 Task: Manage the Jira task by linking a web resource and exporting the task details to a Word document.
Action: Mouse pressed left at (663, 57)
Screenshot: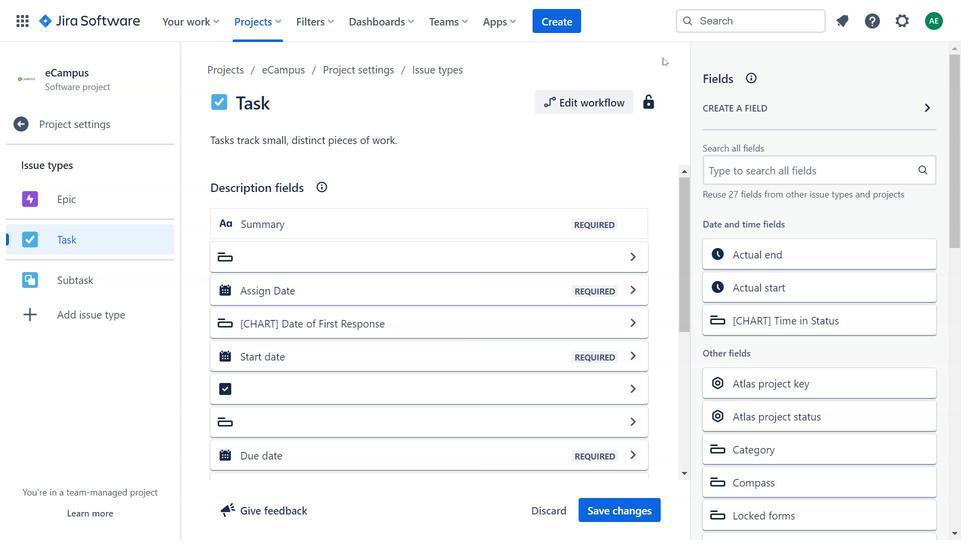 
Action: Mouse moved to (548, 65)
Screenshot: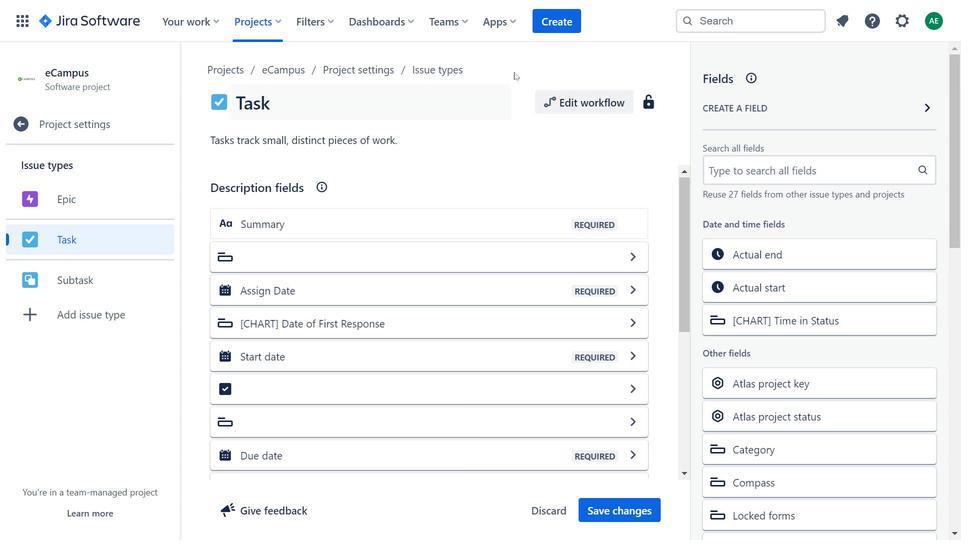 
Action: Mouse pressed left at (548, 65)
Screenshot: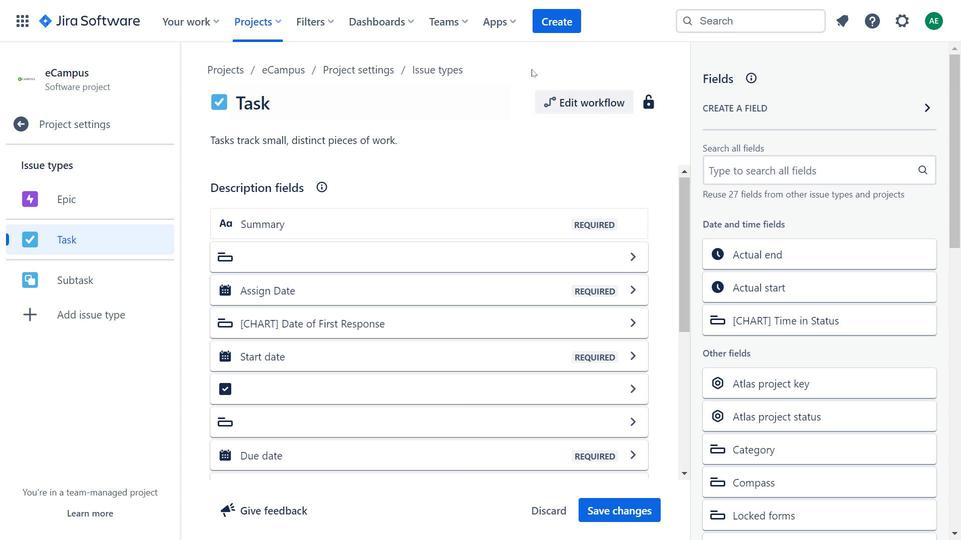 
Action: Mouse moved to (631, 56)
Screenshot: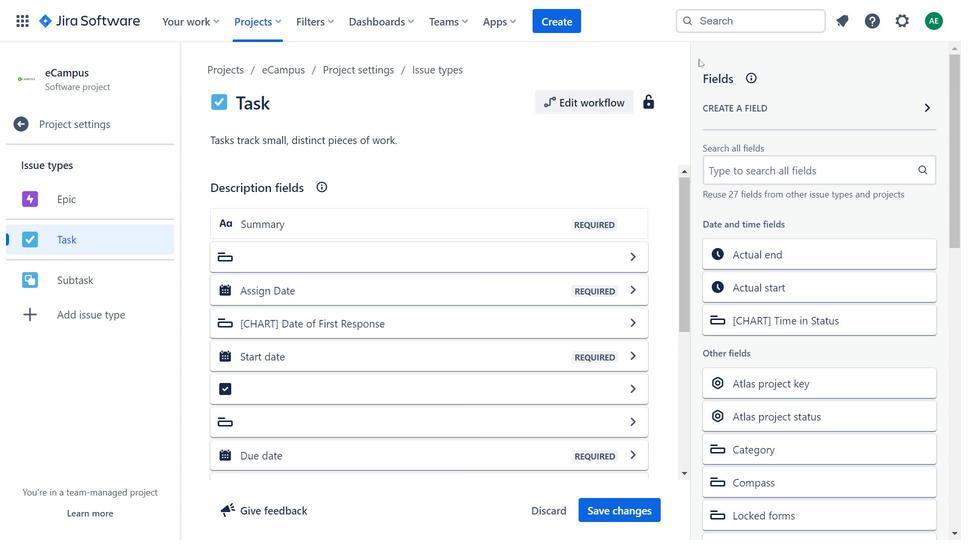 
Action: Mouse pressed left at (631, 56)
Screenshot: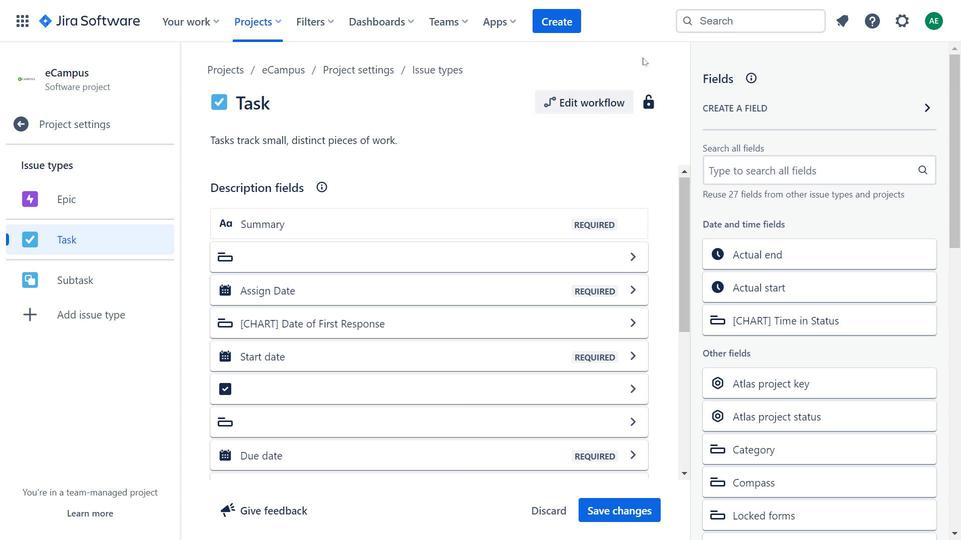 
Action: Mouse moved to (93, 416)
Screenshot: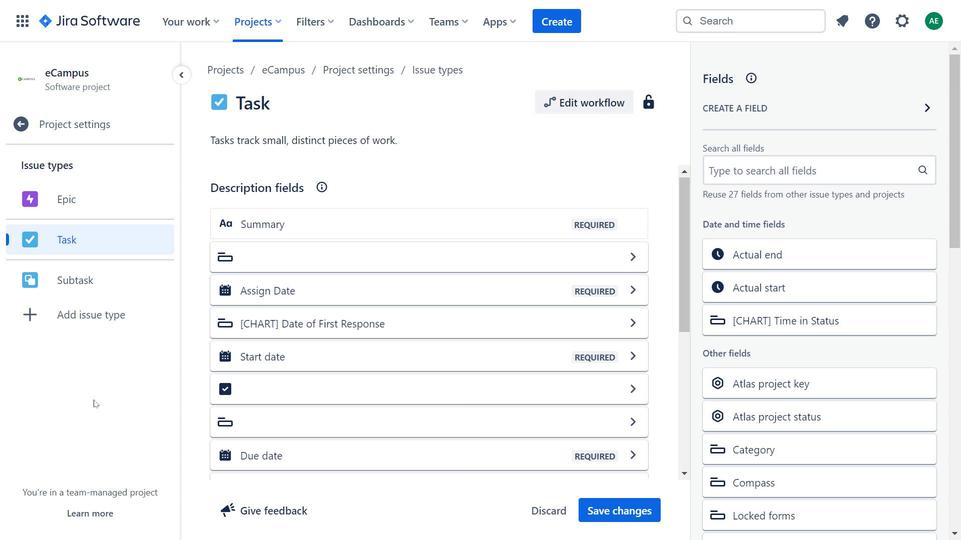 
Action: Mouse pressed left at (93, 416)
Screenshot: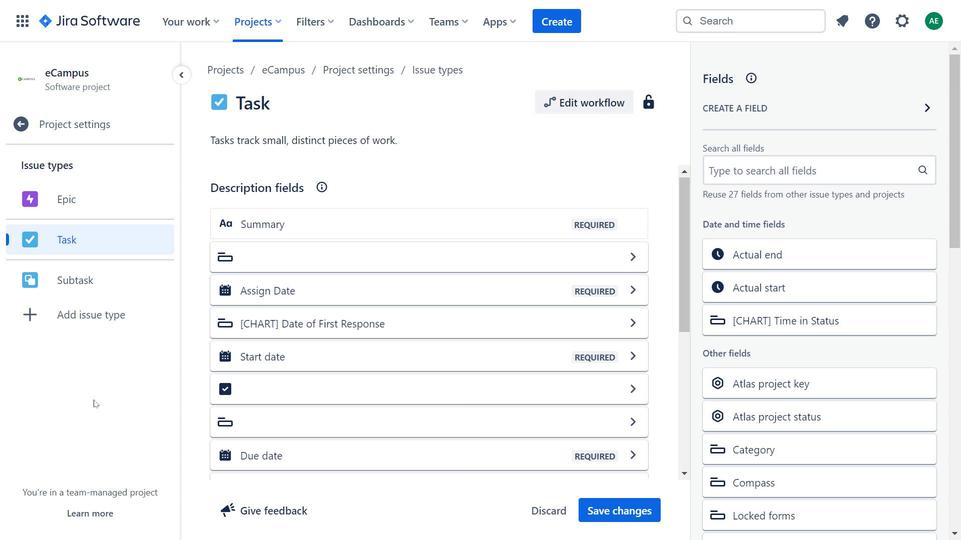 
Action: Mouse moved to (464, 137)
Screenshot: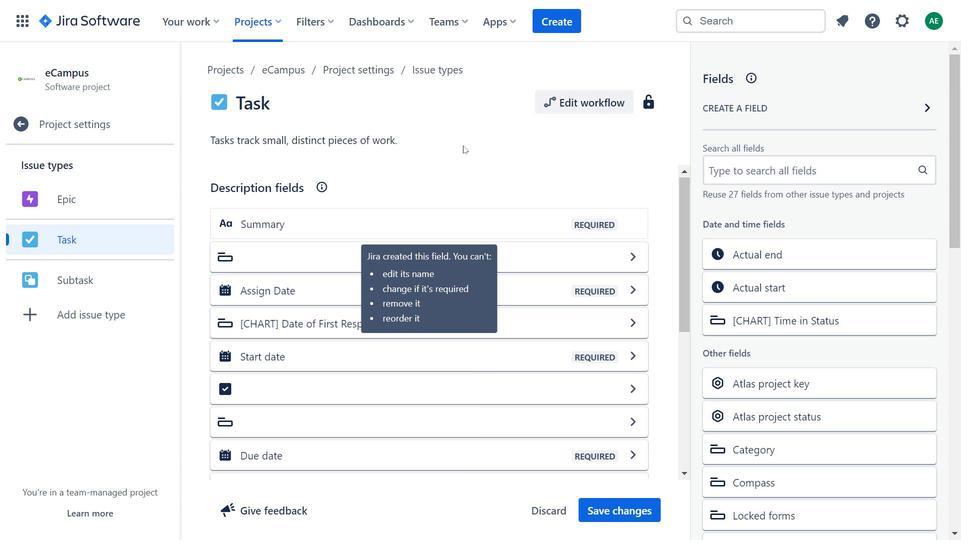 
Action: Mouse pressed left at (464, 137)
Screenshot: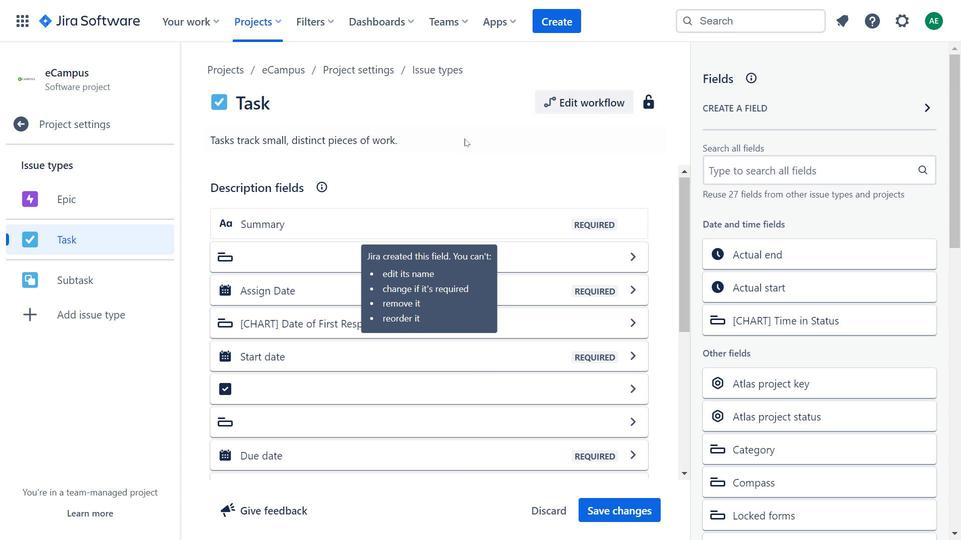 
Action: Mouse moved to (524, 58)
Screenshot: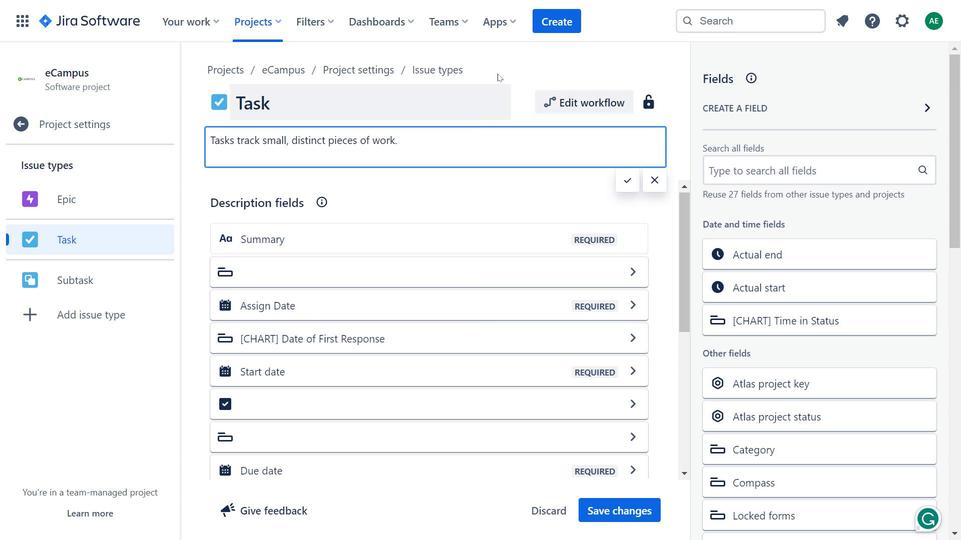 
Action: Mouse pressed left at (524, 58)
Screenshot: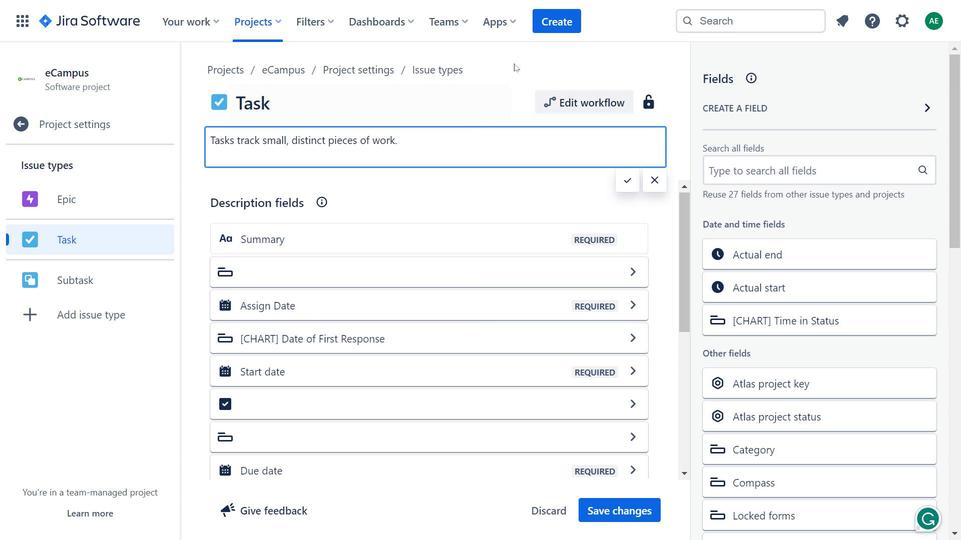 
Action: Mouse moved to (282, 63)
Screenshot: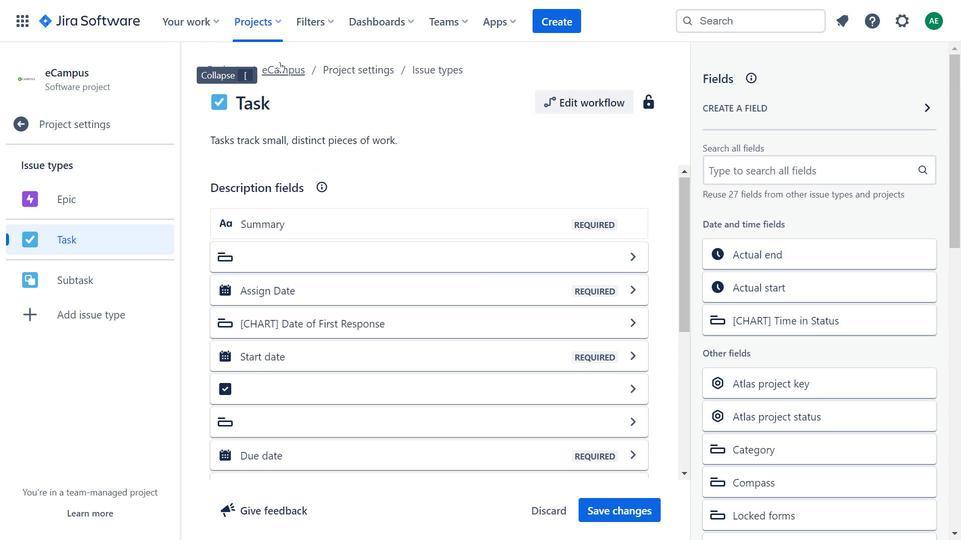 
Action: Mouse pressed left at (282, 63)
Screenshot: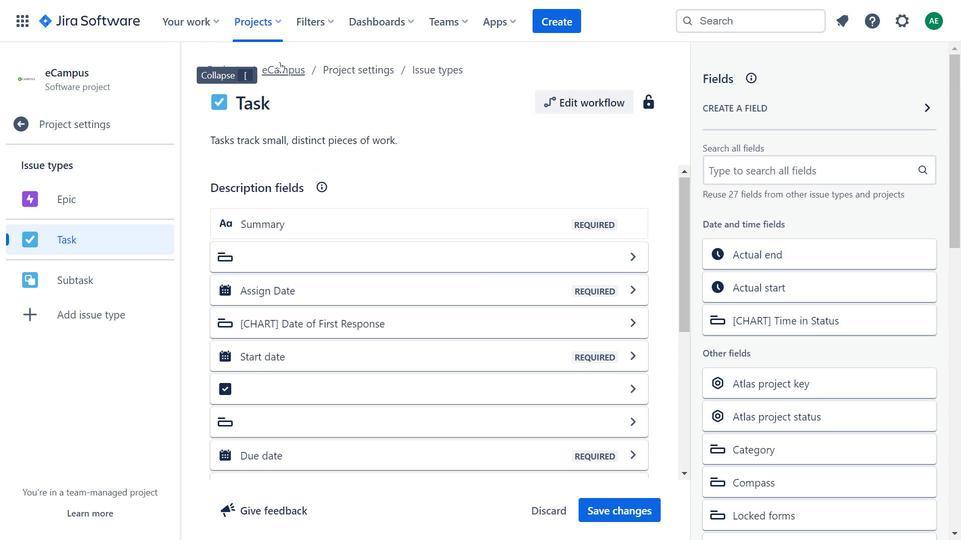
Action: Mouse moved to (684, 154)
Screenshot: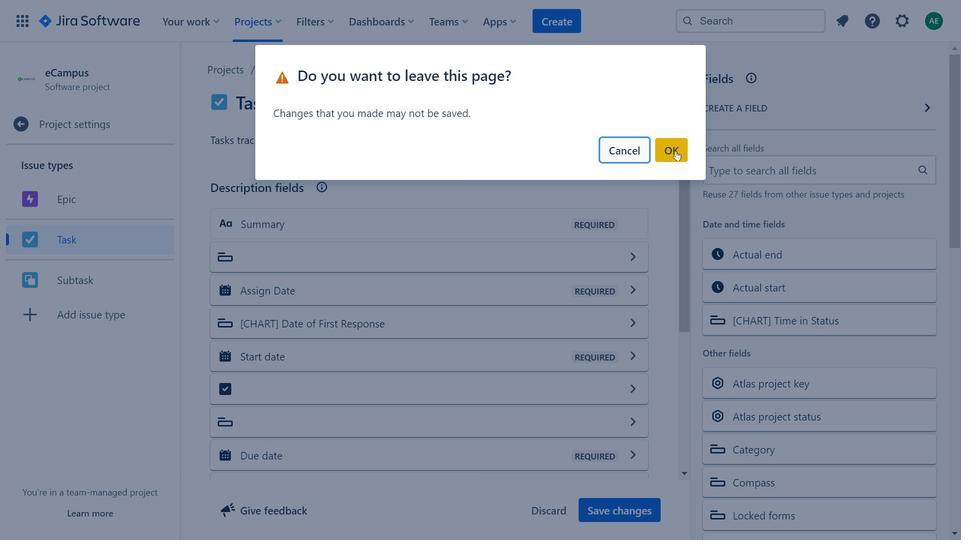 
Action: Mouse pressed left at (684, 154)
Screenshot: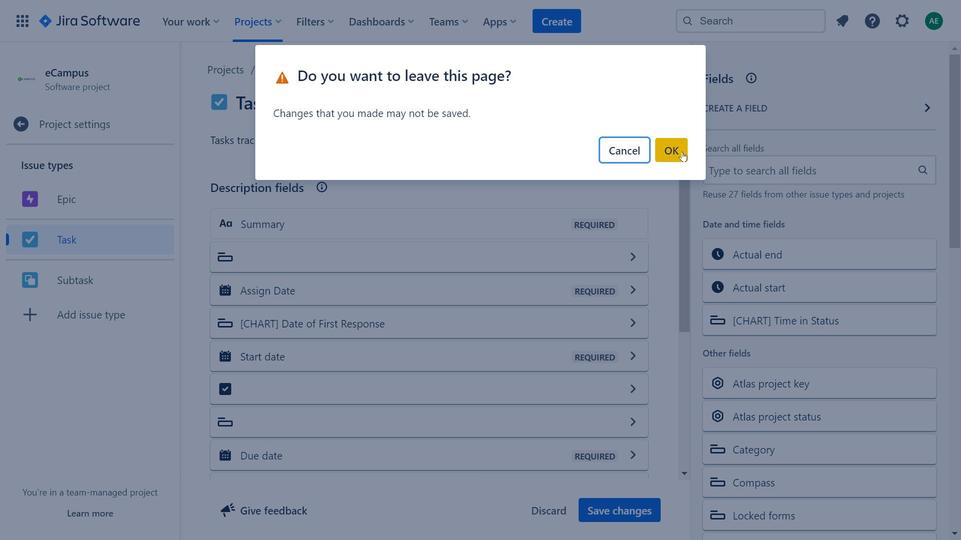 
Action: Mouse moved to (697, 314)
Screenshot: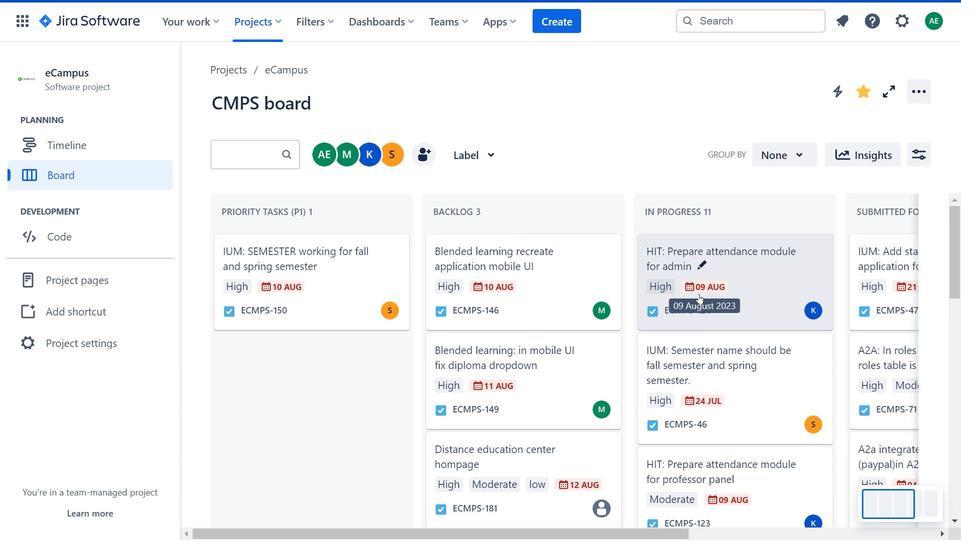 
Action: Mouse scrolled (697, 313) with delta (0, 0)
Screenshot: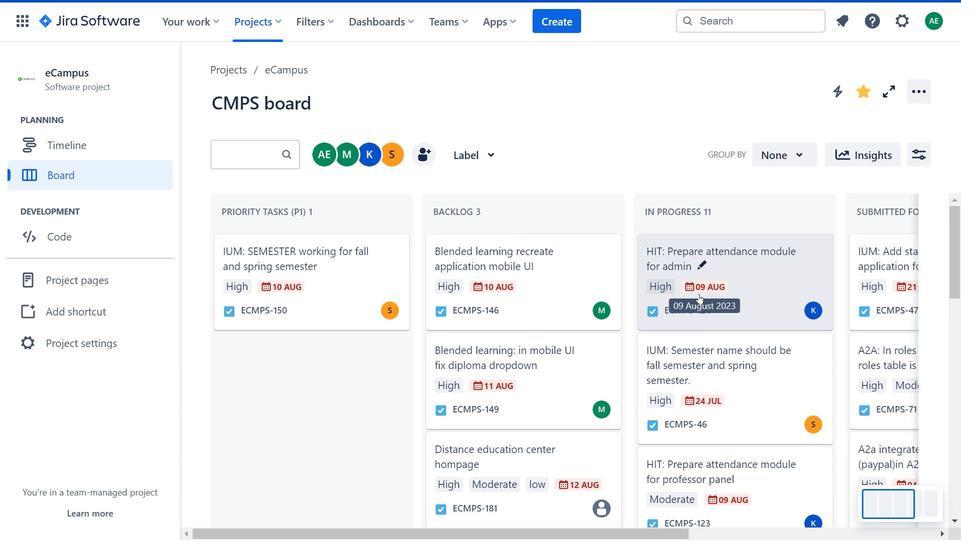 
Action: Mouse scrolled (697, 313) with delta (0, 0)
Screenshot: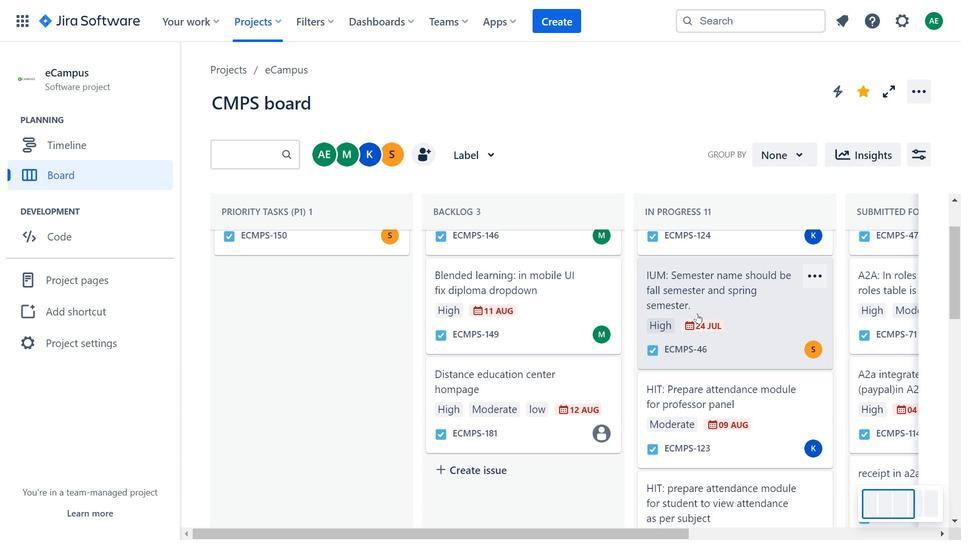 
Action: Mouse scrolled (697, 313) with delta (0, 0)
Screenshot: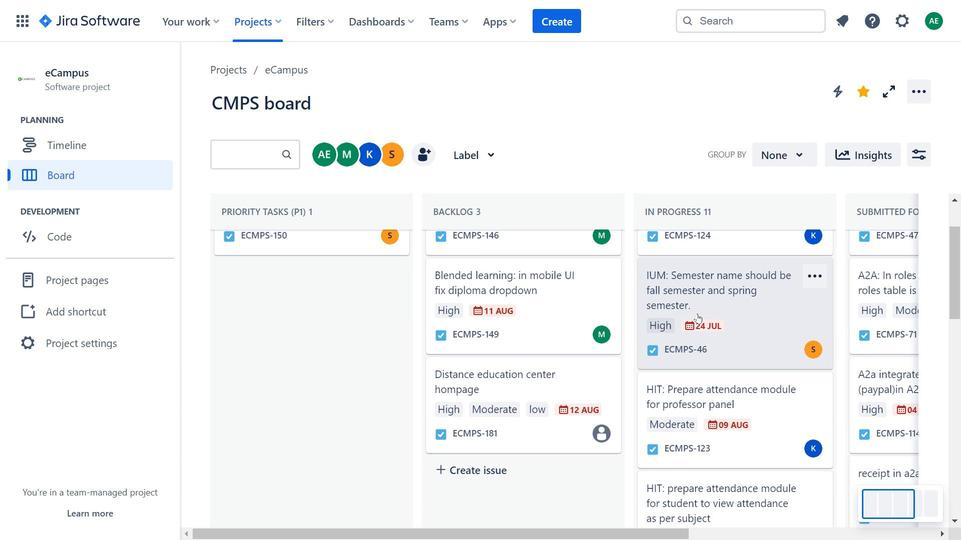 
Action: Mouse scrolled (697, 313) with delta (0, 0)
Screenshot: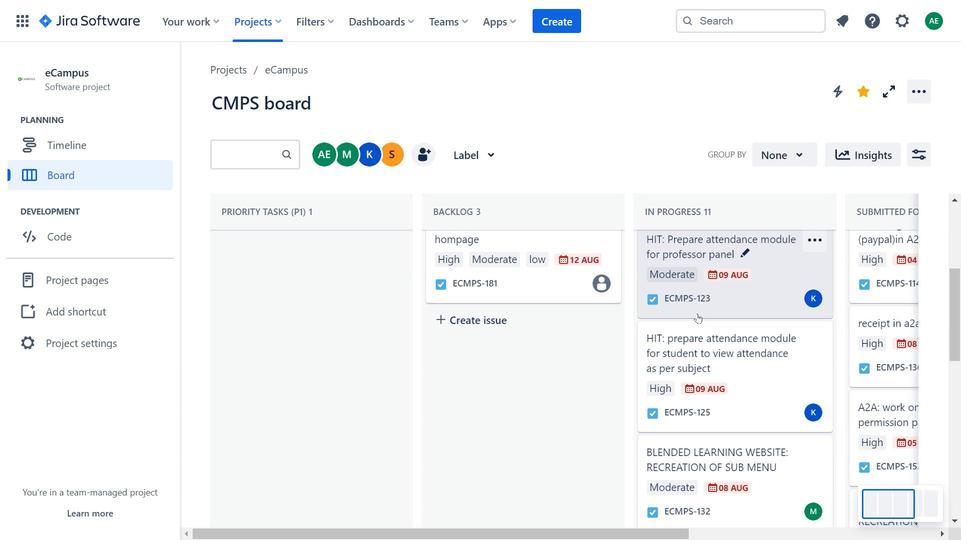 
Action: Mouse scrolled (697, 313) with delta (0, 0)
Screenshot: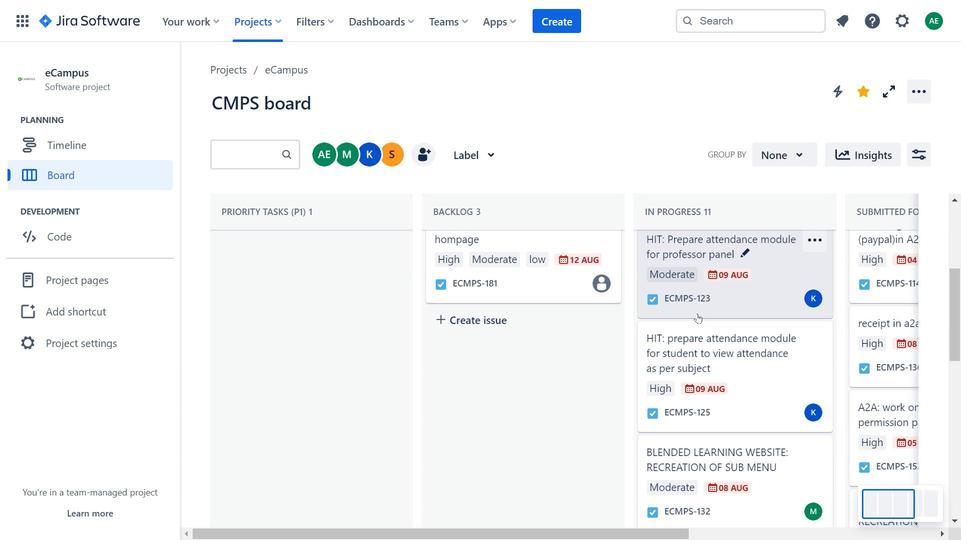 
Action: Mouse moved to (699, 318)
Screenshot: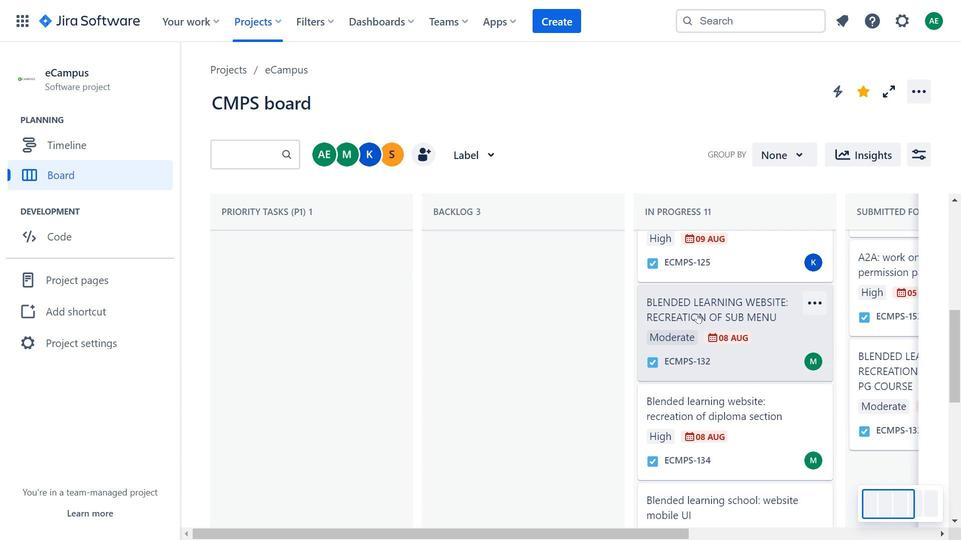 
Action: Mouse scrolled (699, 318) with delta (0, 0)
Screenshot: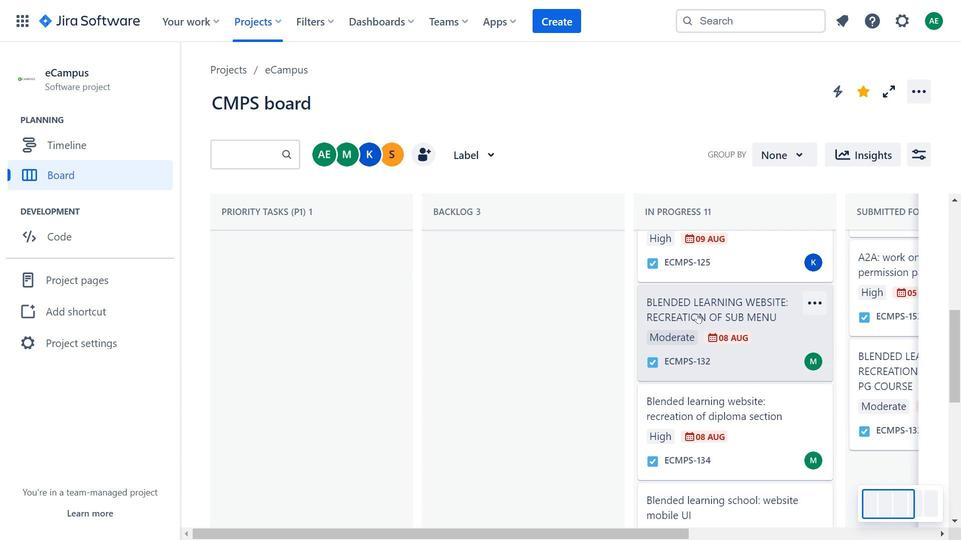 
Action: Mouse moved to (699, 319)
Screenshot: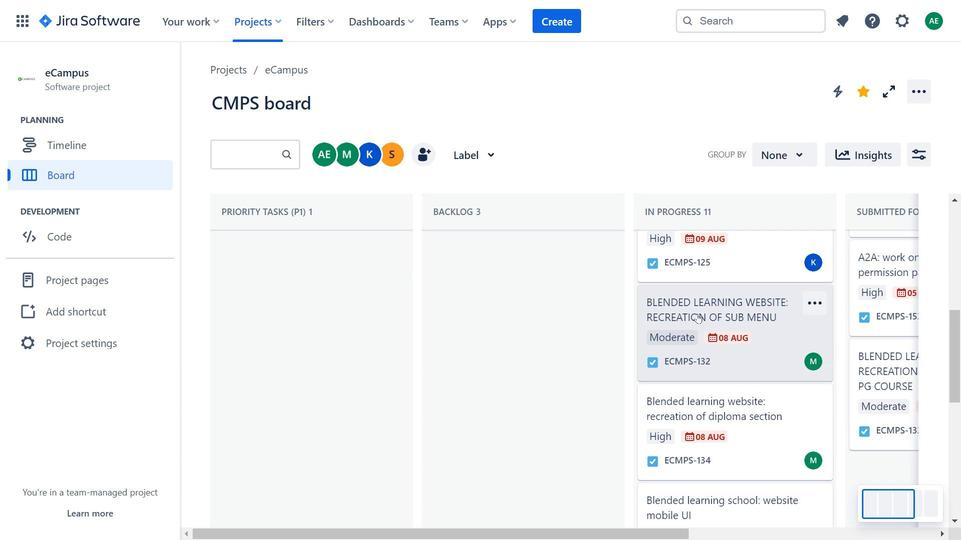 
Action: Mouse scrolled (699, 318) with delta (0, 0)
Screenshot: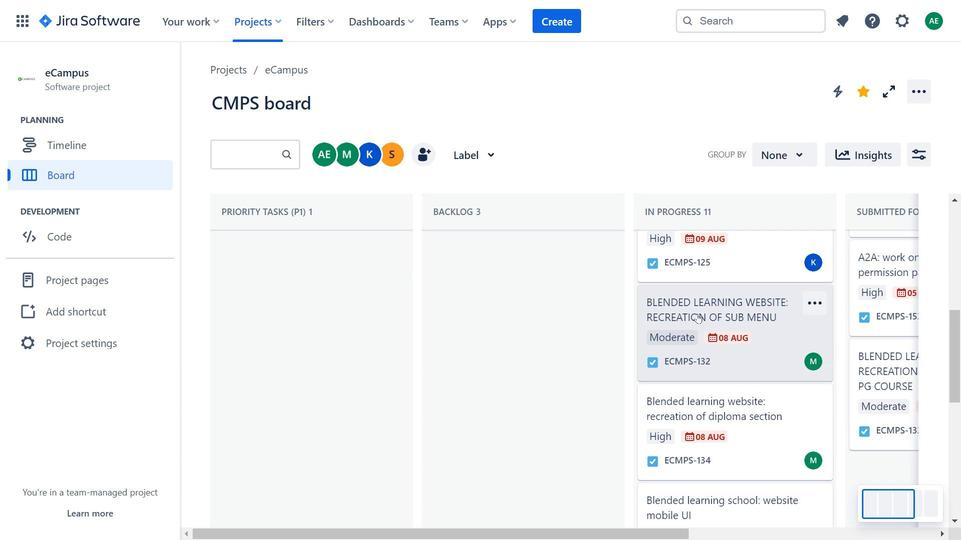 
Action: Mouse moved to (700, 320)
Screenshot: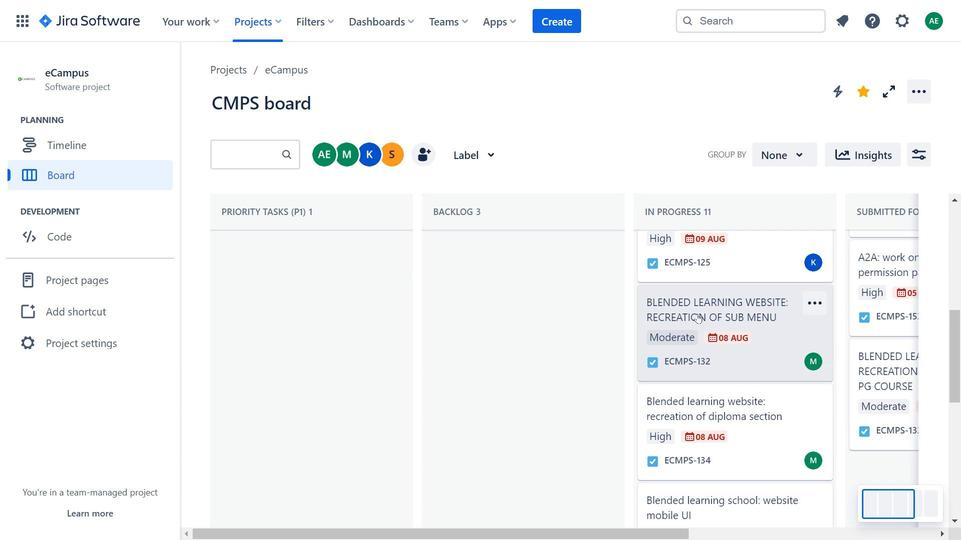 
Action: Mouse scrolled (700, 319) with delta (0, 0)
Screenshot: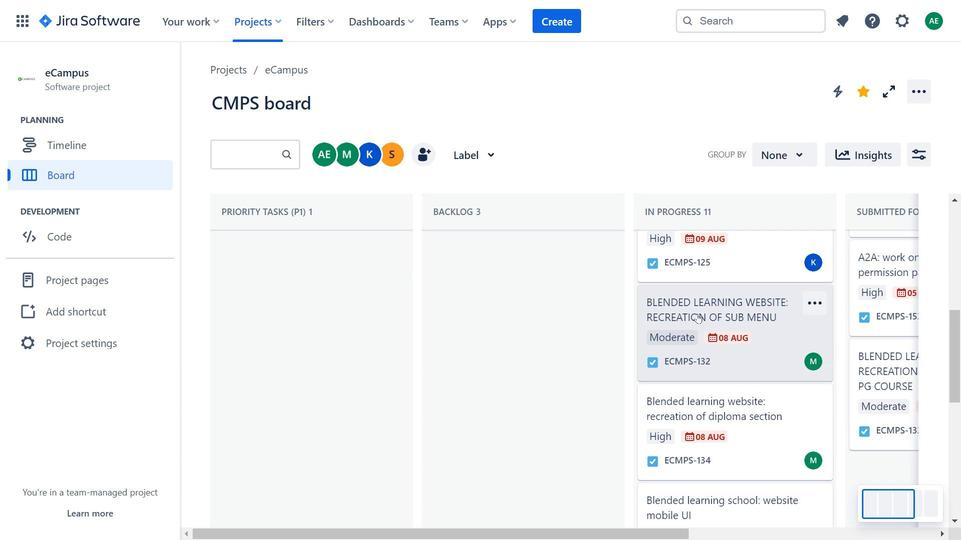 
Action: Mouse moved to (701, 321)
Screenshot: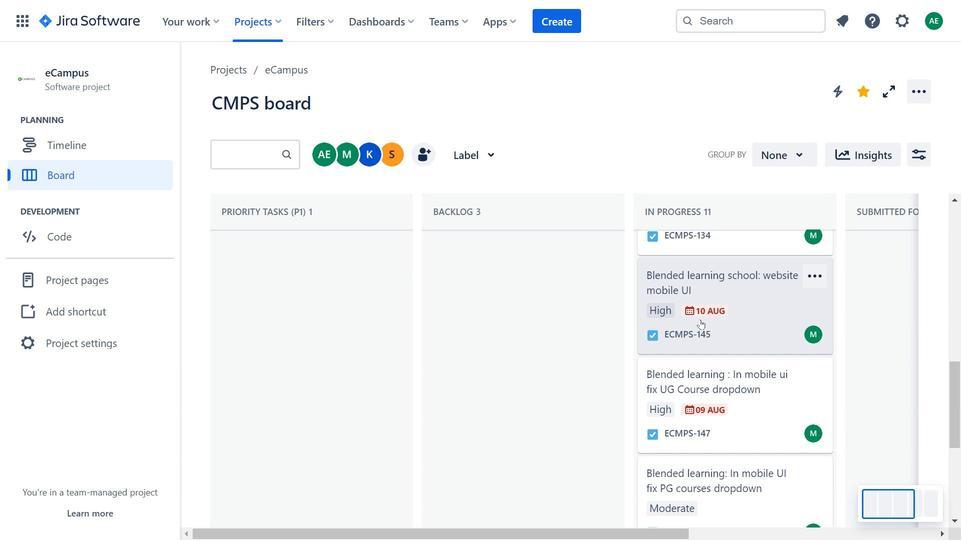 
Action: Mouse scrolled (701, 320) with delta (0, 0)
Screenshot: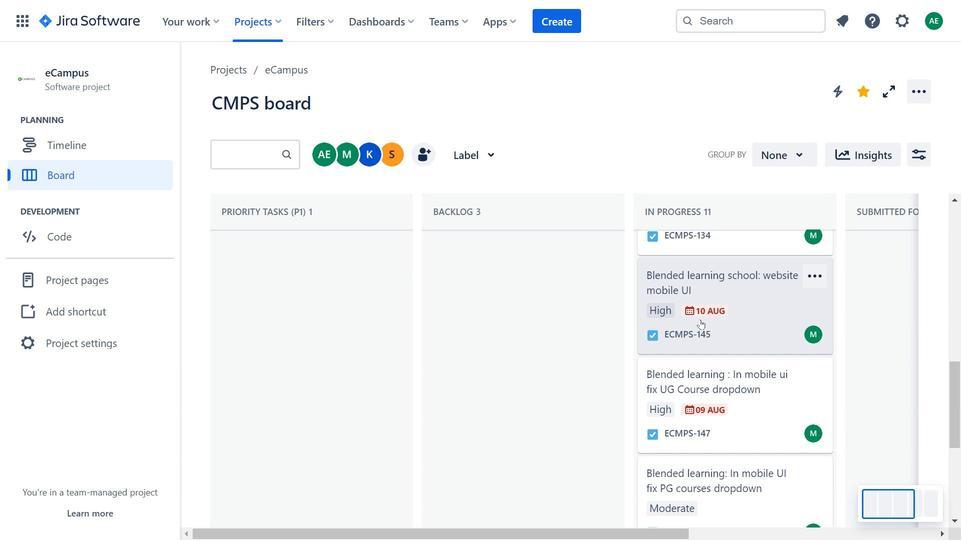 
Action: Mouse scrolled (701, 320) with delta (0, 0)
Screenshot: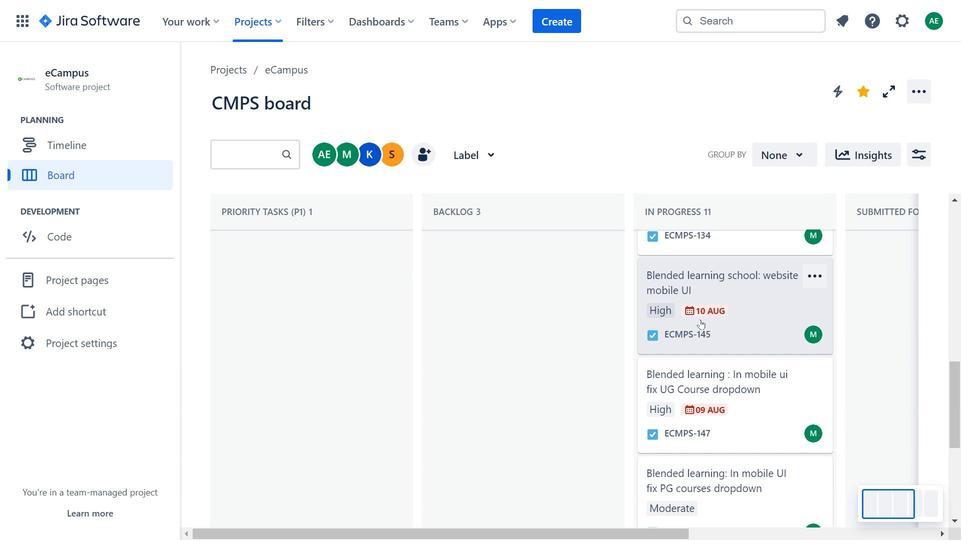 
Action: Mouse moved to (708, 329)
Screenshot: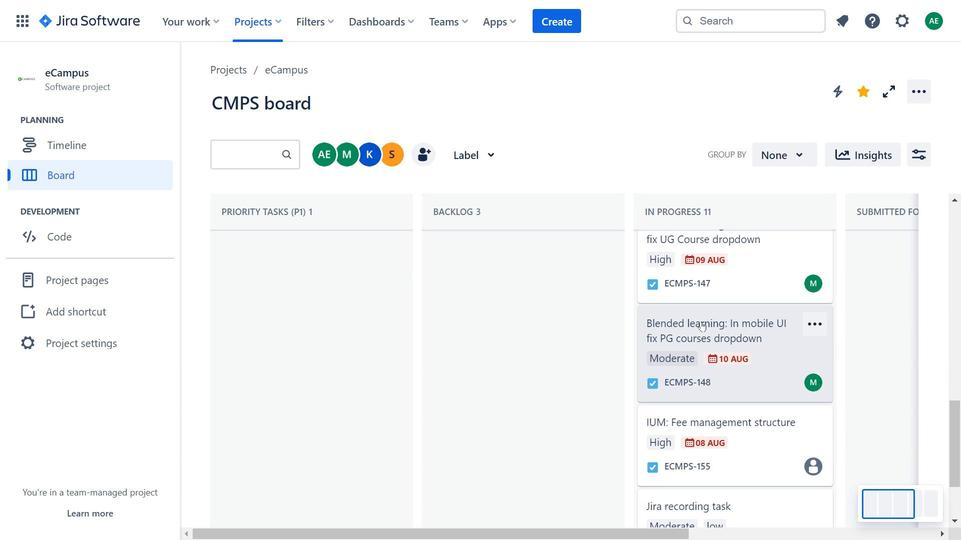 
Action: Mouse scrolled (708, 328) with delta (0, 0)
Screenshot: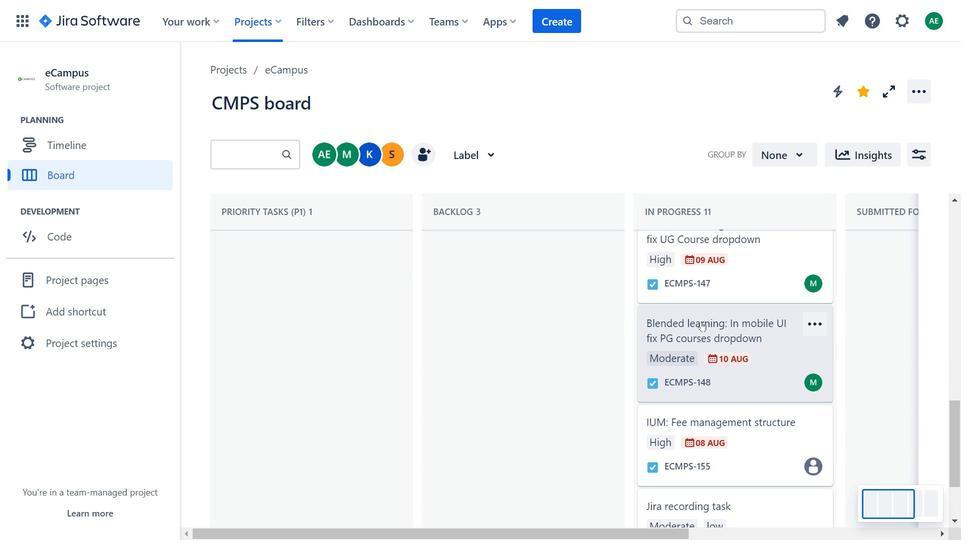 
Action: Mouse moved to (709, 330)
Screenshot: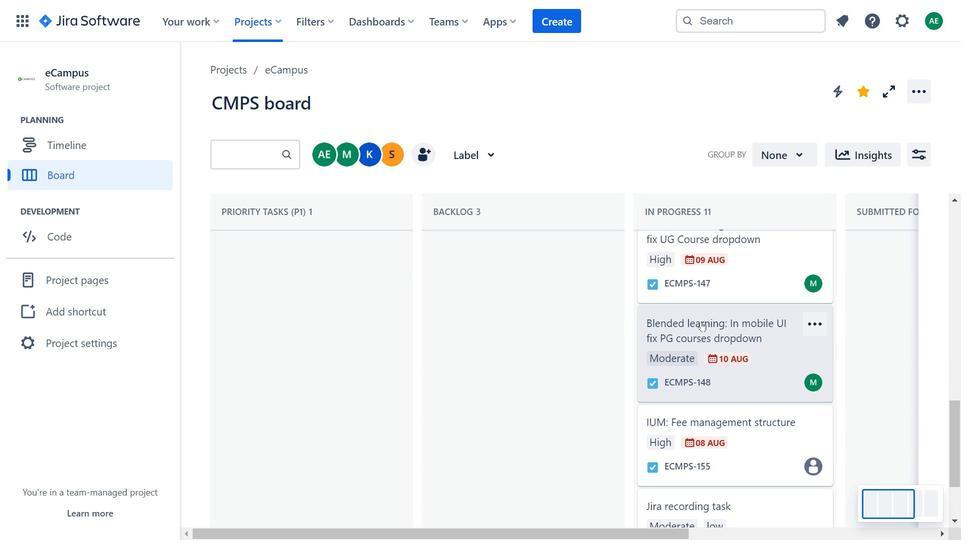 
Action: Mouse scrolled (709, 330) with delta (0, 0)
Screenshot: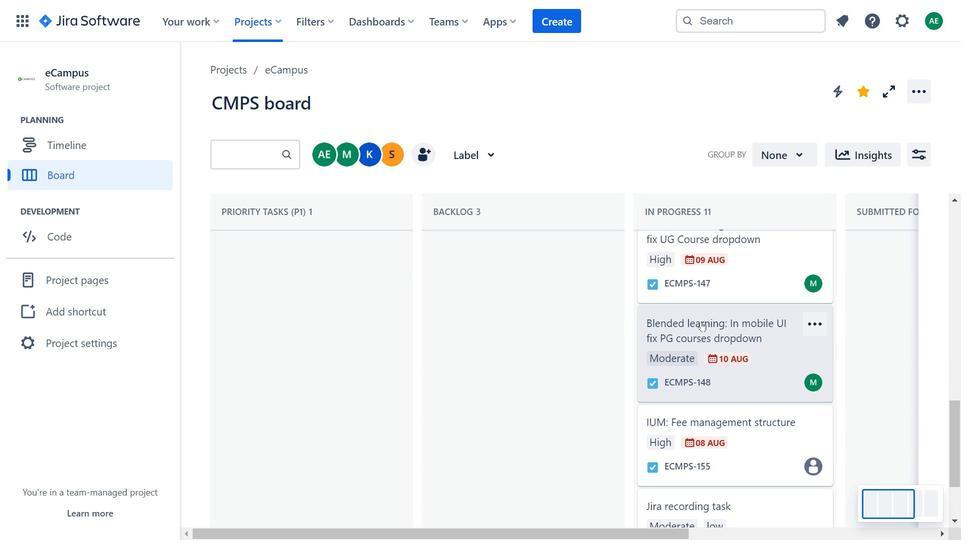 
Action: Mouse moved to (760, 429)
Screenshot: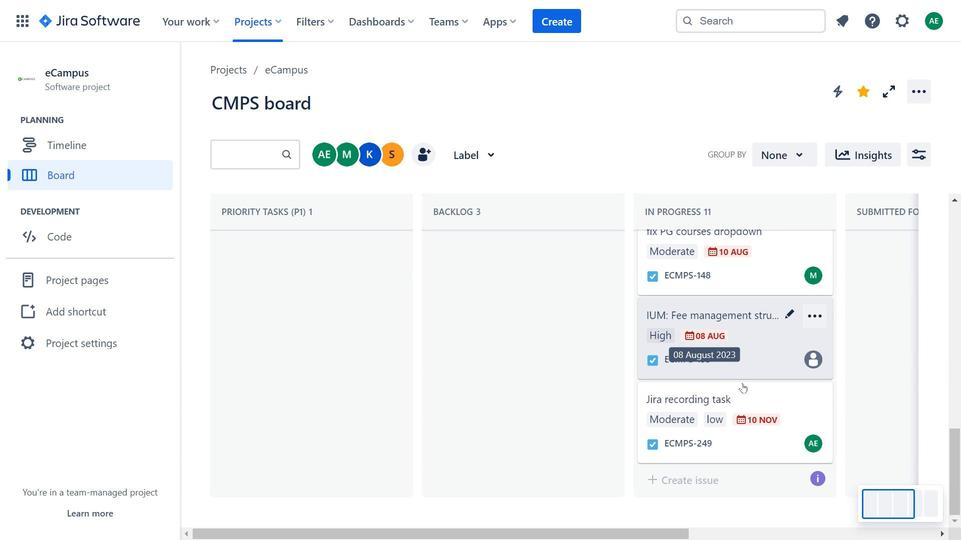
Action: Mouse pressed left at (760, 429)
Screenshot: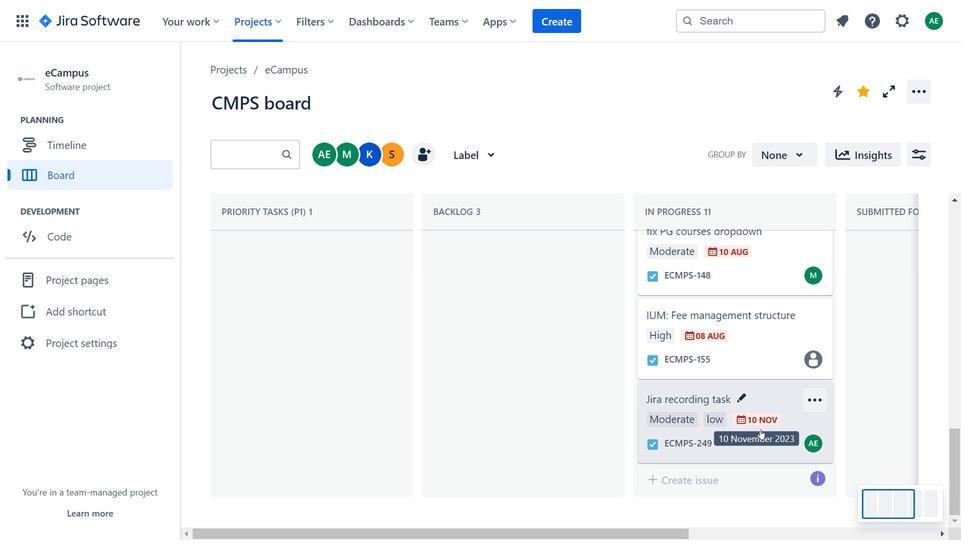 
Action: Mouse moved to (634, 118)
Screenshot: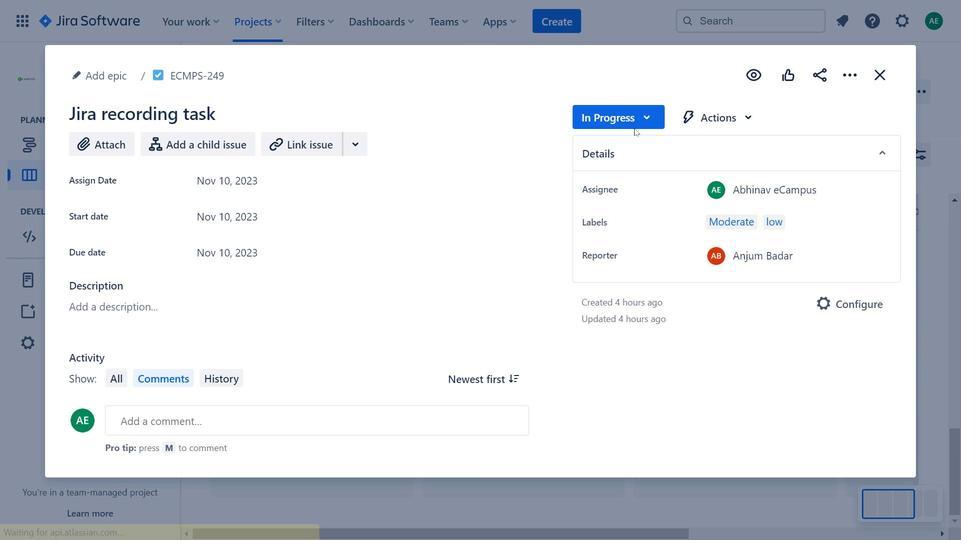 
Action: Mouse pressed left at (634, 118)
Screenshot: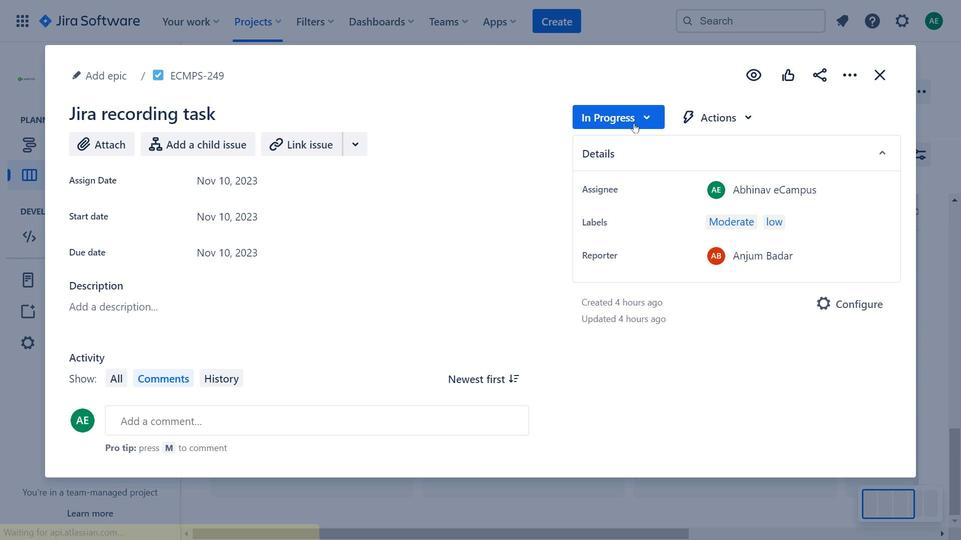 
Action: Mouse moved to (300, 223)
Screenshot: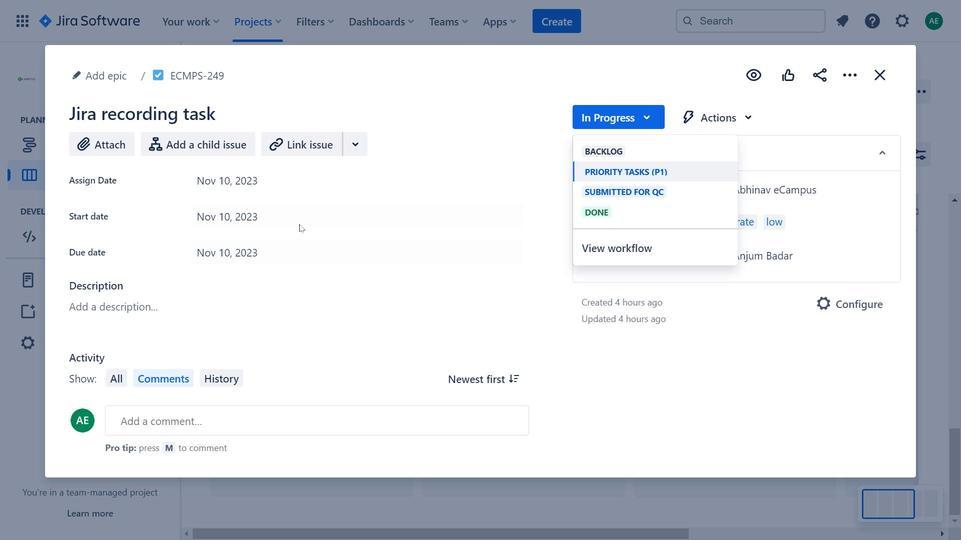 
Action: Mouse pressed left at (300, 223)
Screenshot: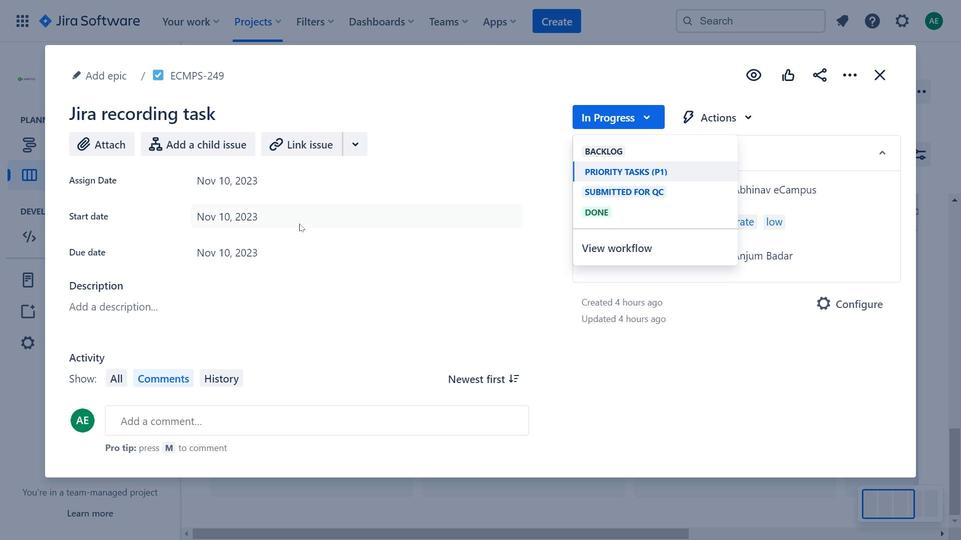 
Action: Mouse moved to (653, 122)
Screenshot: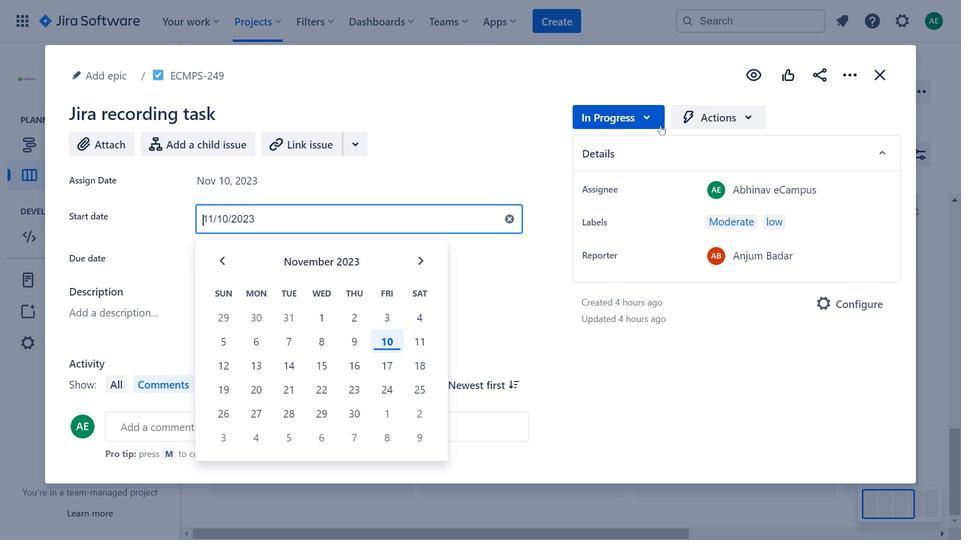 
Action: Mouse pressed left at (653, 122)
Screenshot: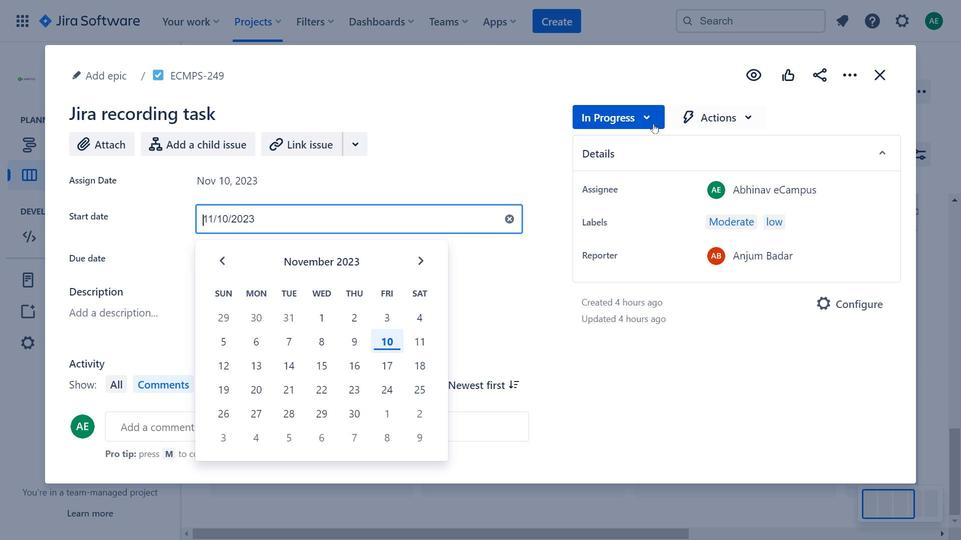 
Action: Mouse moved to (318, 248)
Screenshot: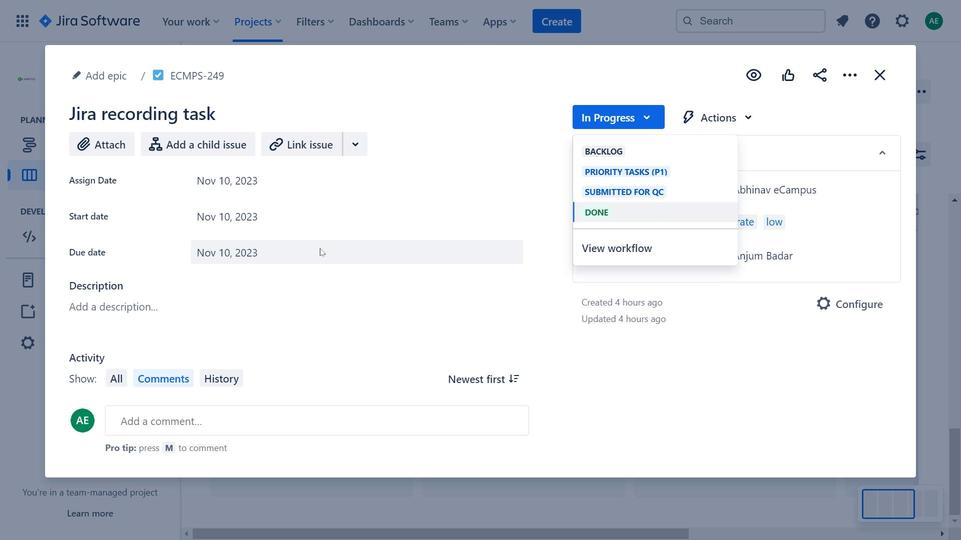 
Action: Mouse pressed left at (318, 248)
Screenshot: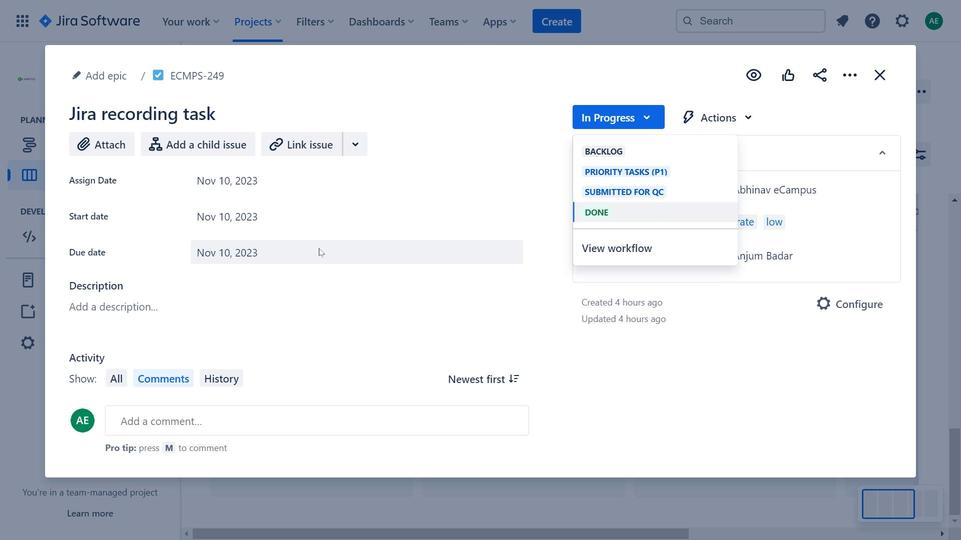 
Action: Mouse moved to (731, 123)
Screenshot: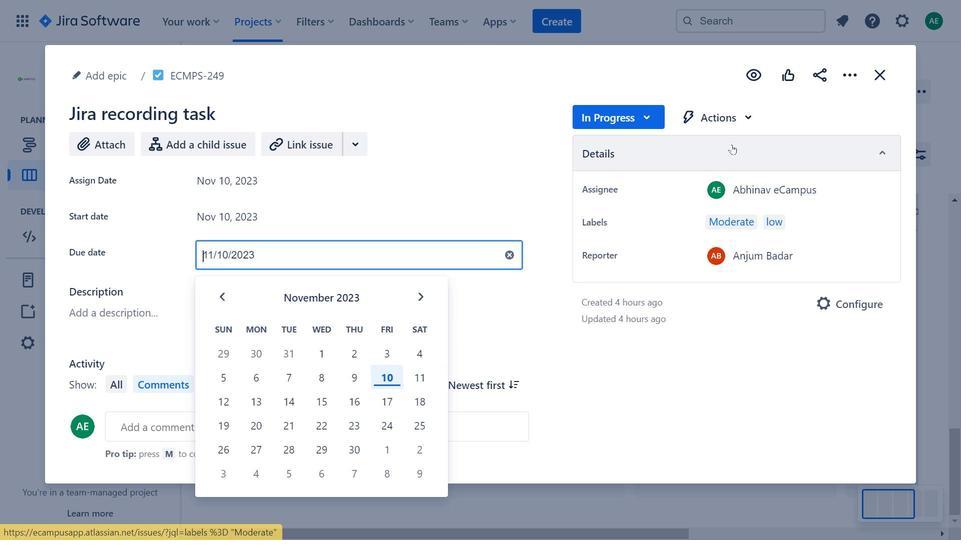 
Action: Mouse pressed left at (731, 123)
Screenshot: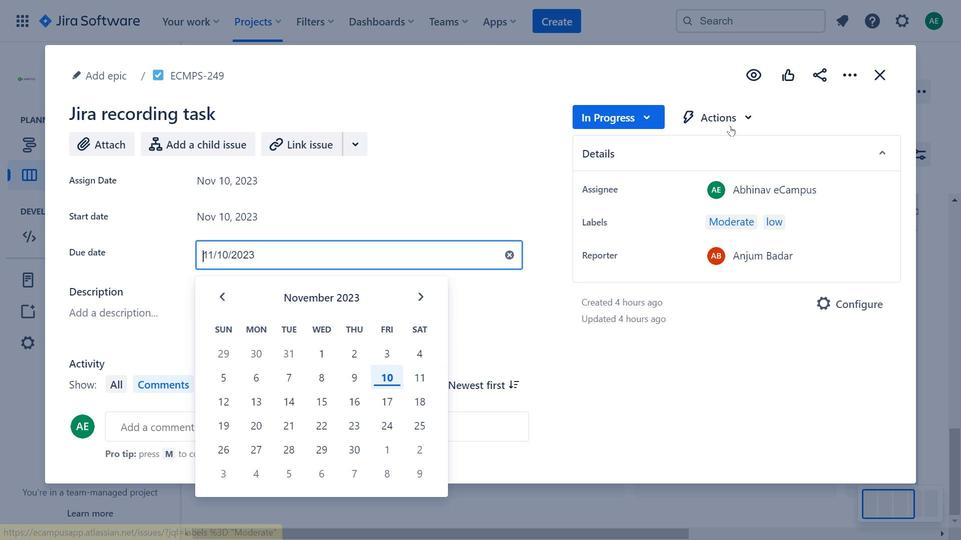 
Action: Mouse moved to (292, 218)
Screenshot: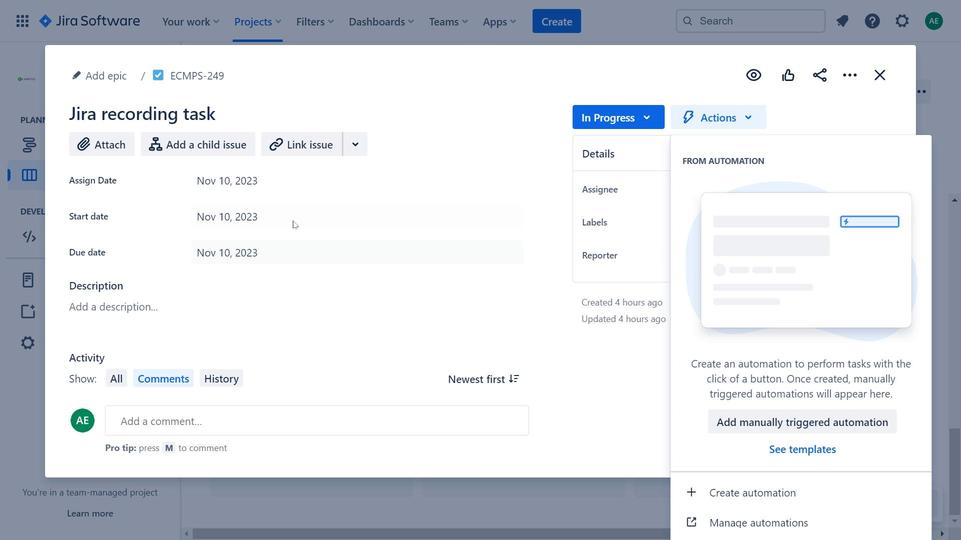 
Action: Mouse pressed left at (292, 218)
Screenshot: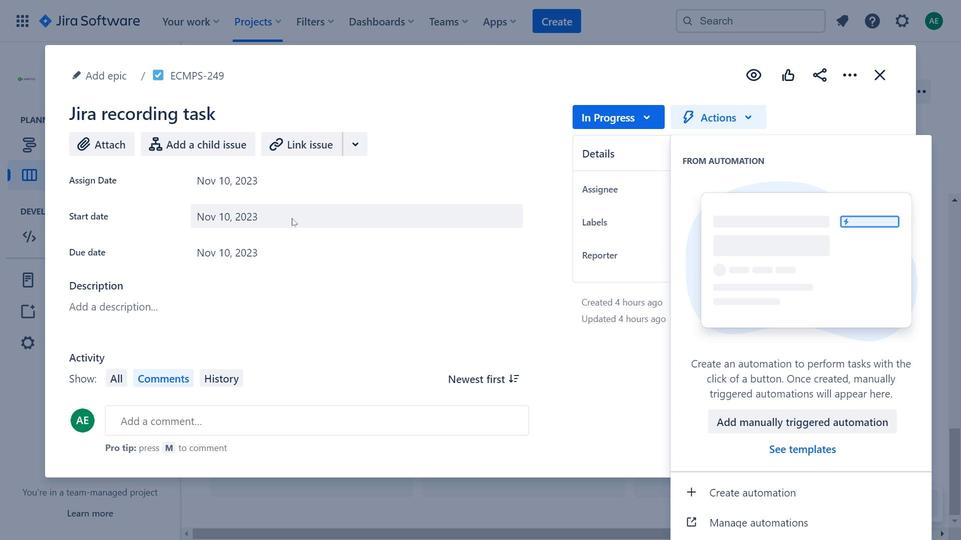 
Action: Mouse moved to (720, 124)
Screenshot: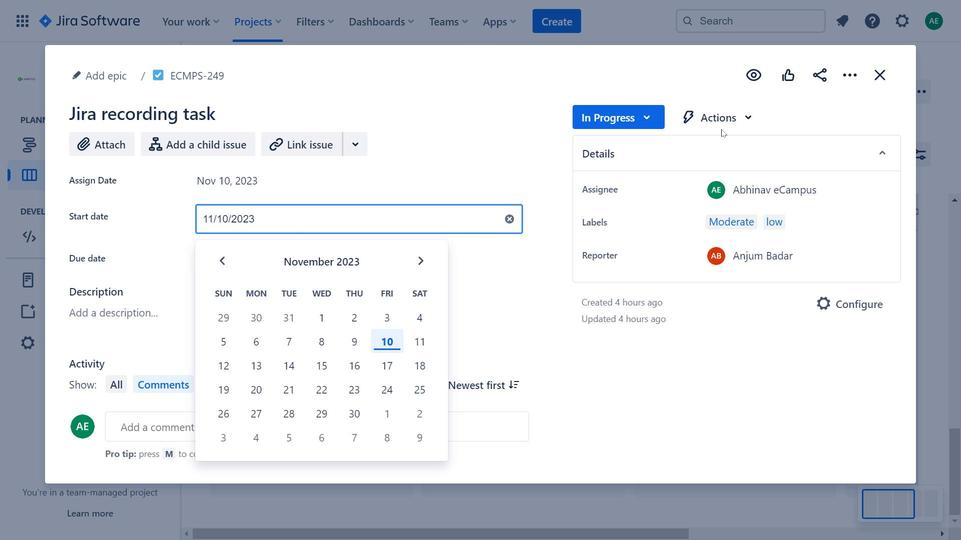 
Action: Mouse pressed left at (720, 124)
Screenshot: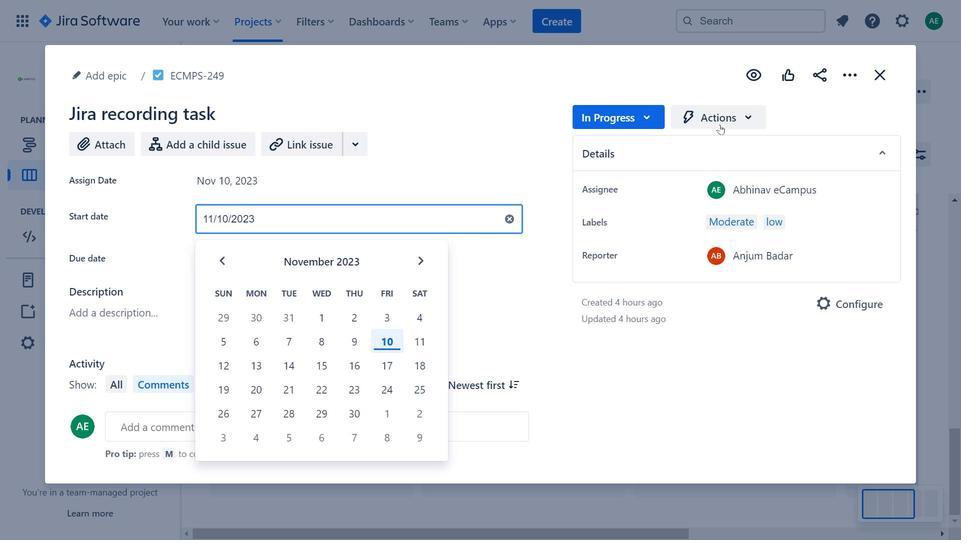 
Action: Mouse moved to (255, 245)
Screenshot: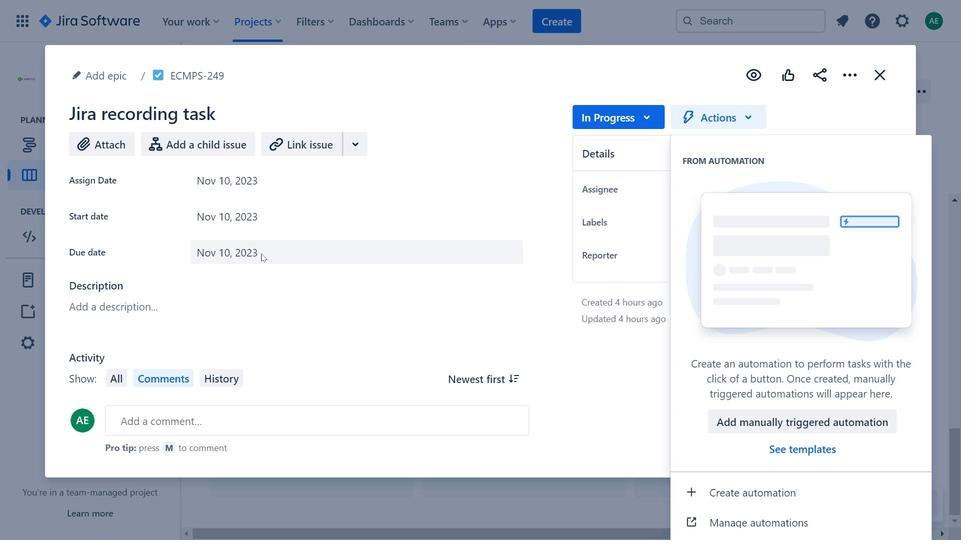 
Action: Mouse pressed left at (255, 245)
Screenshot: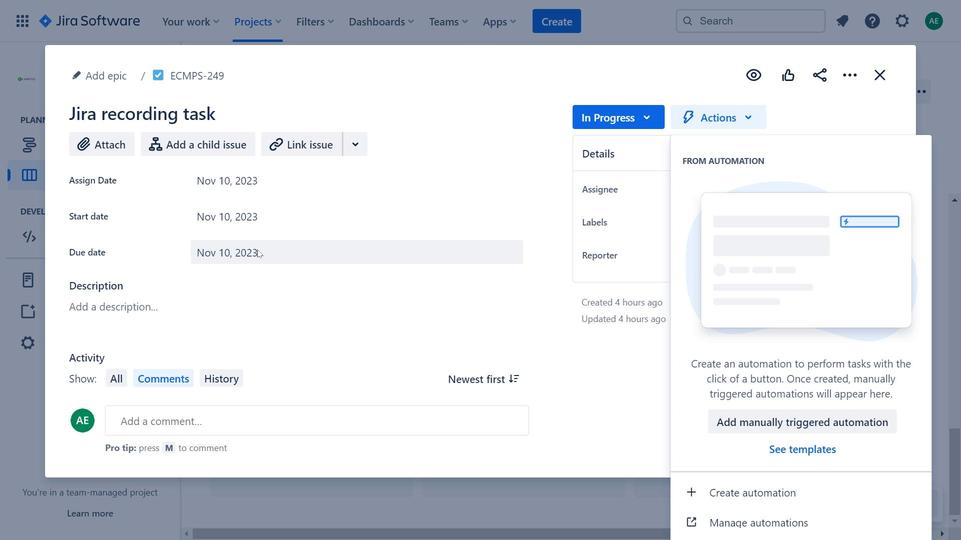
Action: Mouse moved to (746, 125)
Screenshot: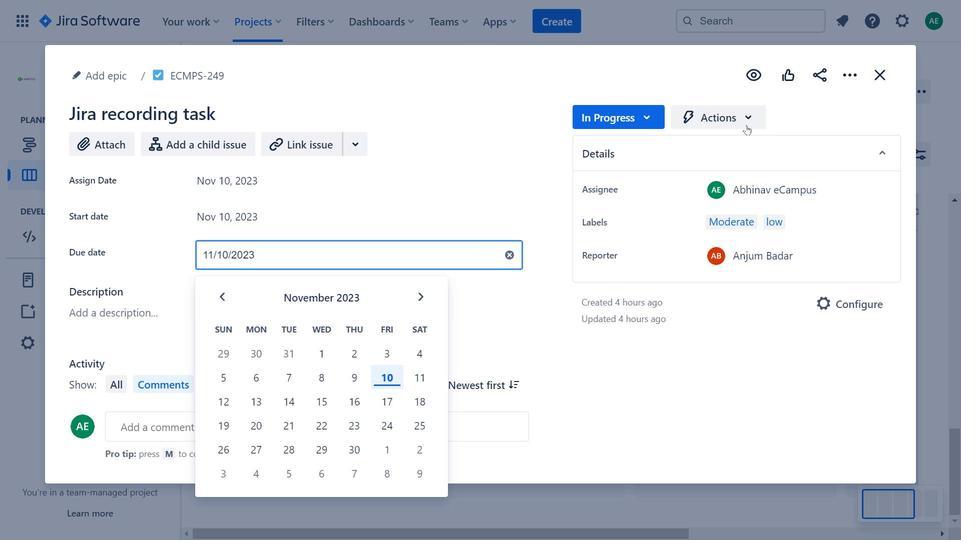 
Action: Mouse pressed left at (746, 125)
Screenshot: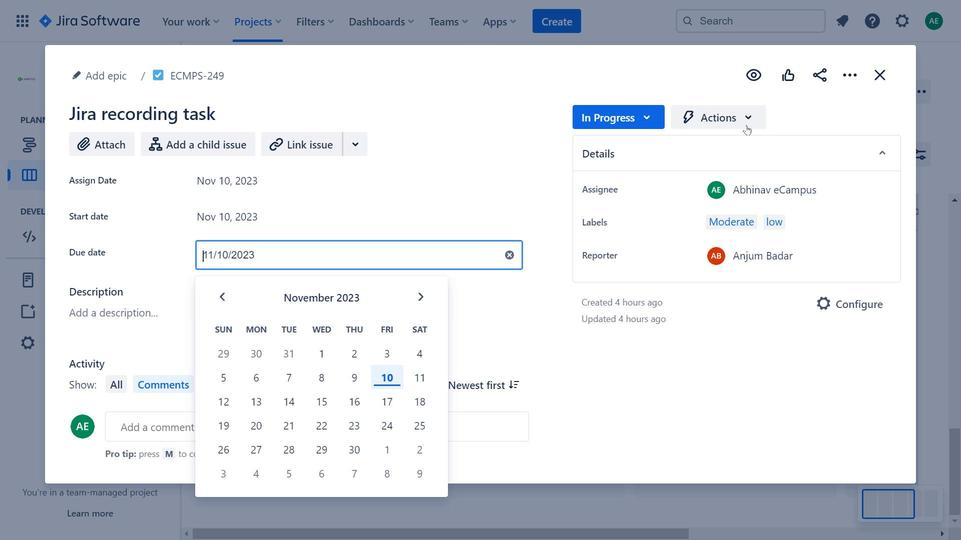 
Action: Mouse moved to (241, 237)
Screenshot: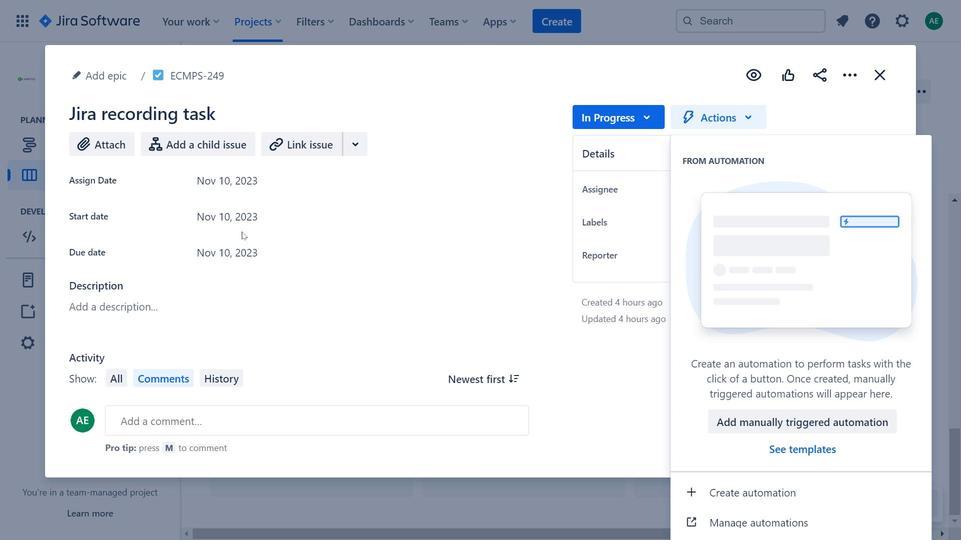 
Action: Mouse pressed left at (241, 237)
Screenshot: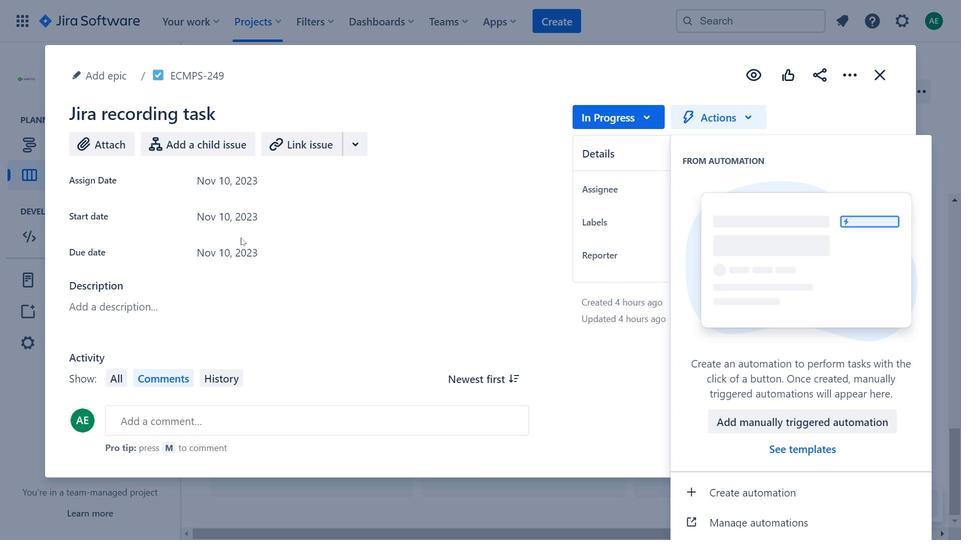 
Action: Mouse pressed left at (241, 237)
Screenshot: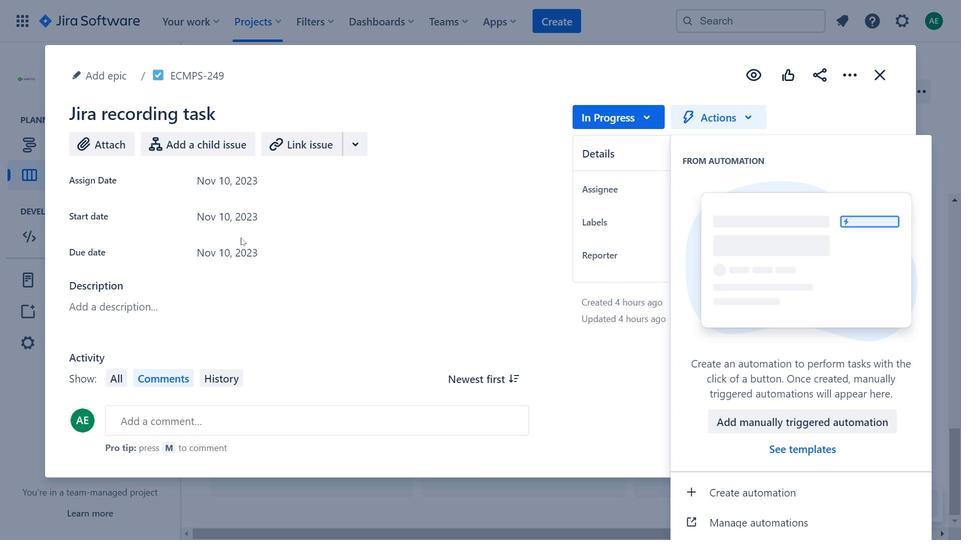 
Action: Mouse moved to (237, 252)
Screenshot: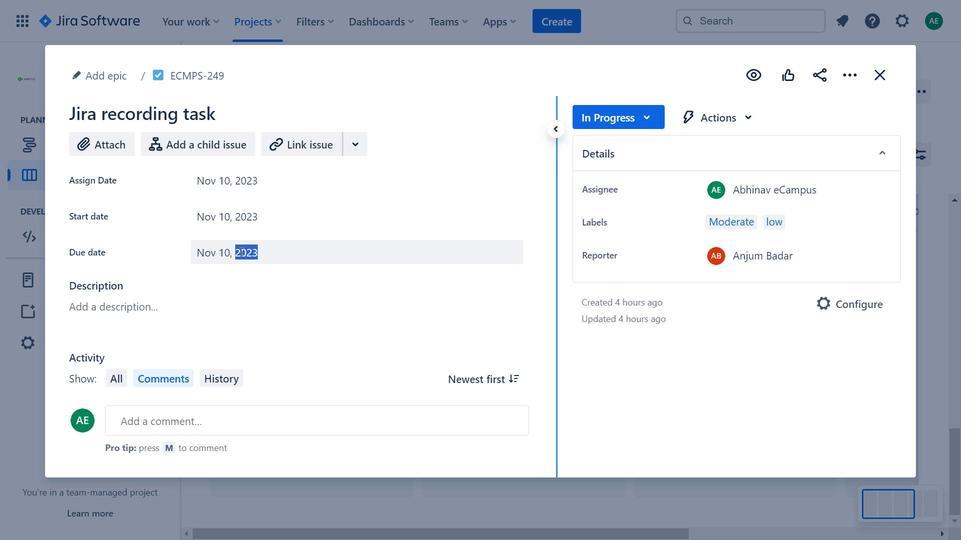 
Action: Mouse pressed left at (237, 252)
Screenshot: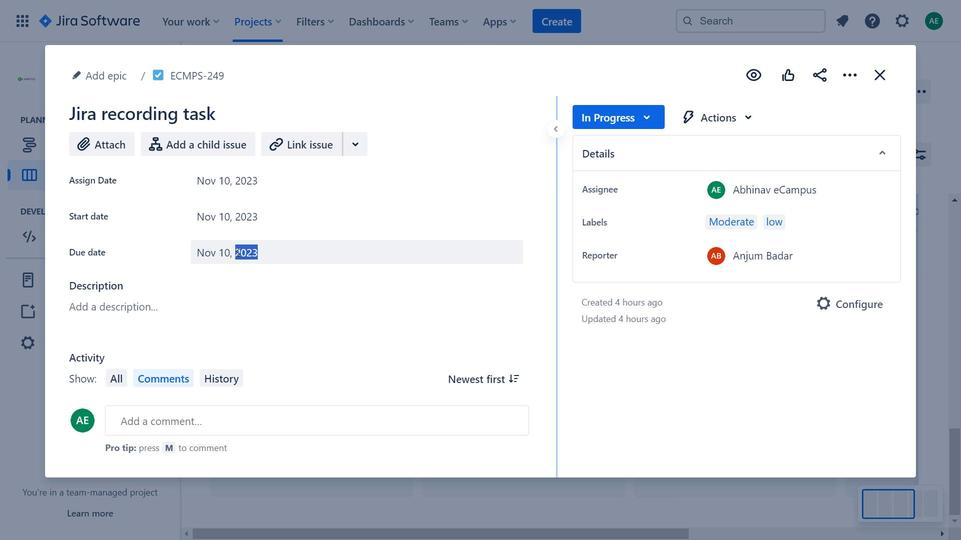 
Action: Mouse moved to (727, 109)
Screenshot: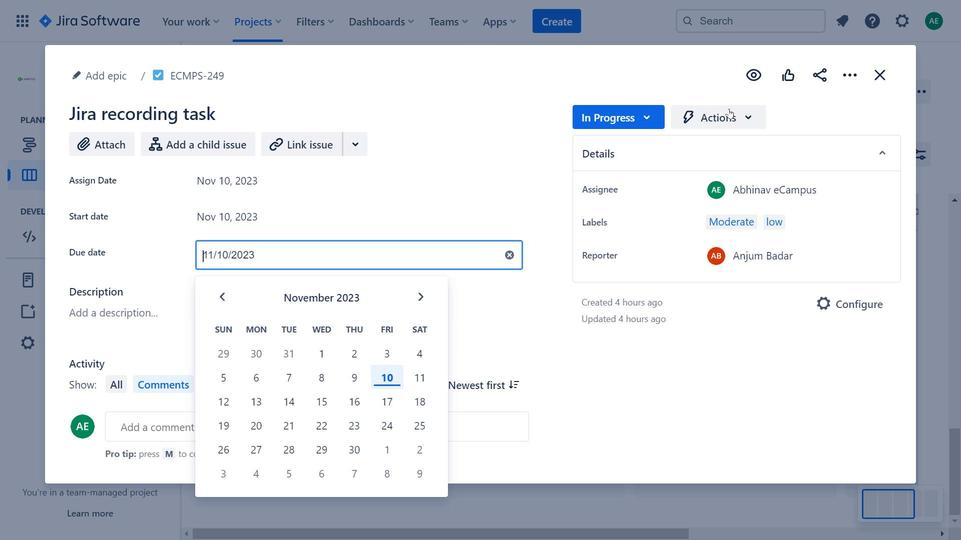 
Action: Mouse pressed left at (727, 109)
Screenshot: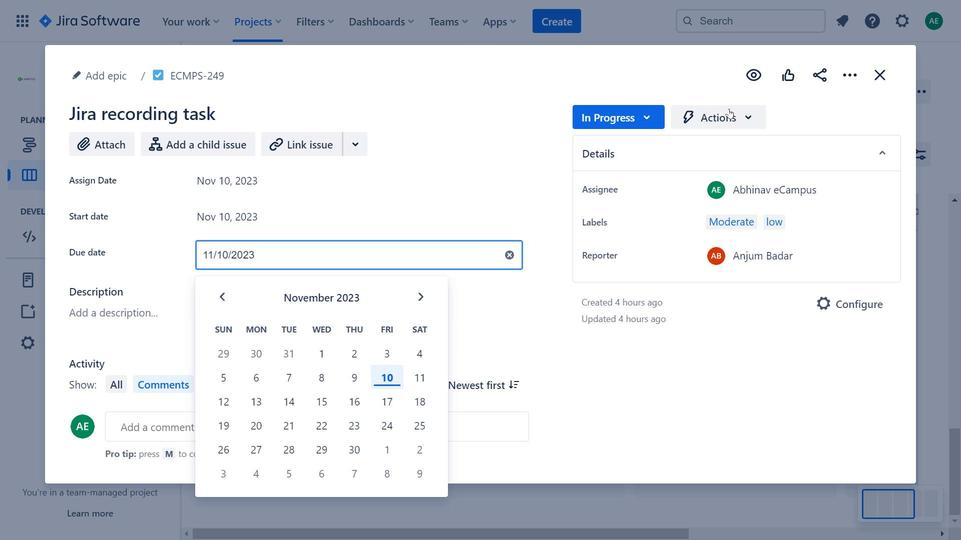 
Action: Mouse moved to (844, 81)
Screenshot: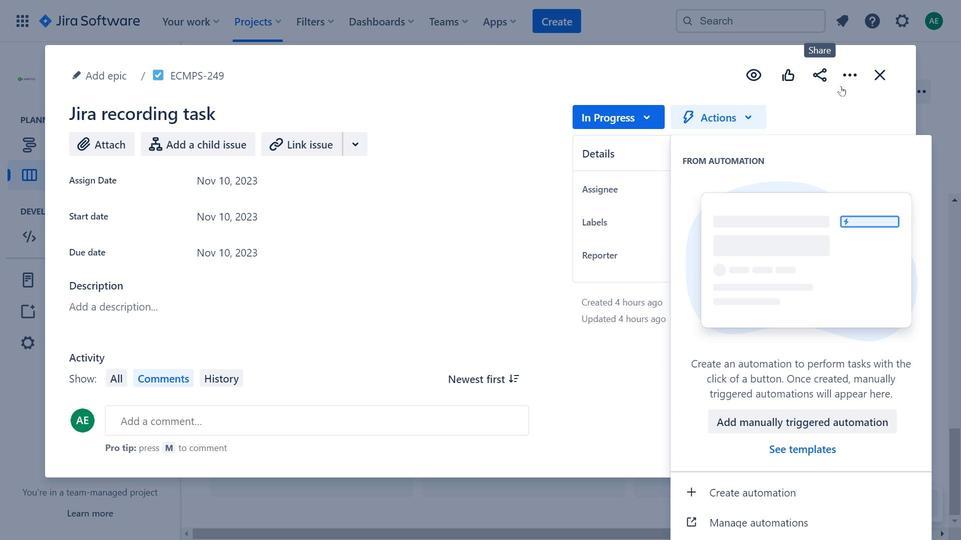 
Action: Mouse pressed left at (844, 81)
Screenshot: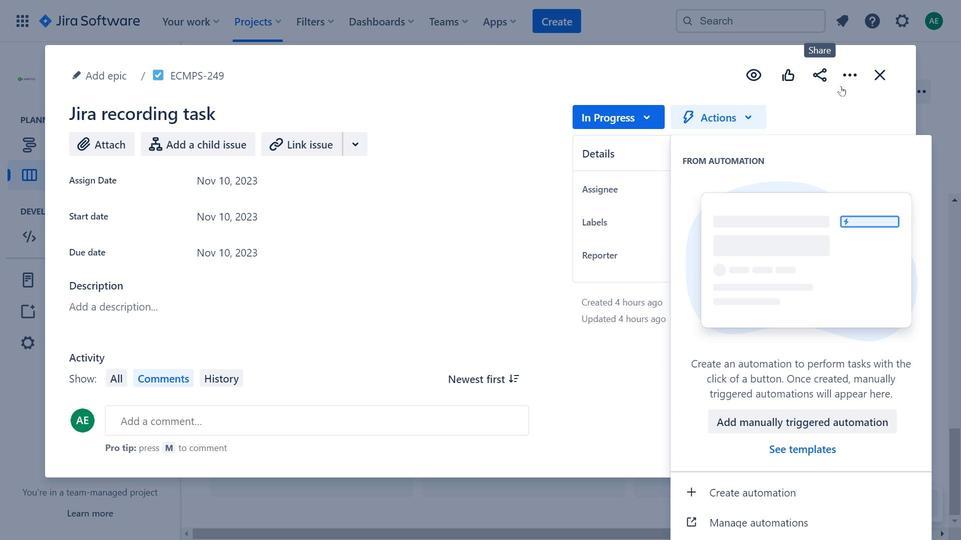 
Action: Mouse moved to (256, 199)
Screenshot: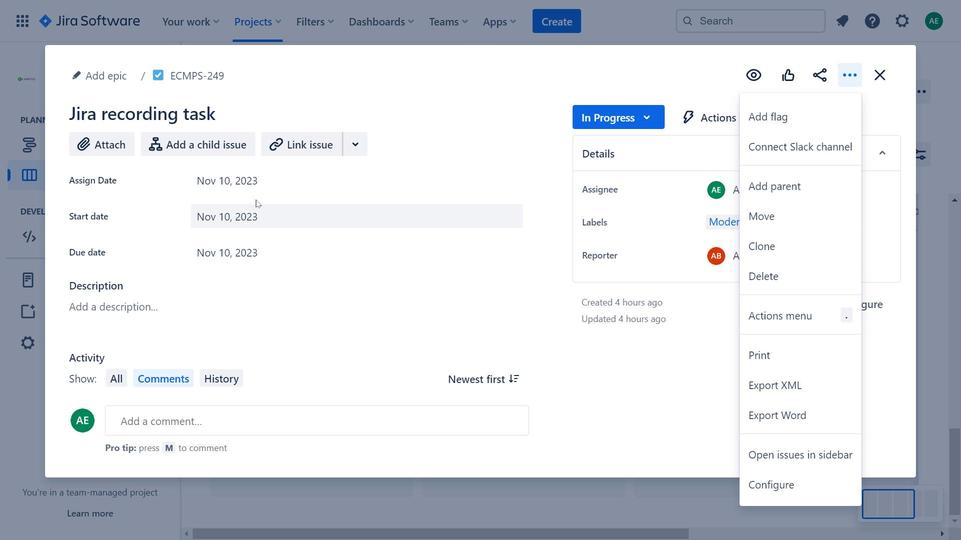 
Action: Mouse pressed left at (256, 199)
Screenshot: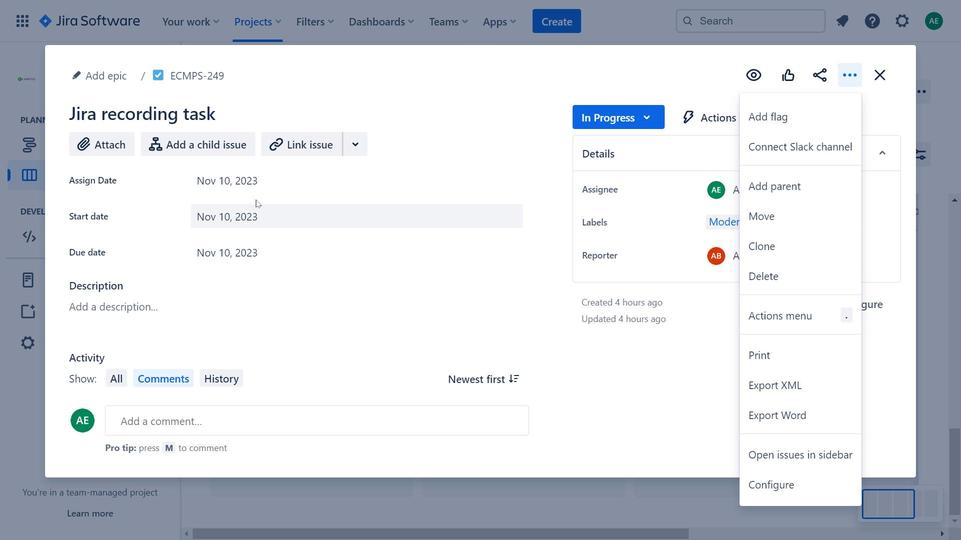 
Action: Mouse moved to (266, 224)
Screenshot: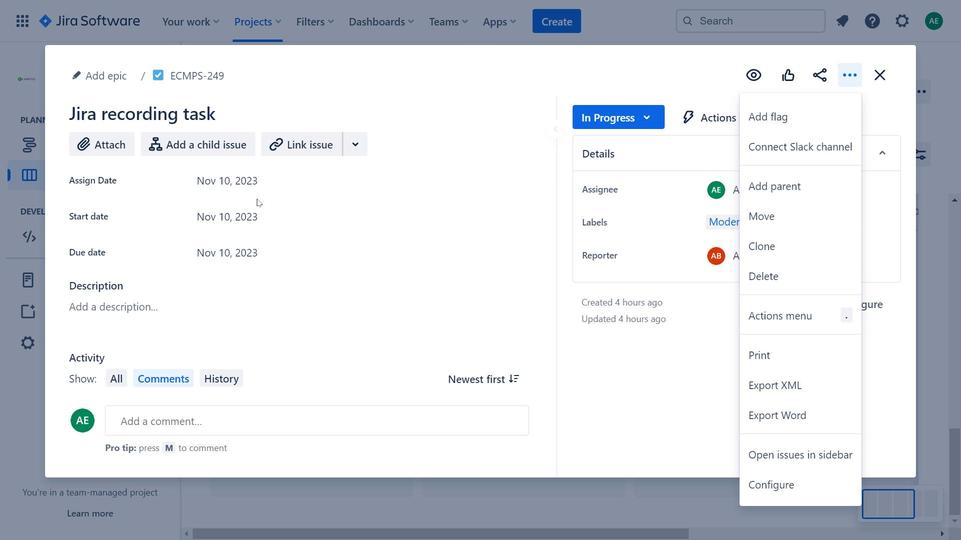 
Action: Mouse pressed left at (266, 224)
Screenshot: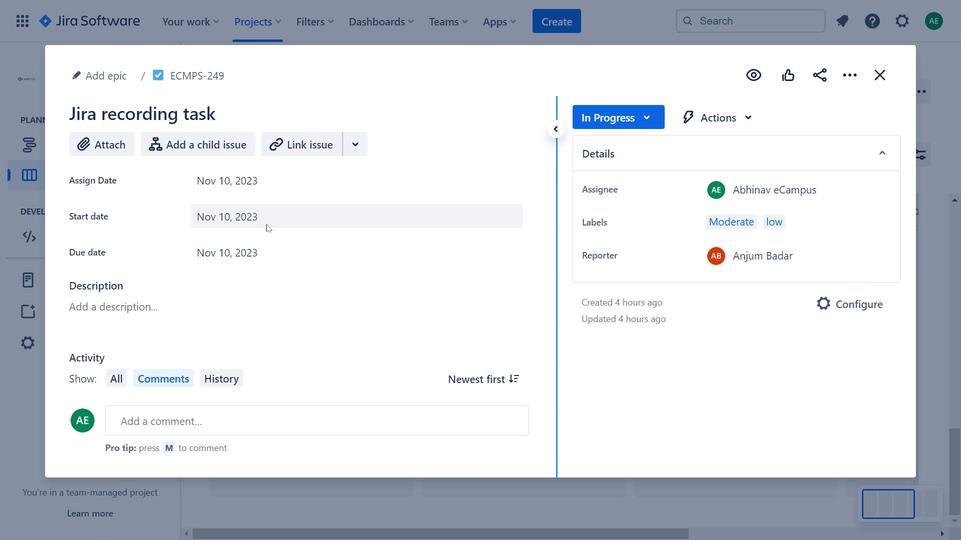 
Action: Mouse moved to (848, 76)
Screenshot: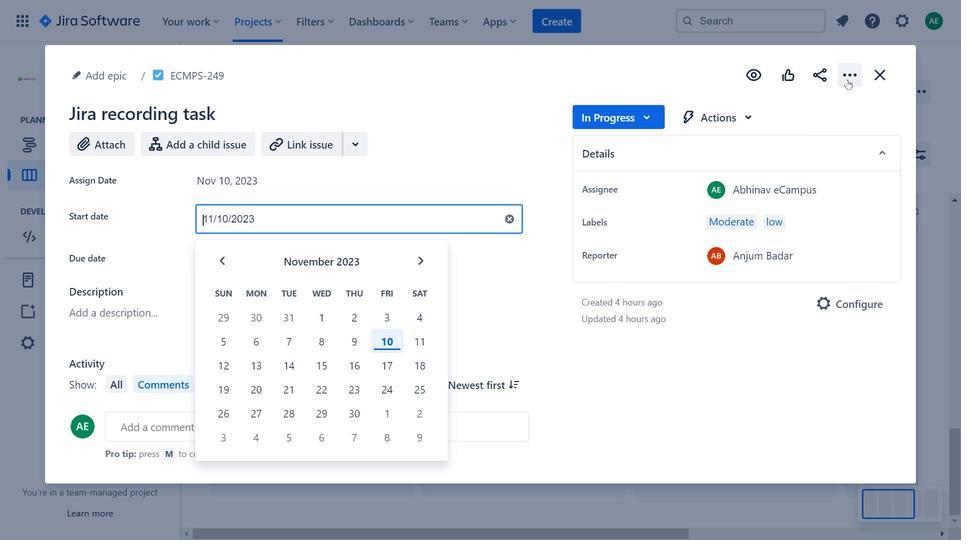 
Action: Mouse pressed left at (848, 76)
Screenshot: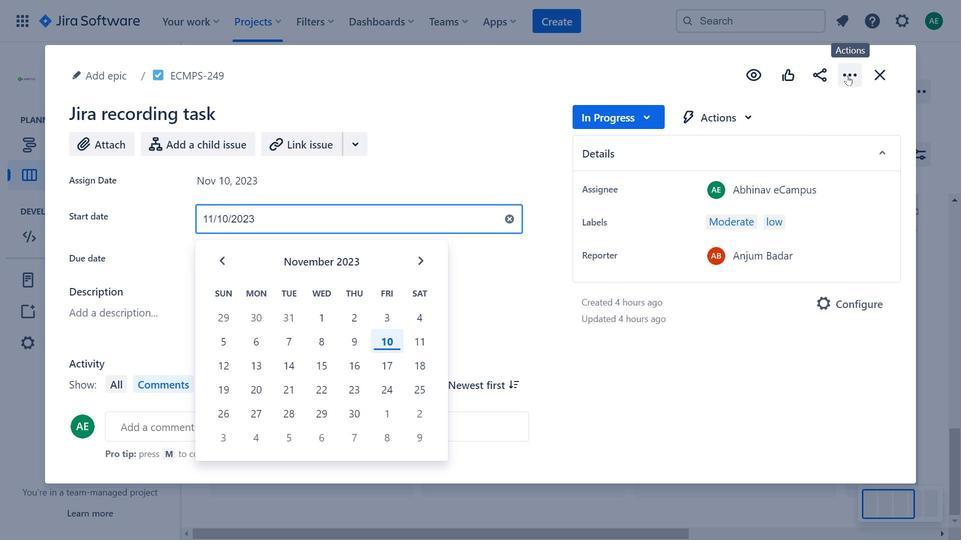 
Action: Mouse moved to (354, 145)
Screenshot: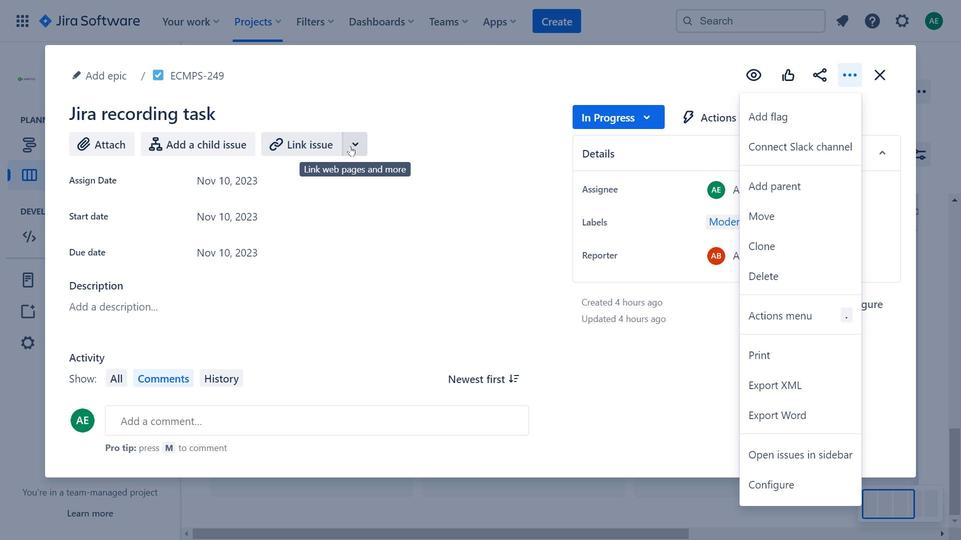 
Action: Mouse pressed left at (354, 145)
Screenshot: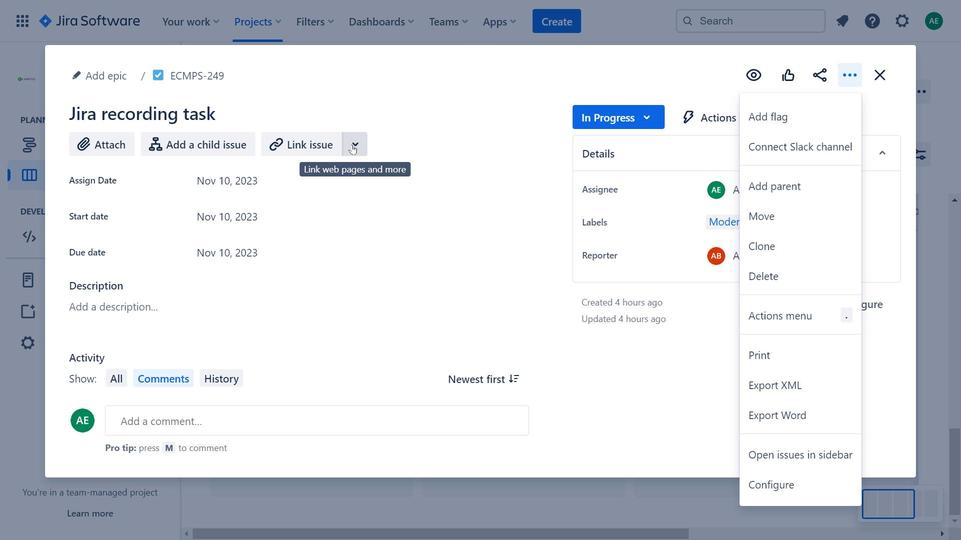 
Action: Mouse moved to (719, 119)
Screenshot: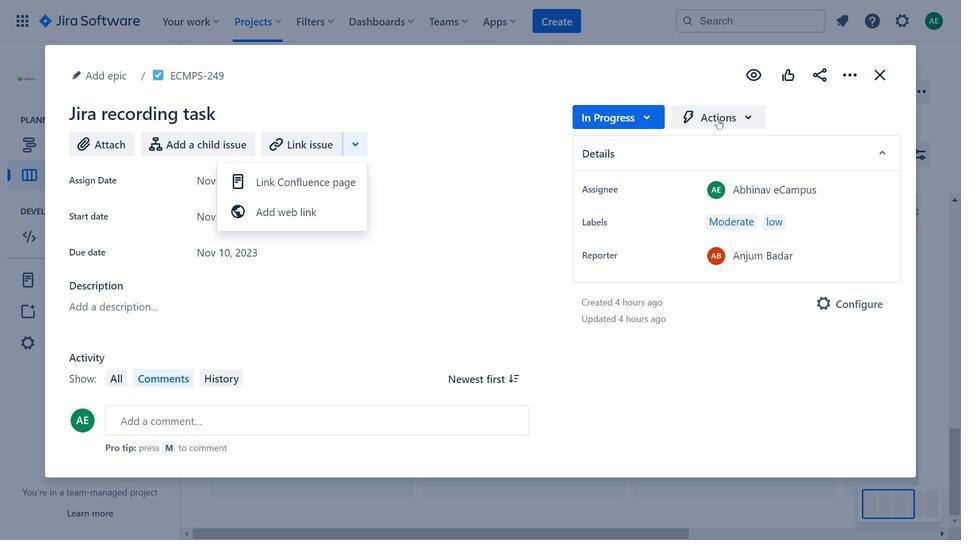 
Action: Mouse pressed left at (719, 119)
Screenshot: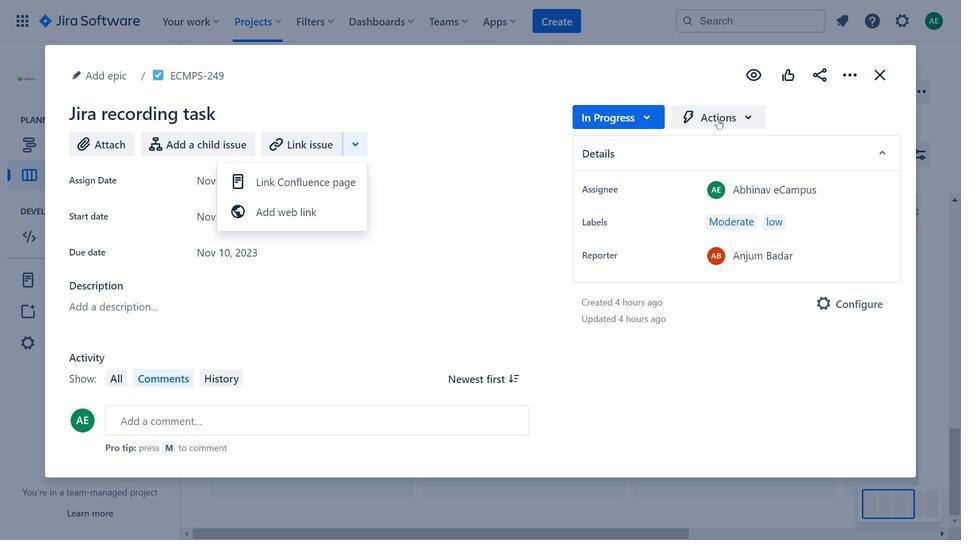 
Action: Mouse moved to (622, 111)
Screenshot: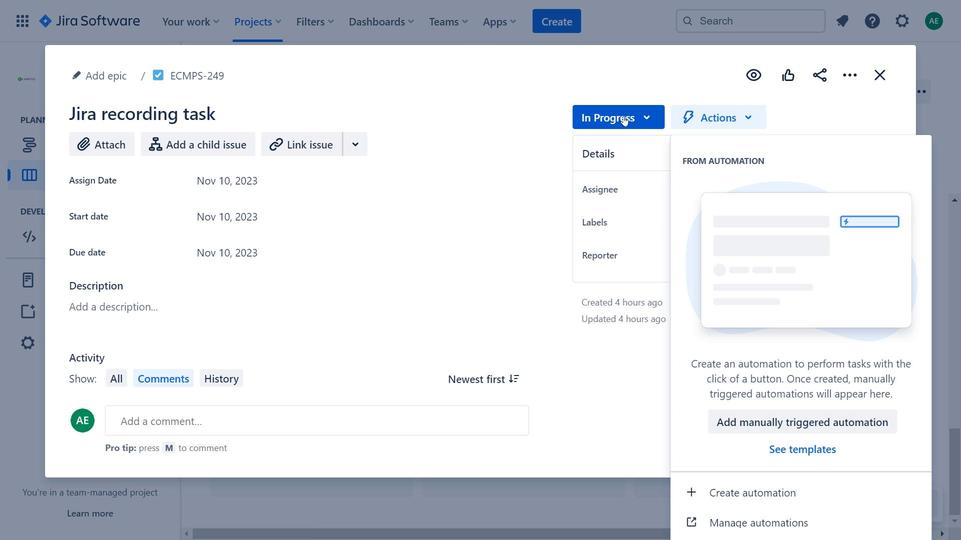 
Action: Mouse pressed left at (622, 111)
Screenshot: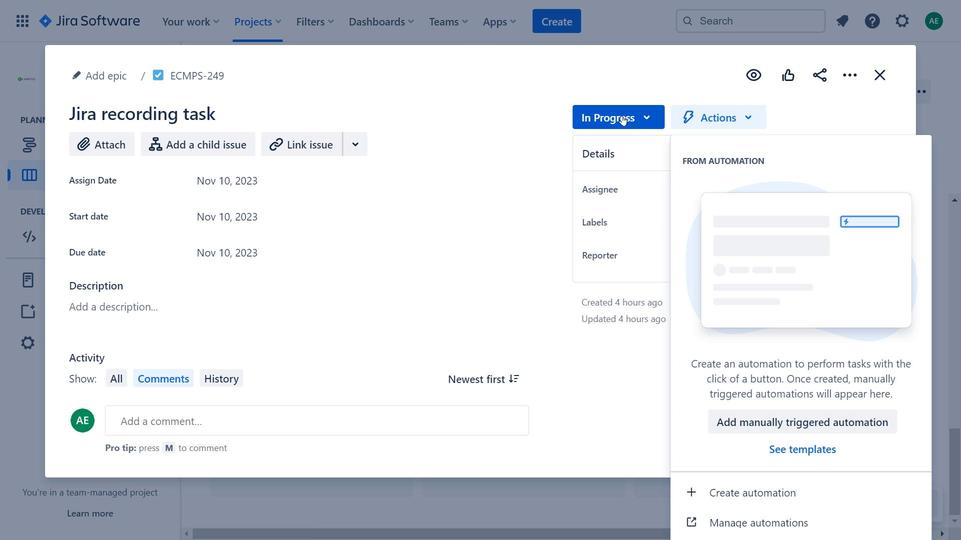
Action: Mouse moved to (211, 222)
Screenshot: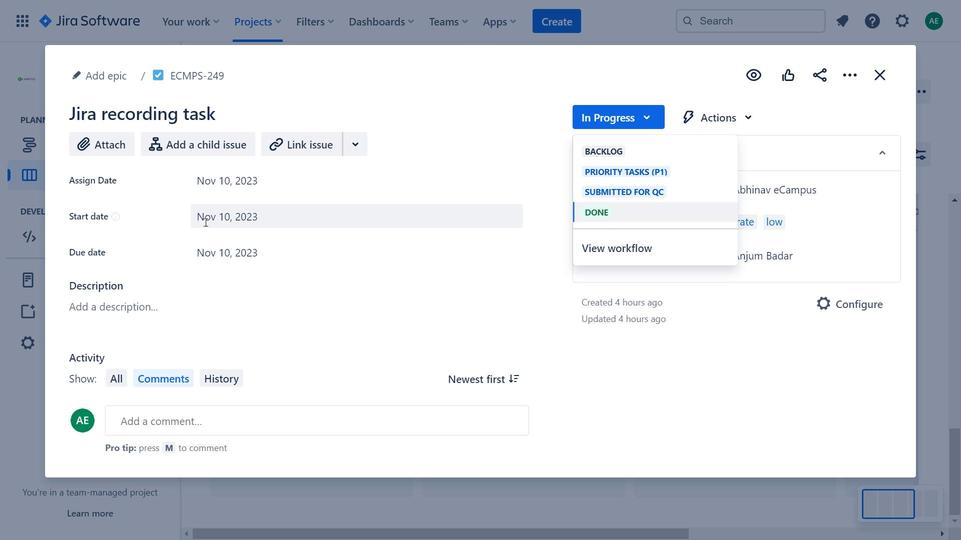 
Action: Mouse pressed left at (211, 222)
Screenshot: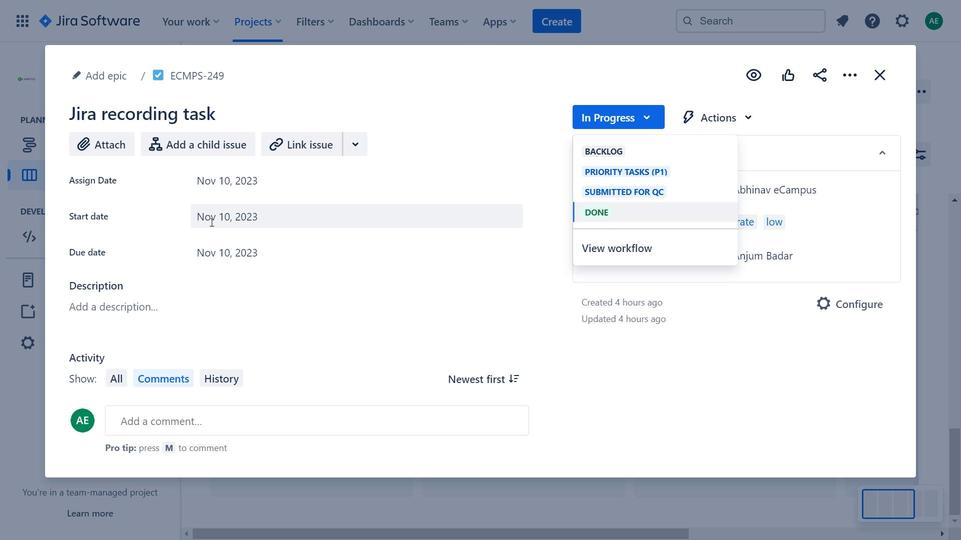
Action: Mouse pressed left at (211, 222)
Screenshot: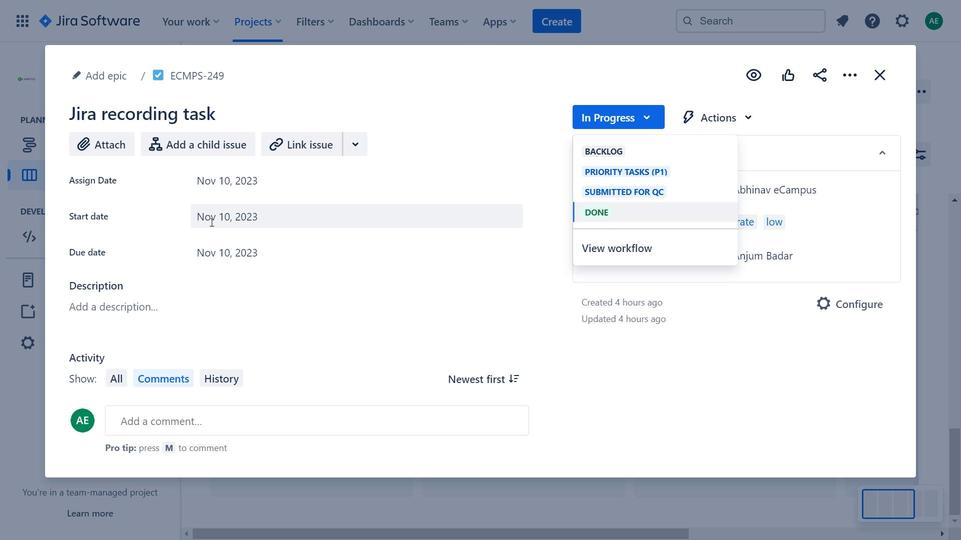 
Action: Mouse moved to (273, 223)
Screenshot: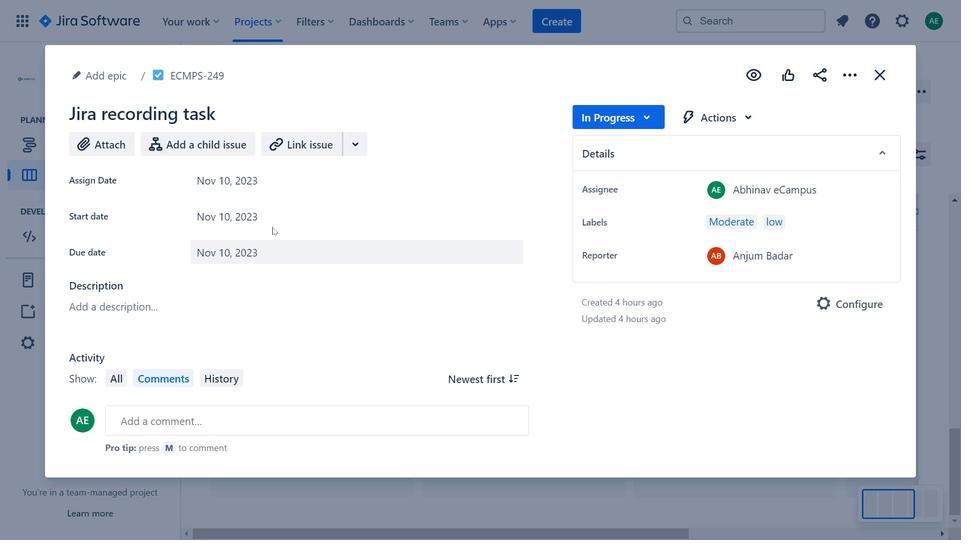 
Action: Mouse pressed left at (273, 223)
Screenshot: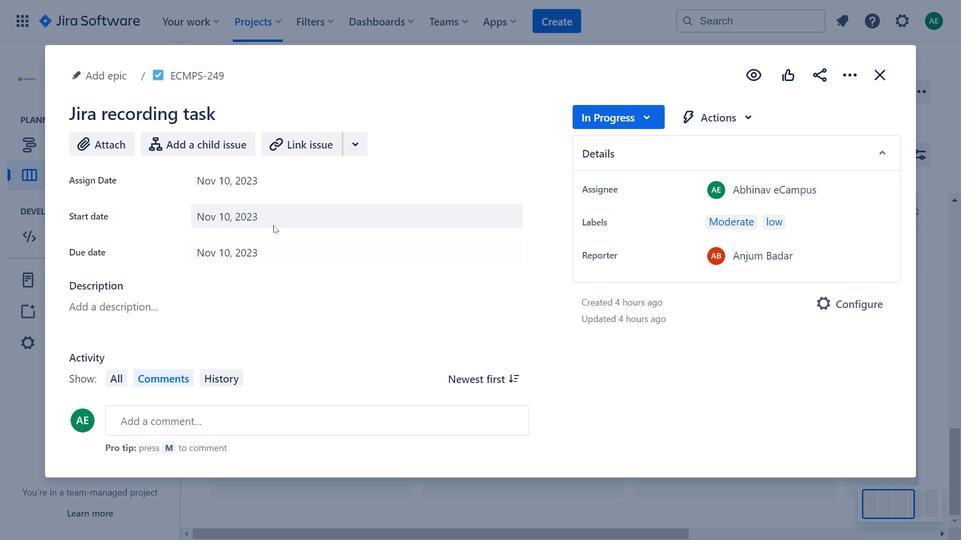 
Action: Mouse moved to (419, 265)
Screenshot: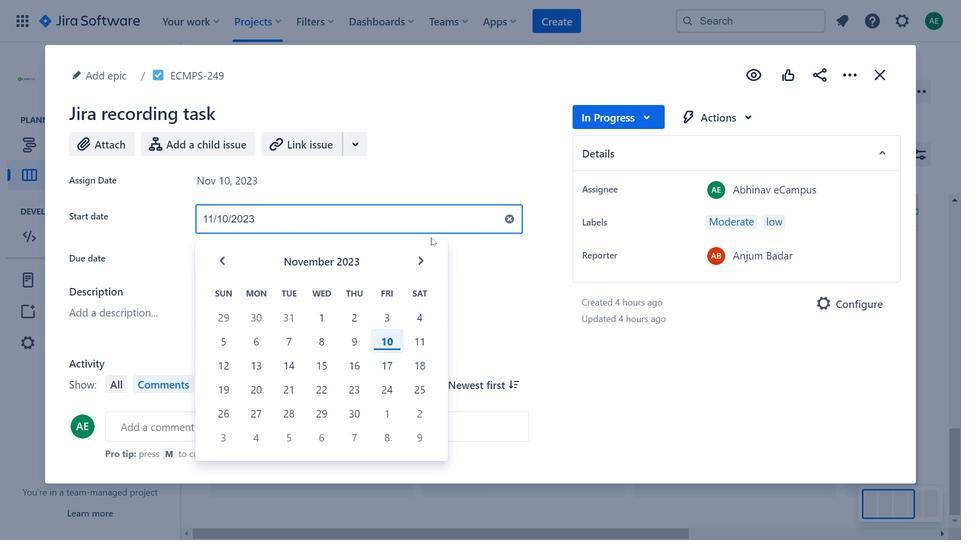 
Action: Mouse pressed left at (419, 265)
Screenshot: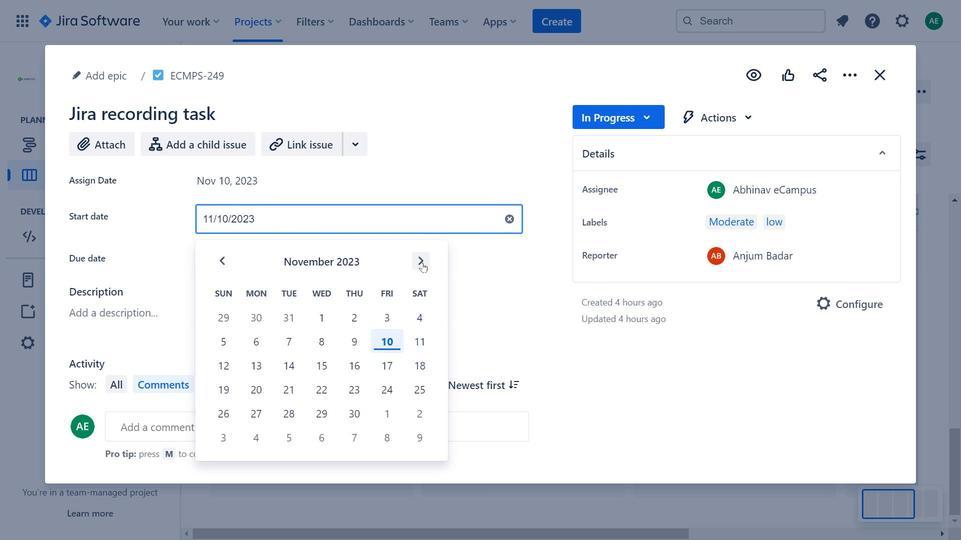 
Action: Mouse pressed left at (419, 265)
Screenshot: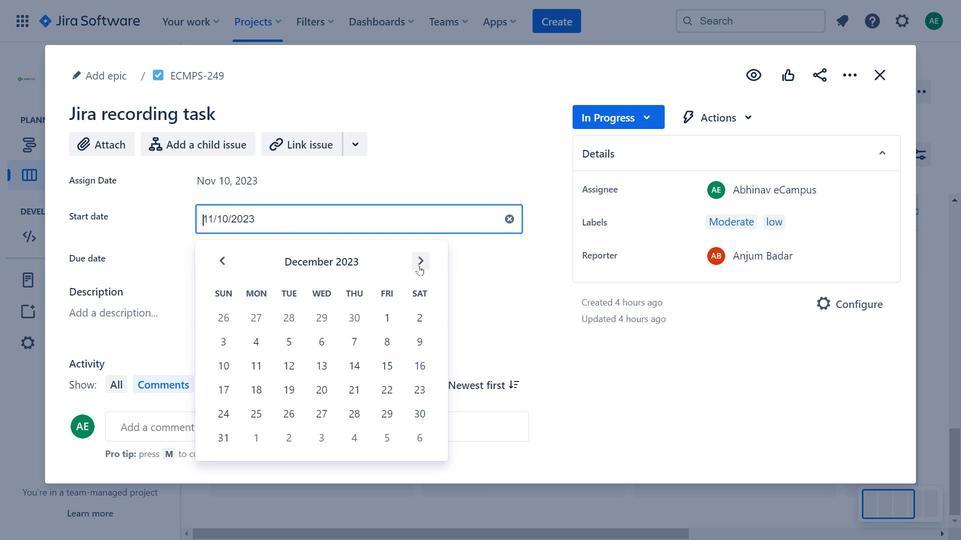 
Action: Mouse moved to (721, 124)
Screenshot: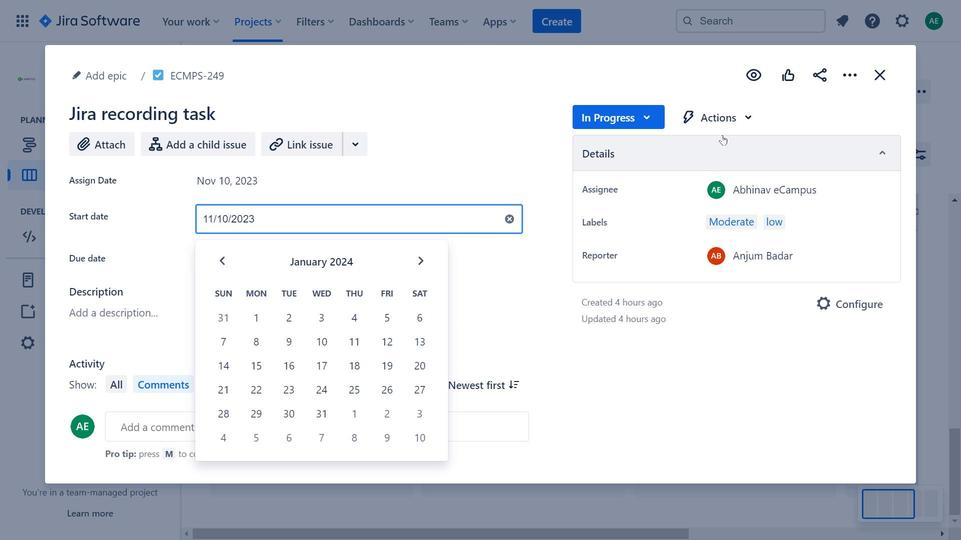 
Action: Mouse pressed left at (721, 124)
Screenshot: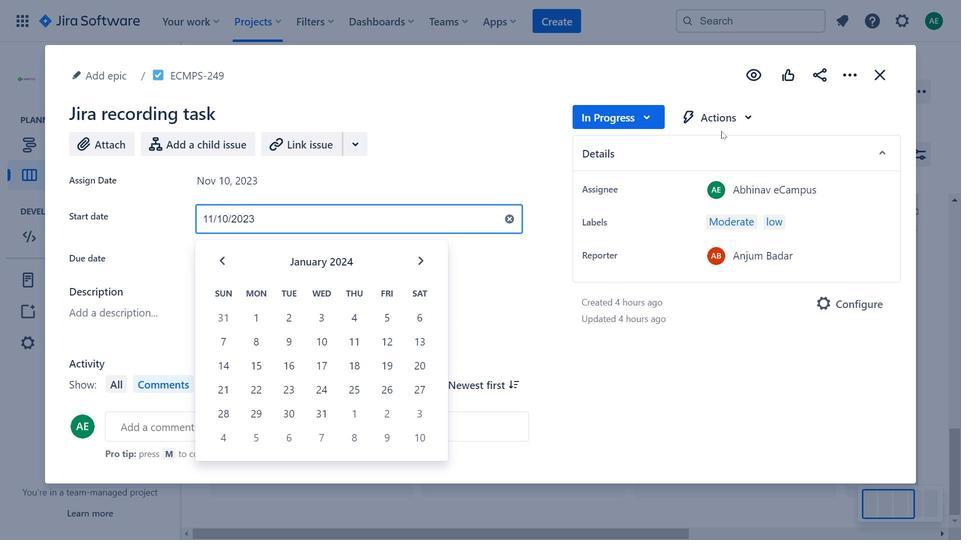 
Action: Mouse moved to (364, 215)
Screenshot: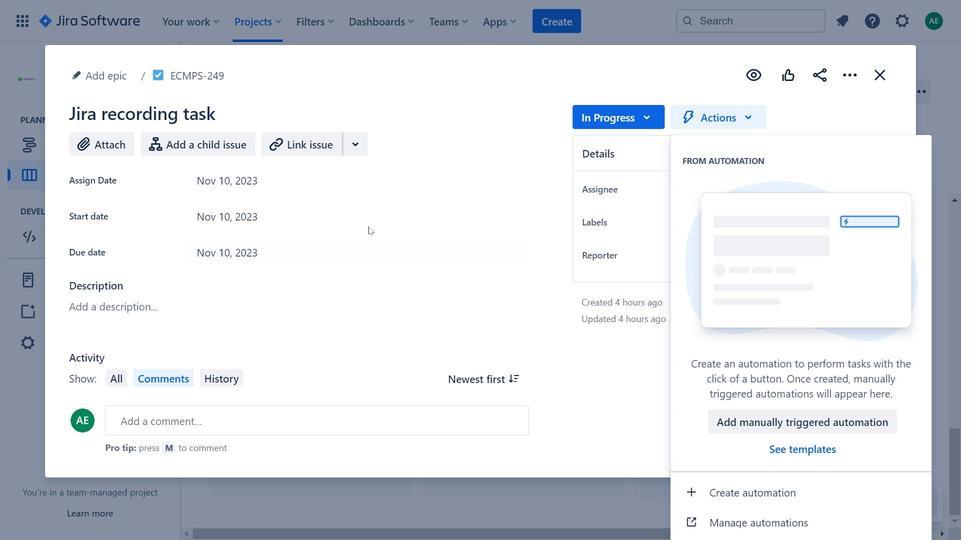 
Action: Mouse pressed left at (364, 215)
Screenshot: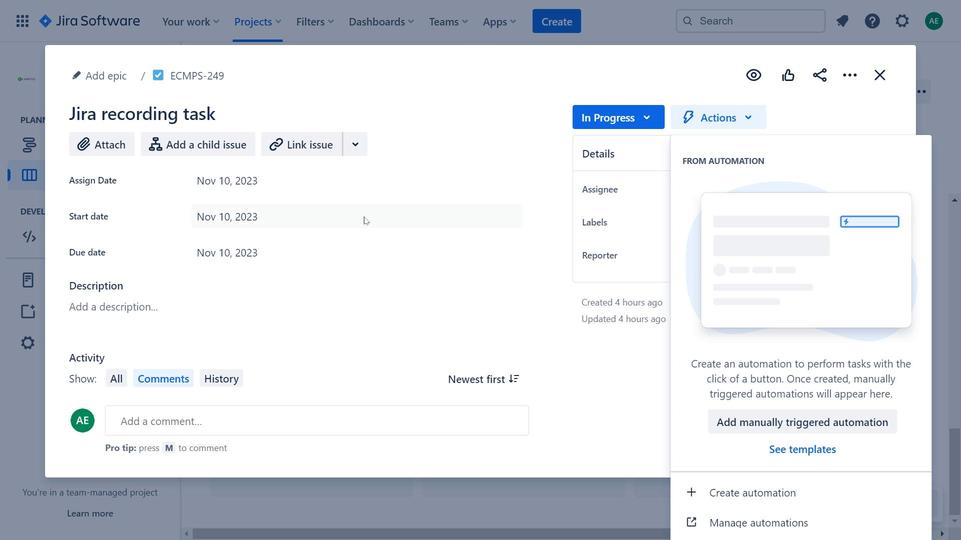 
Action: Mouse moved to (641, 111)
Screenshot: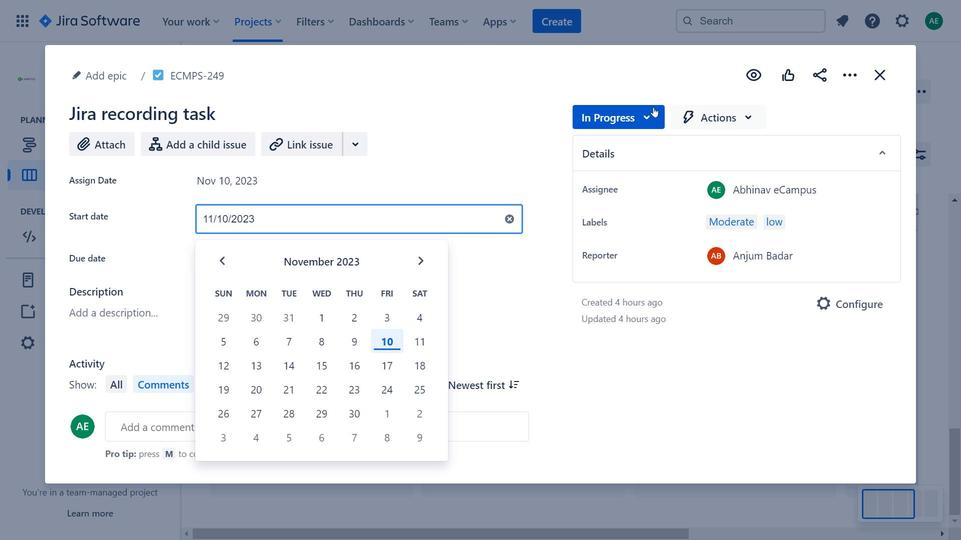 
Action: Mouse pressed left at (641, 111)
Screenshot: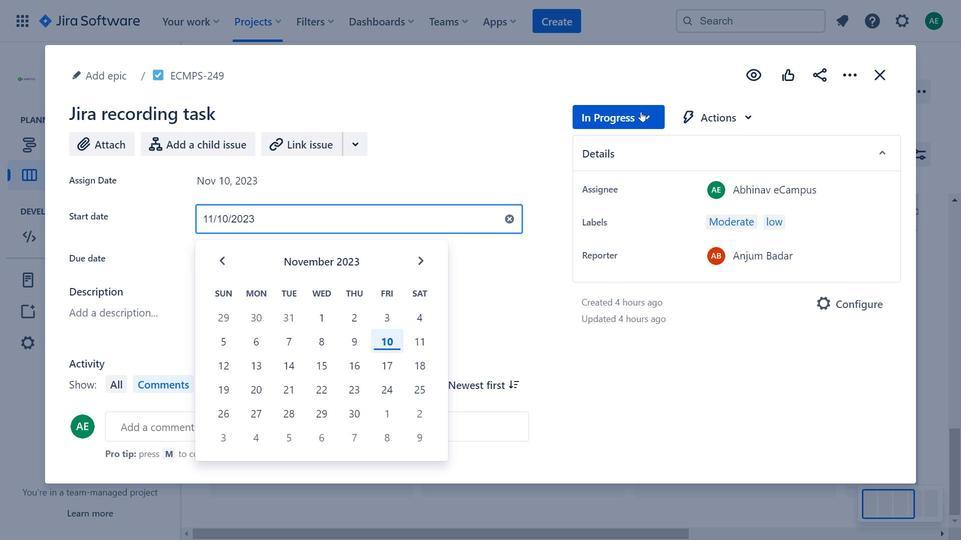 
Action: Mouse pressed left at (641, 111)
Screenshot: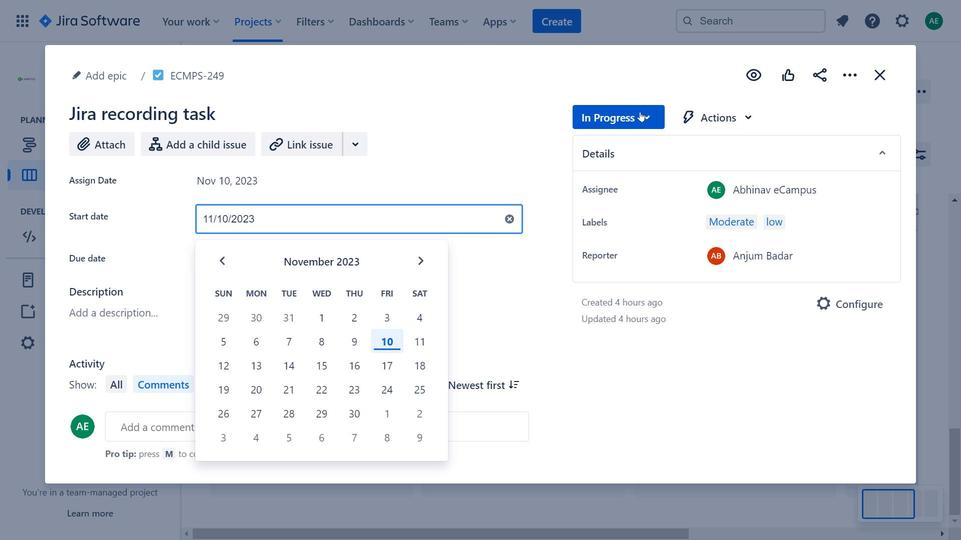 
Action: Mouse moved to (644, 124)
Screenshot: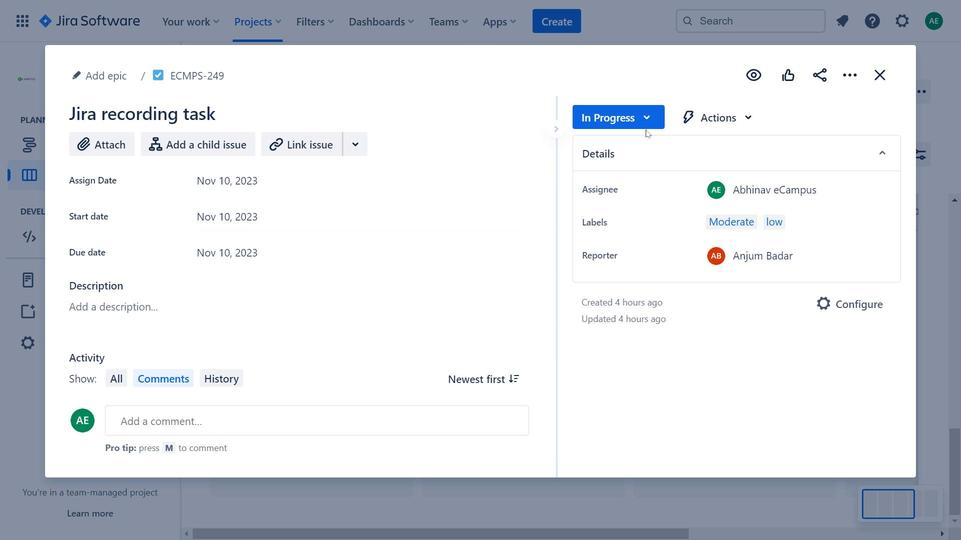 
Action: Mouse pressed left at (644, 124)
Screenshot: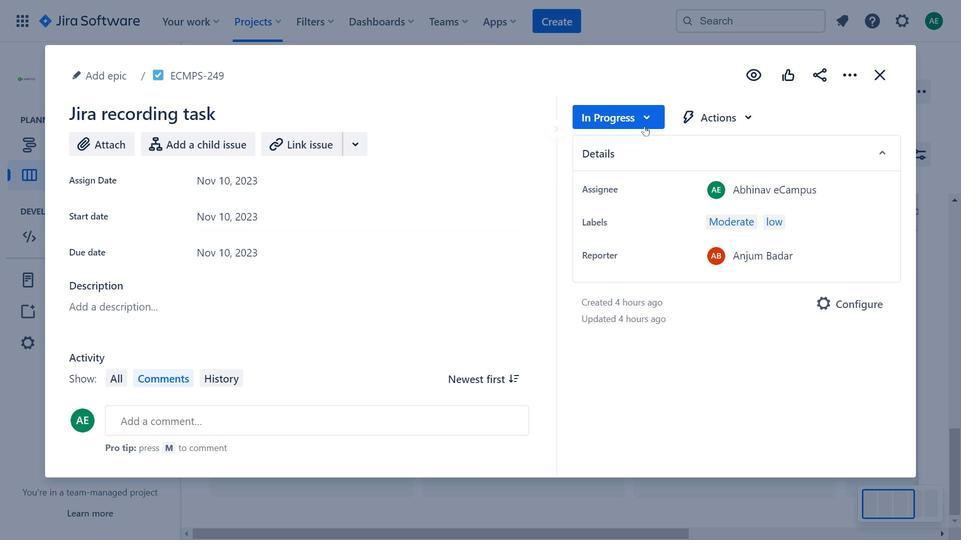 
Action: Mouse moved to (709, 116)
Screenshot: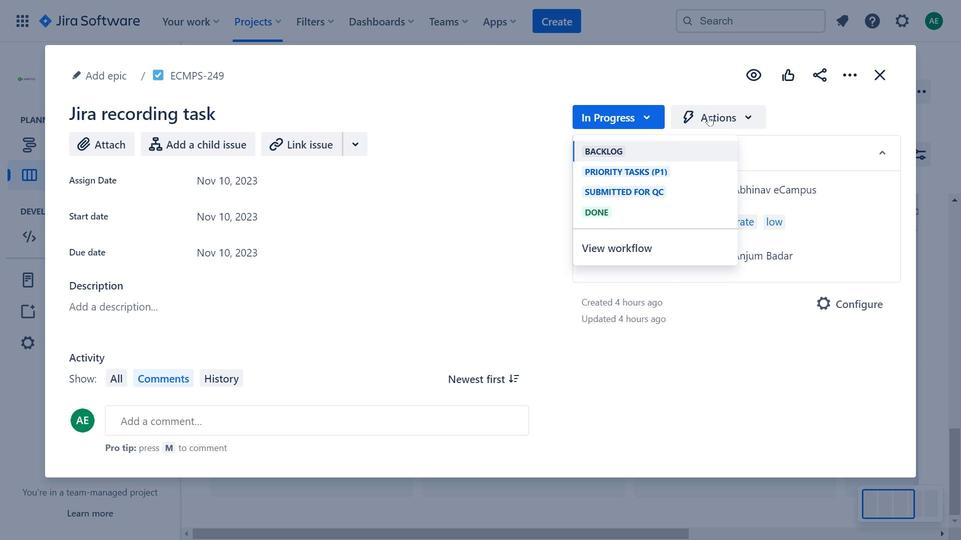 
Action: Mouse pressed left at (709, 116)
Screenshot: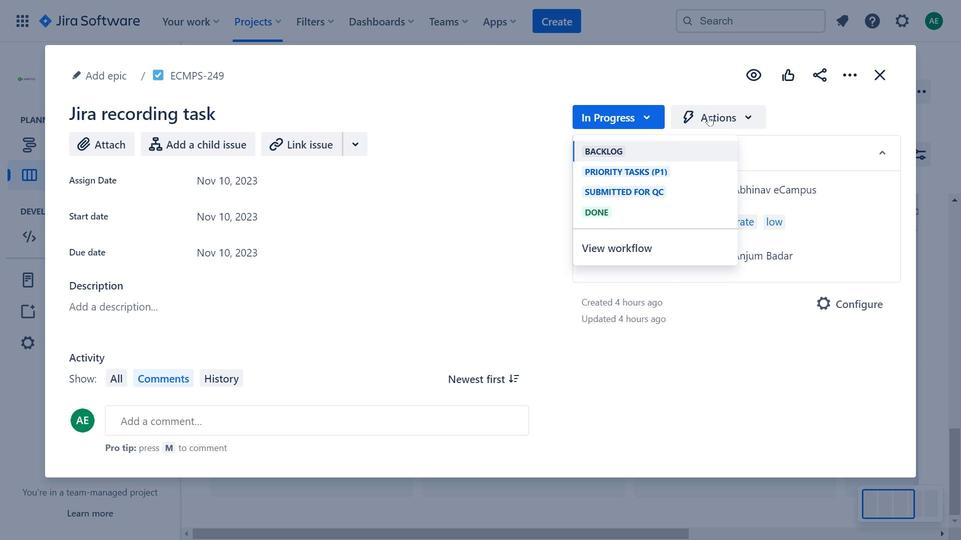 
Action: Mouse moved to (385, 175)
Screenshot: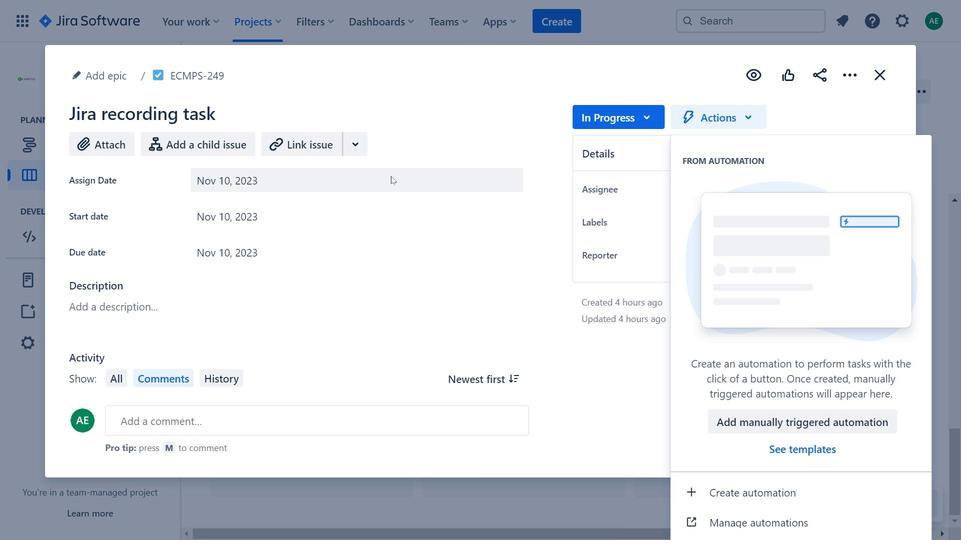
Action: Mouse pressed left at (385, 175)
Screenshot: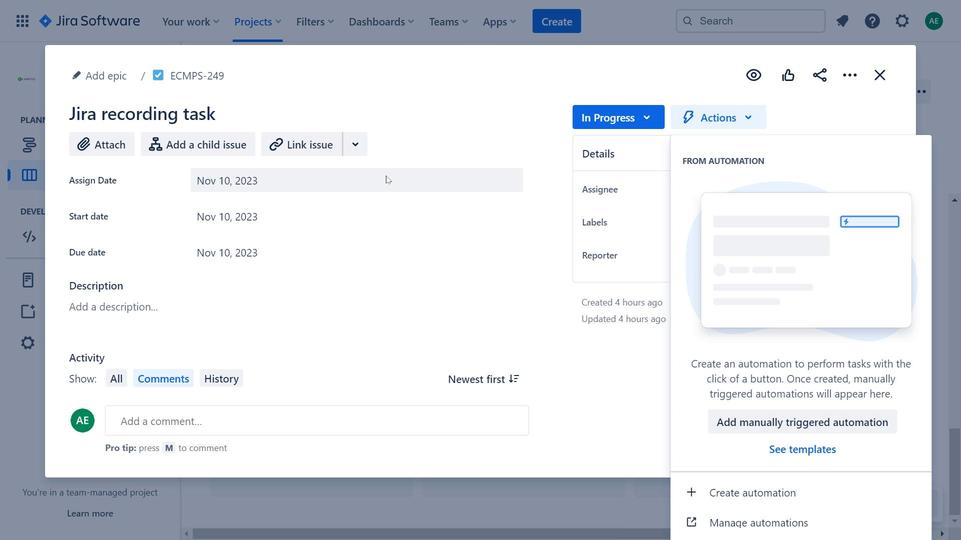 
Action: Mouse moved to (854, 81)
Screenshot: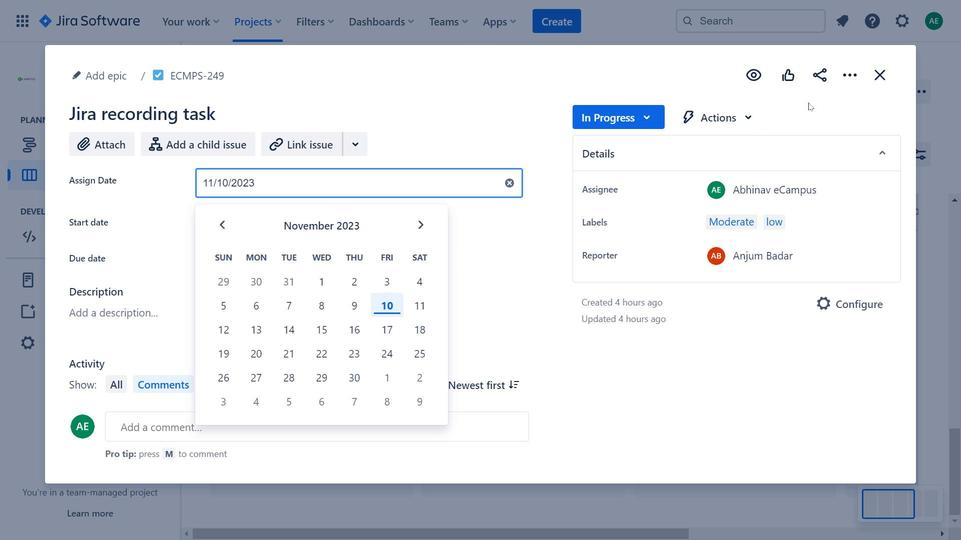 
Action: Mouse pressed left at (854, 81)
Screenshot: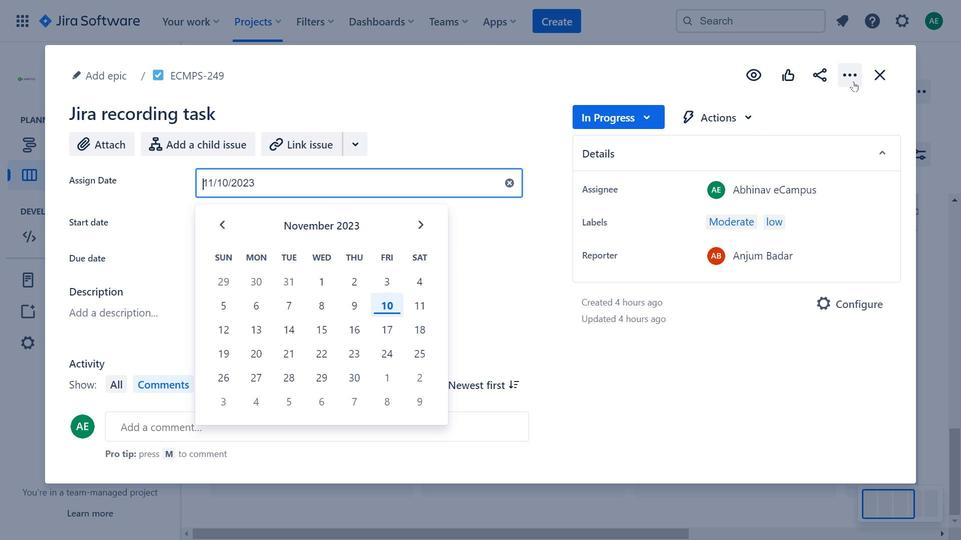 
Action: Mouse moved to (326, 214)
Screenshot: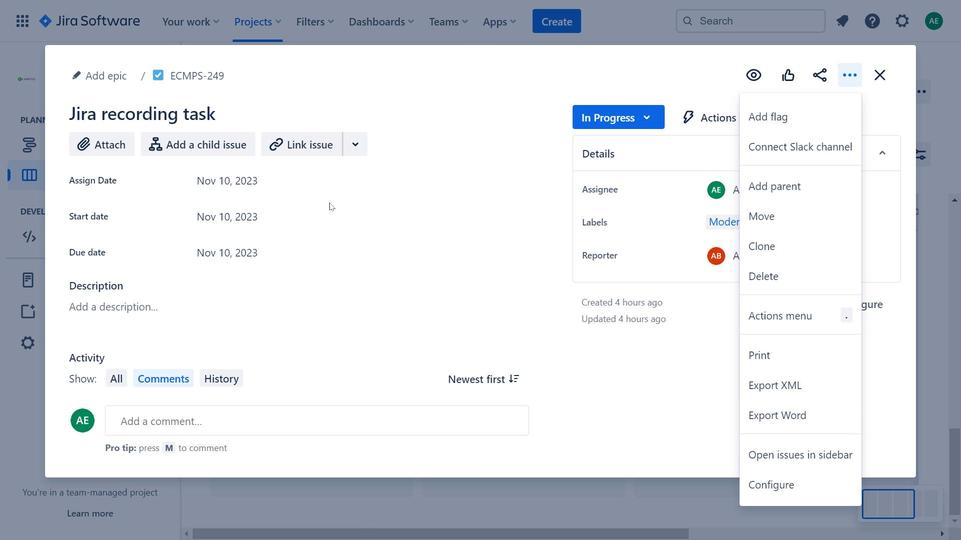 
Action: Mouse pressed left at (326, 214)
Screenshot: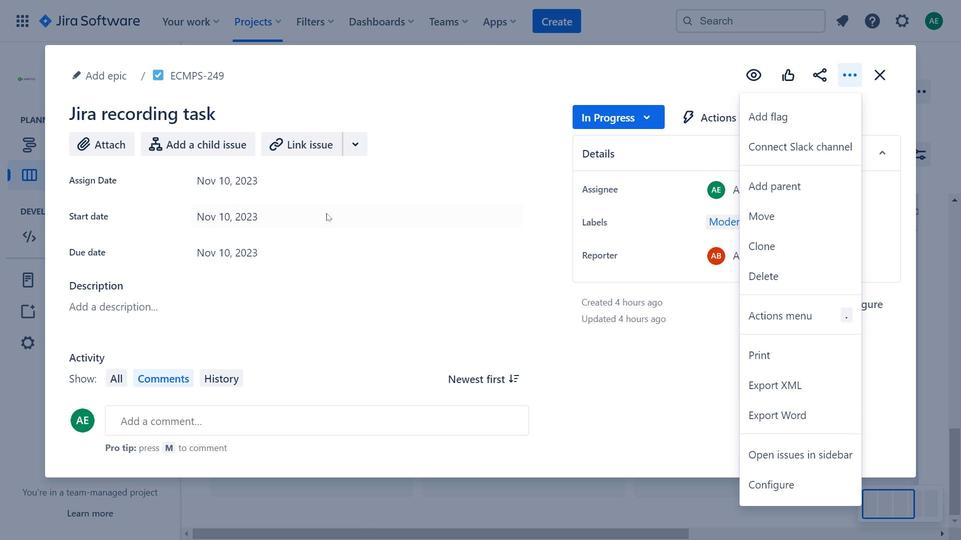 
Action: Mouse moved to (644, 120)
Screenshot: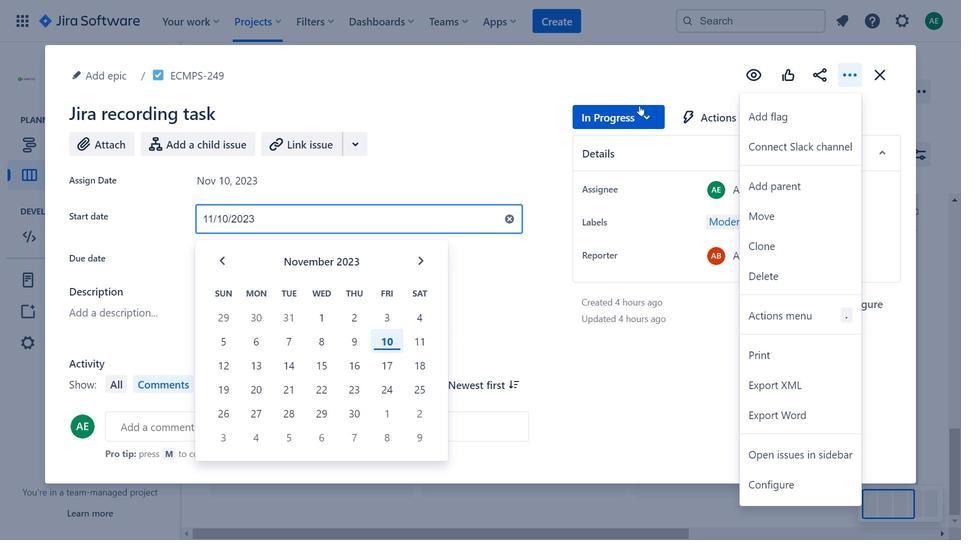 
Action: Mouse pressed left at (644, 120)
Screenshot: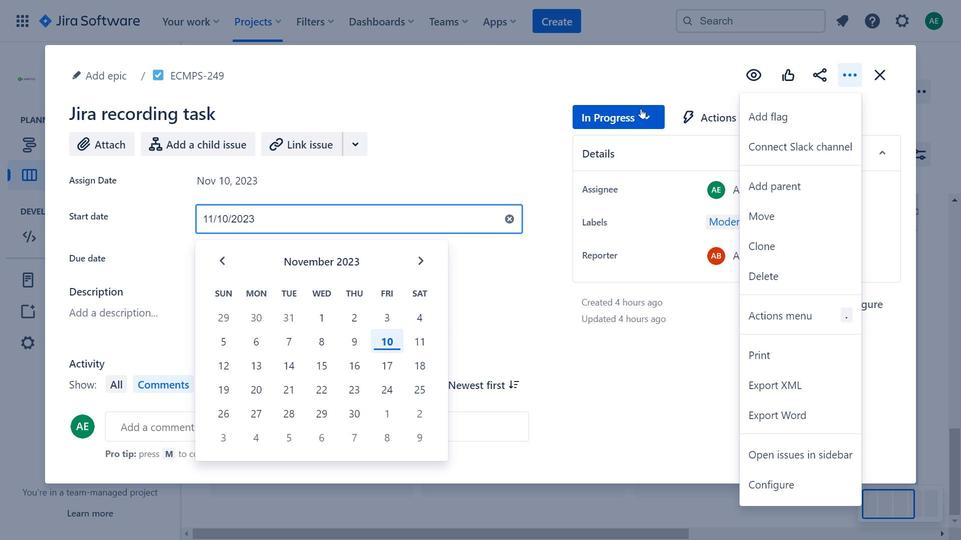 
Action: Mouse moved to (850, 78)
Screenshot: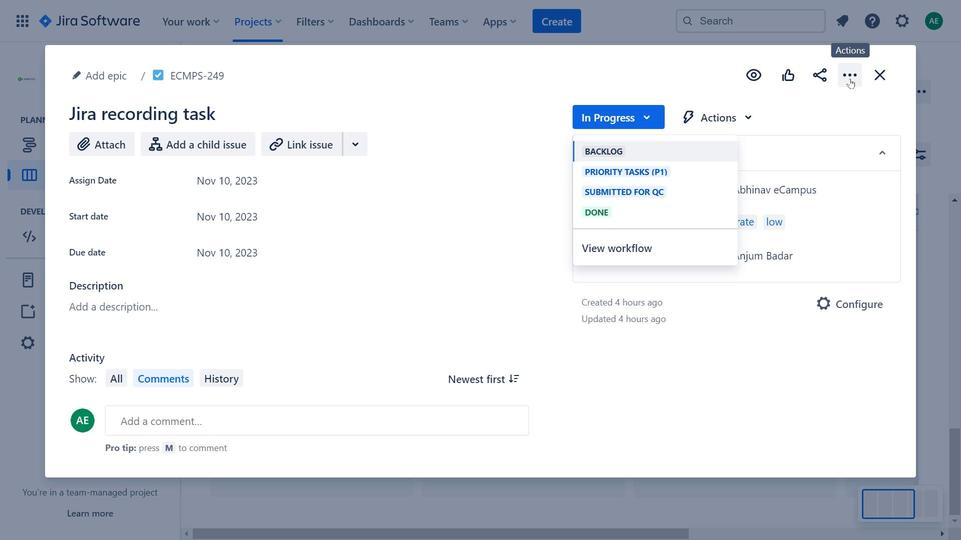 
Action: Mouse pressed left at (850, 78)
Screenshot: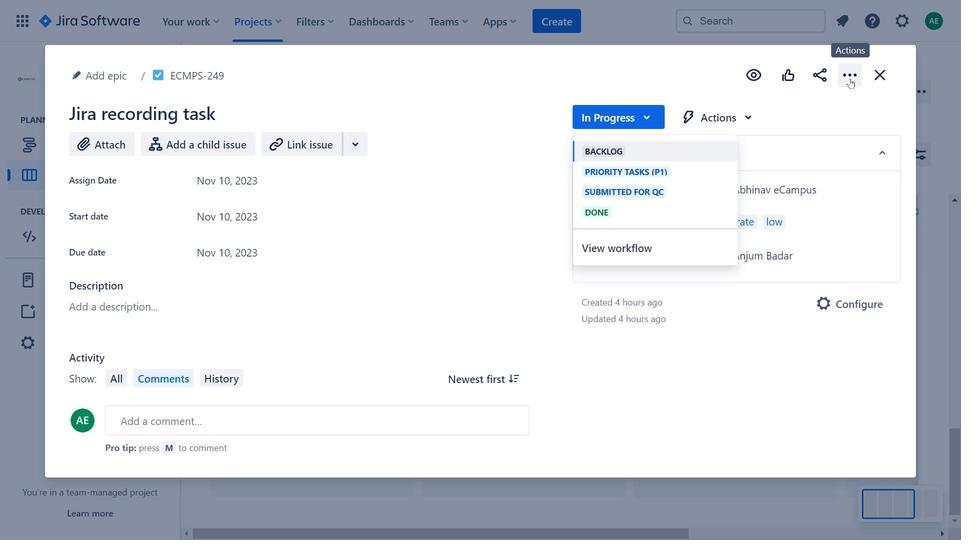
Action: Mouse moved to (227, 380)
Screenshot: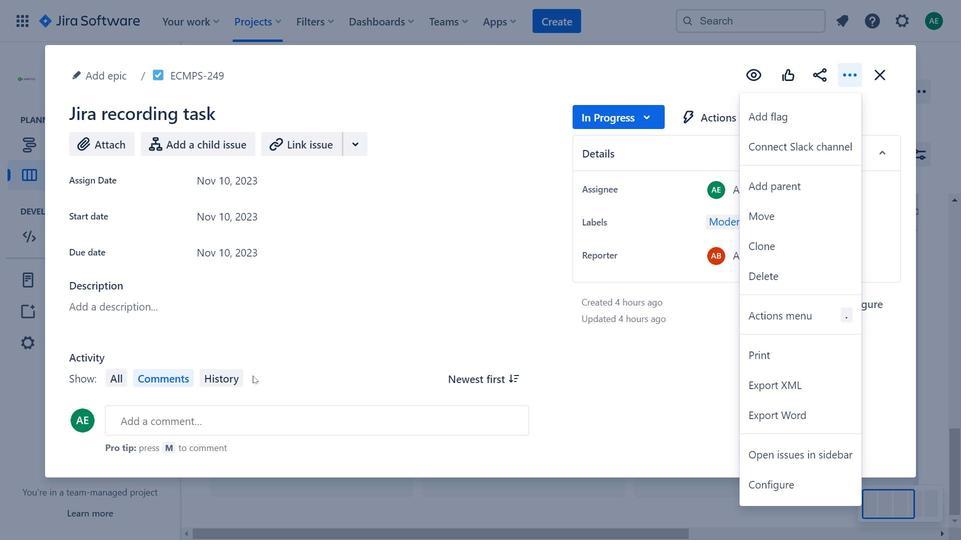 
Action: Mouse pressed left at (227, 380)
Screenshot: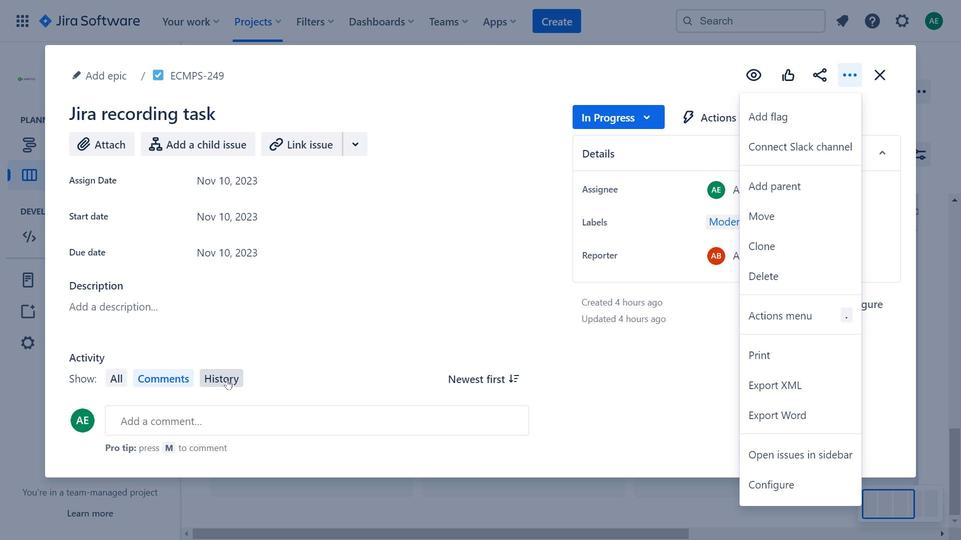 
Action: Mouse moved to (847, 73)
Screenshot: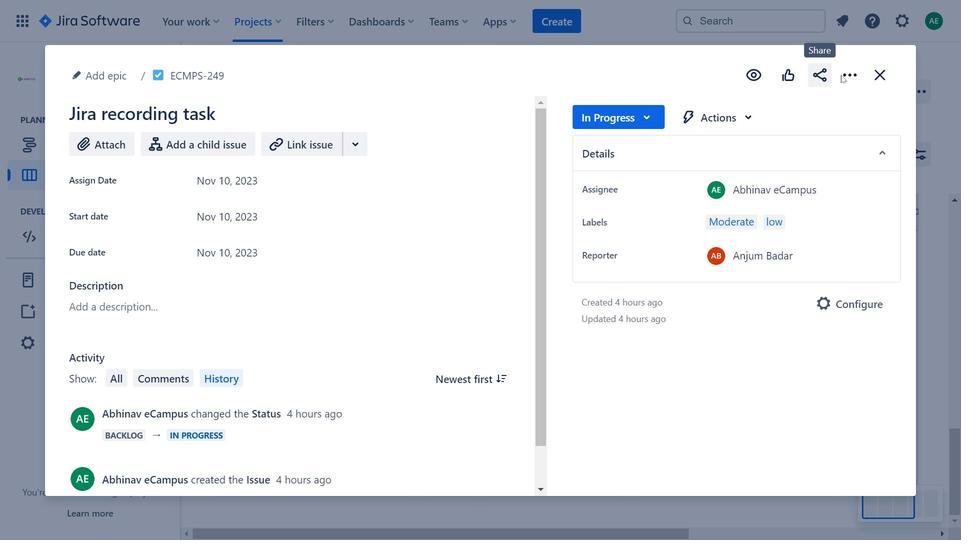 
Action: Mouse pressed left at (847, 73)
Screenshot: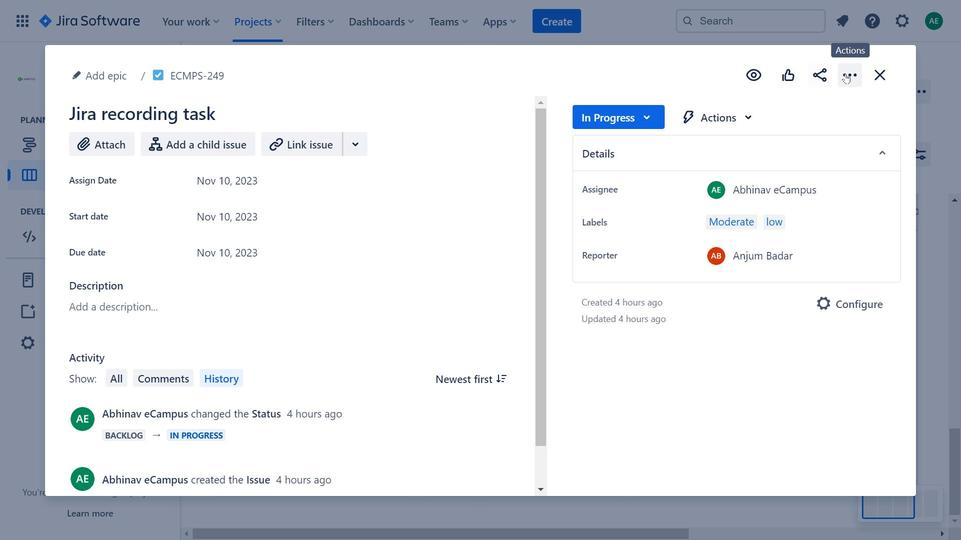 
Action: Mouse moved to (268, 183)
Screenshot: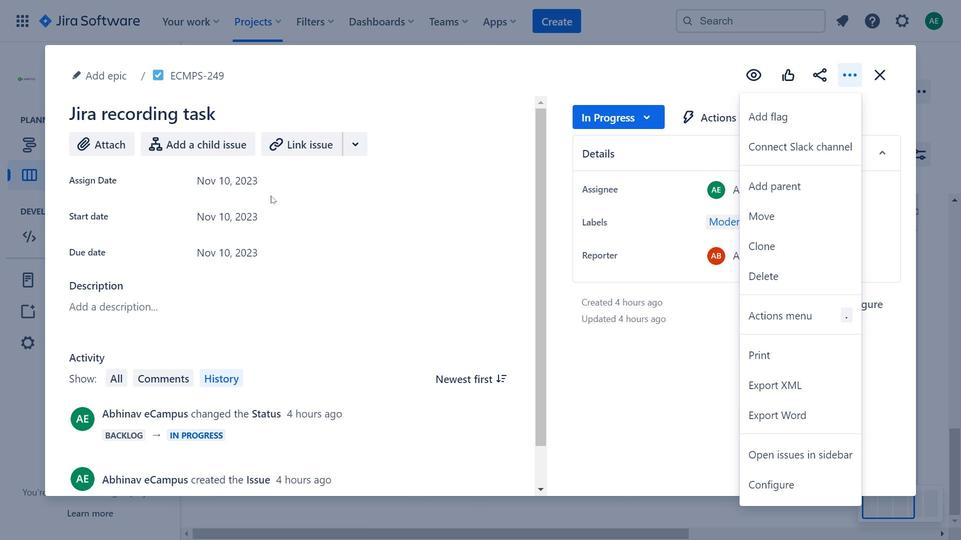 
Action: Mouse pressed left at (268, 183)
Screenshot: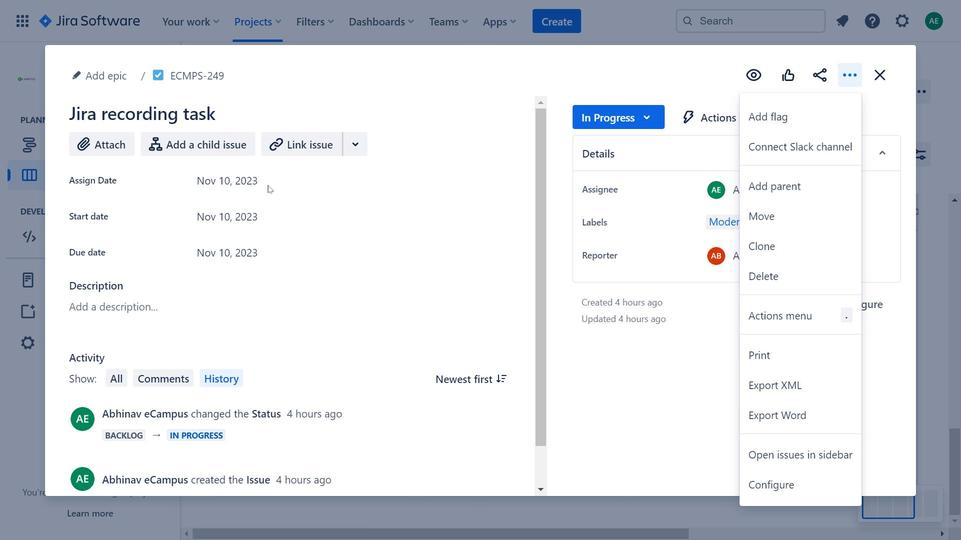 
Action: Mouse moved to (419, 227)
Screenshot: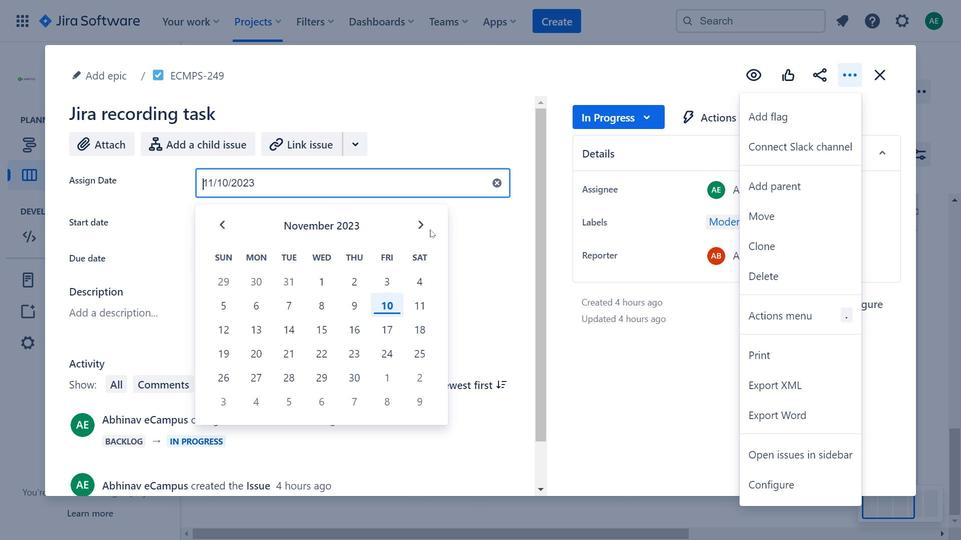 
Action: Mouse pressed left at (419, 227)
Screenshot: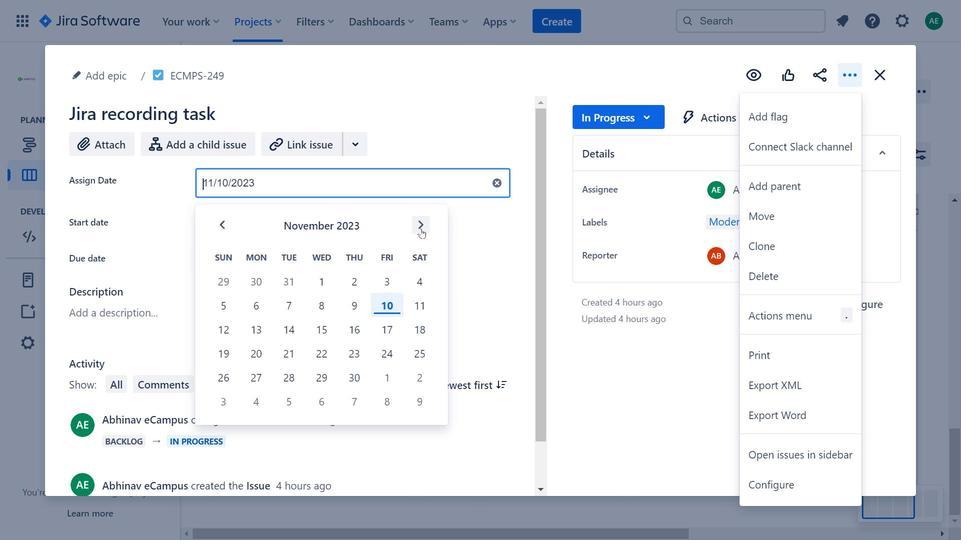 
Action: Mouse moved to (215, 225)
Screenshot: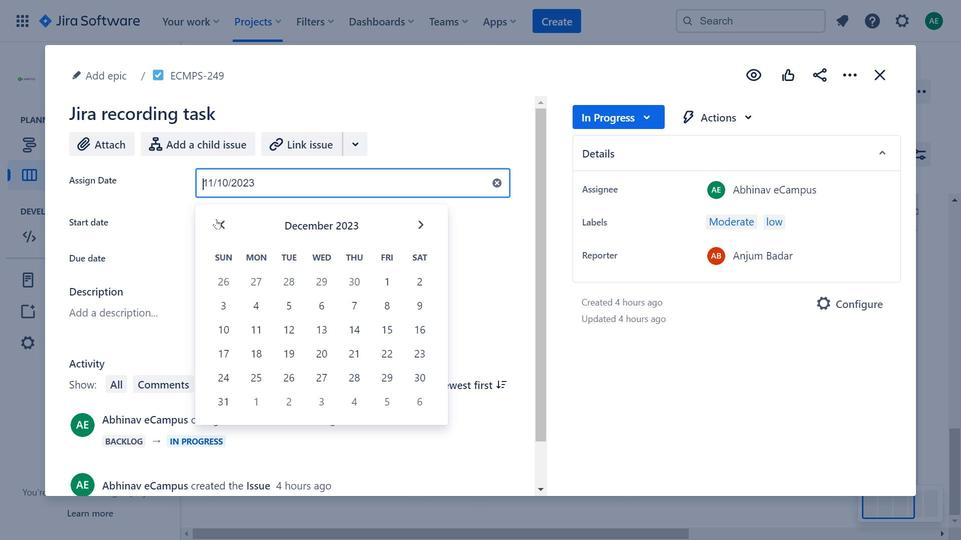 
Action: Mouse pressed left at (215, 225)
Screenshot: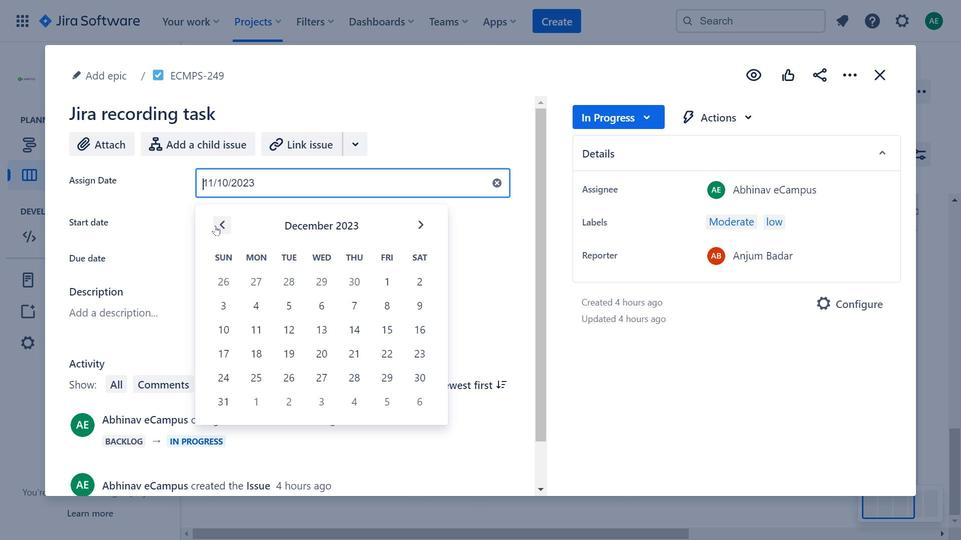 
Action: Mouse moved to (226, 226)
Screenshot: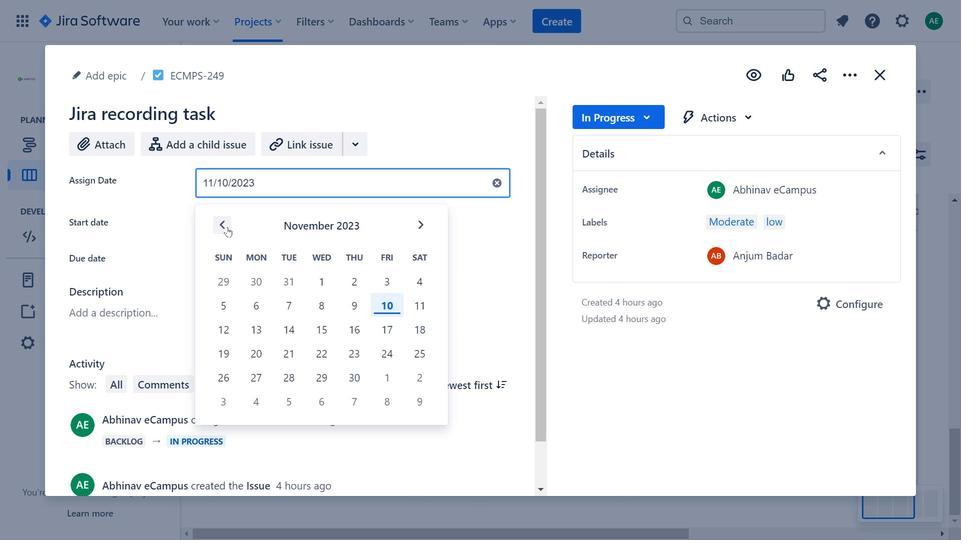
Action: Mouse pressed left at (226, 226)
Screenshot: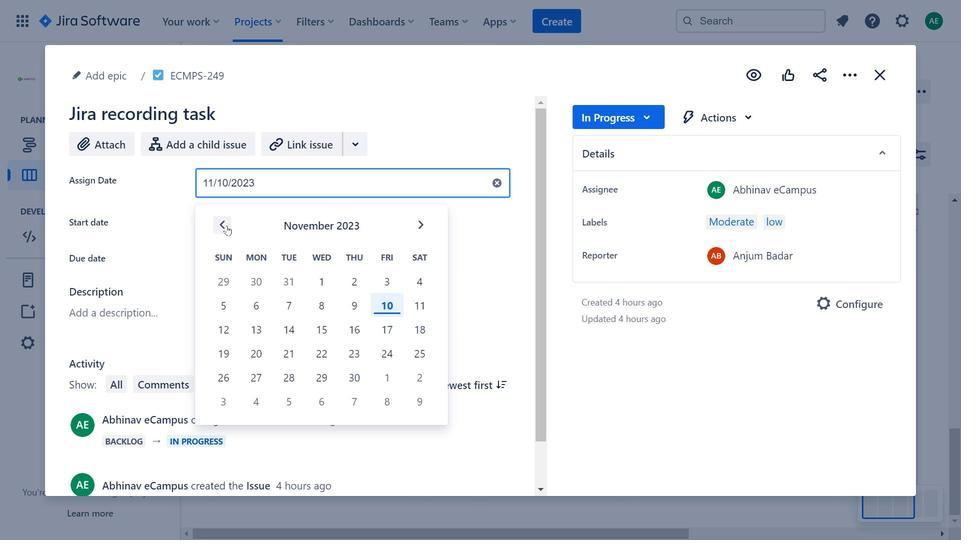 
Action: Mouse moved to (418, 227)
Screenshot: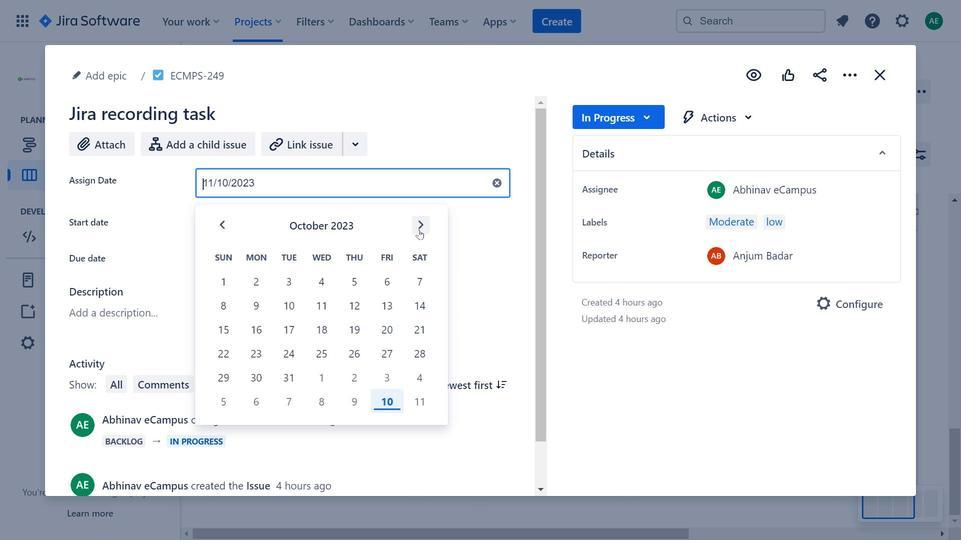
Action: Mouse pressed left at (418, 227)
Screenshot: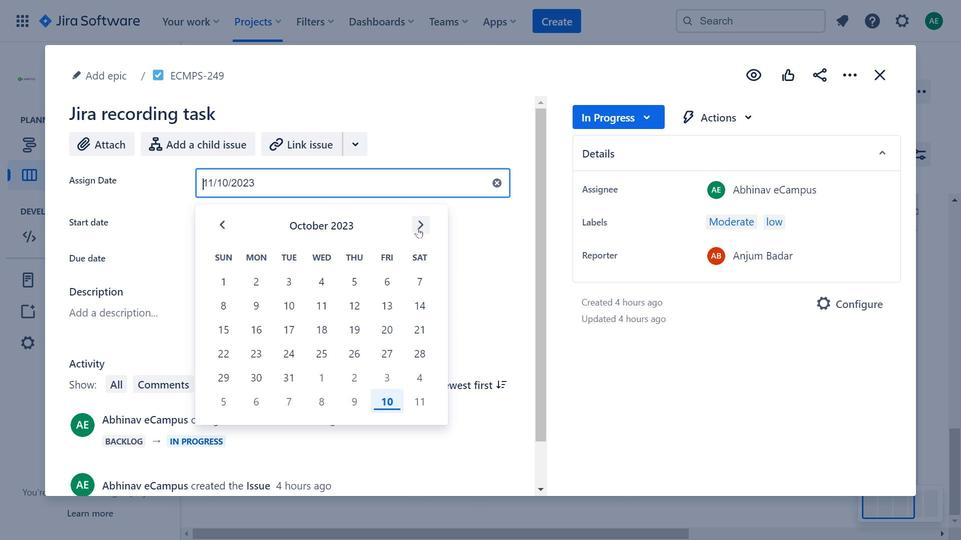 
Action: Mouse moved to (688, 130)
Screenshot: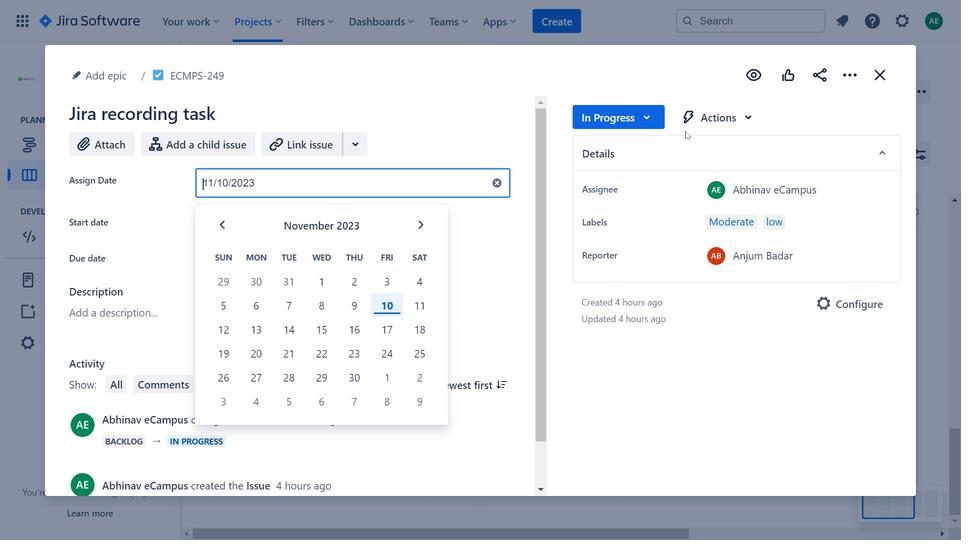 
Action: Mouse pressed left at (688, 130)
Screenshot: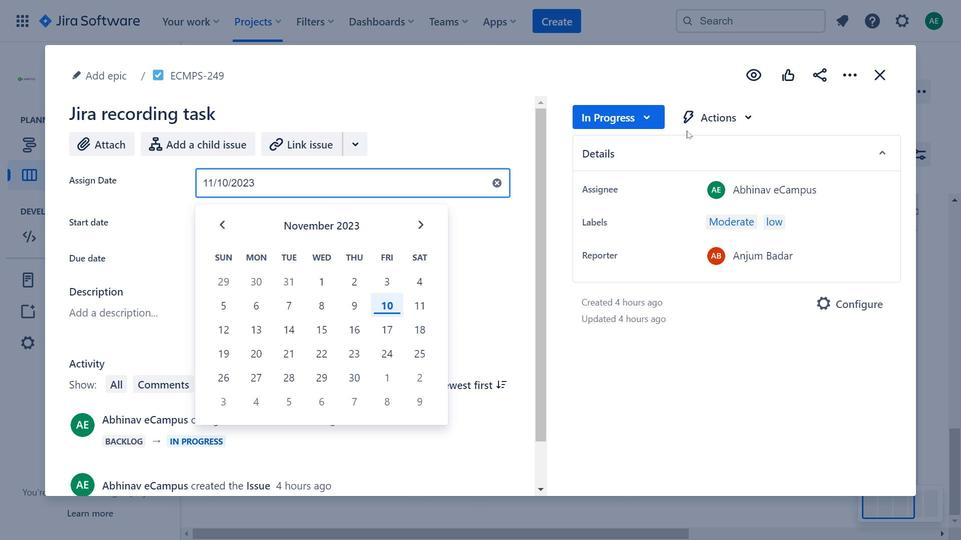 
Action: Mouse moved to (704, 118)
Screenshot: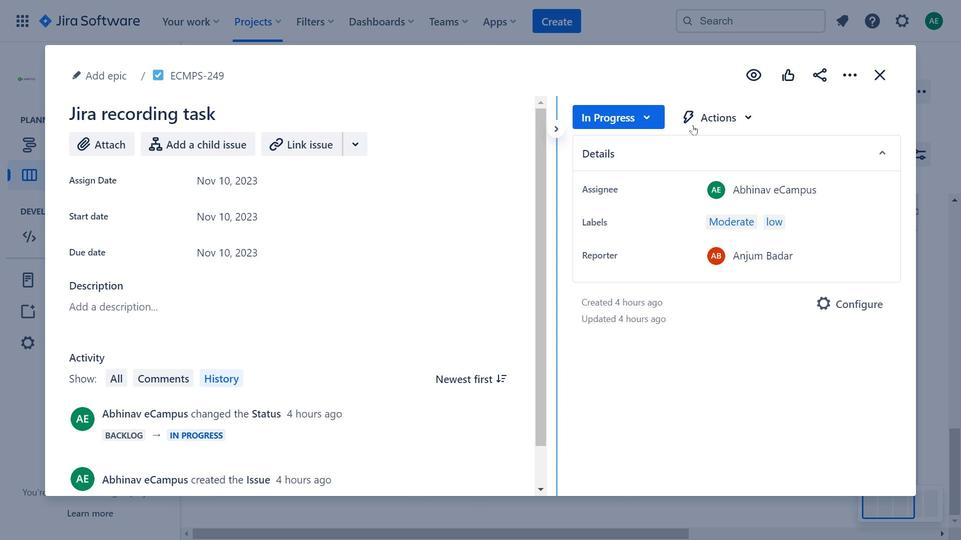 
Action: Mouse pressed left at (704, 118)
Screenshot: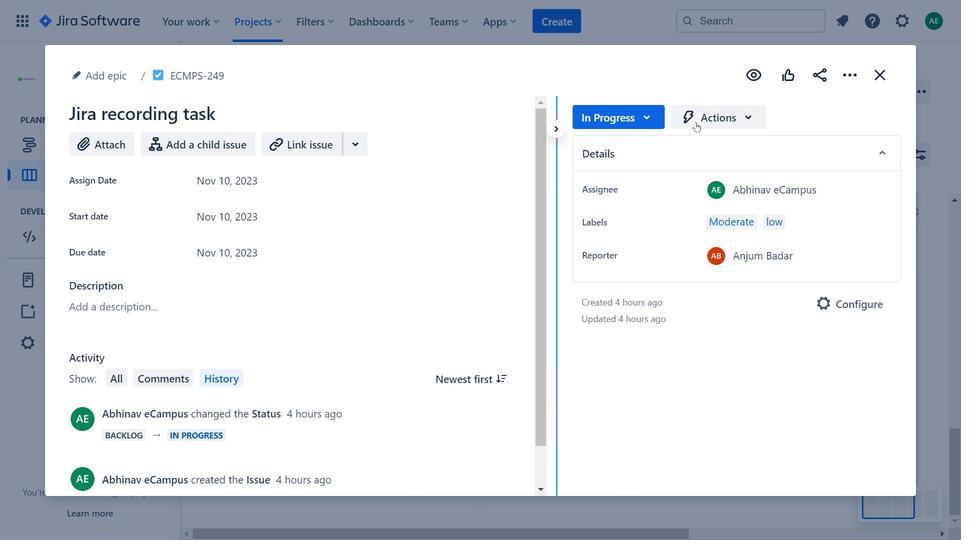 
Action: Mouse moved to (378, 319)
Screenshot: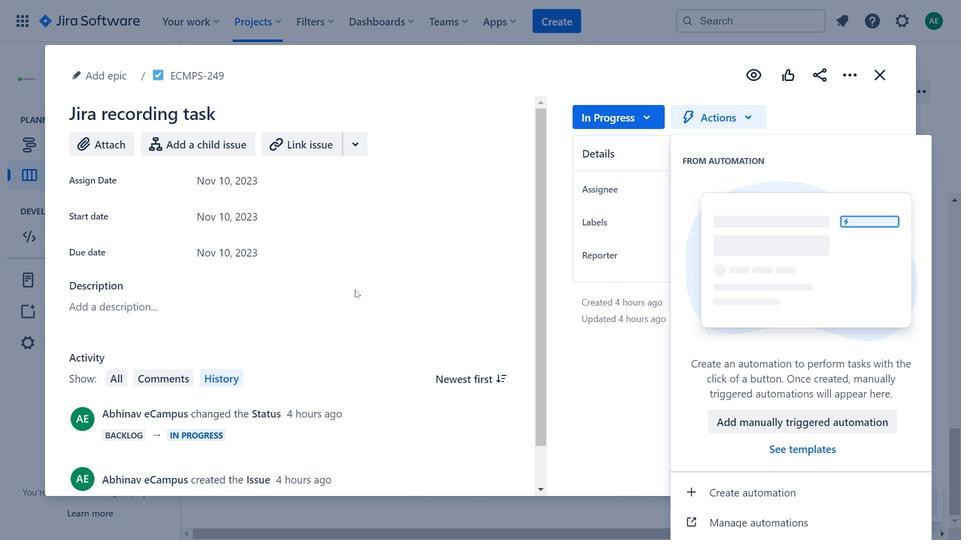 
Action: Mouse scrolled (378, 318) with delta (0, 0)
Screenshot: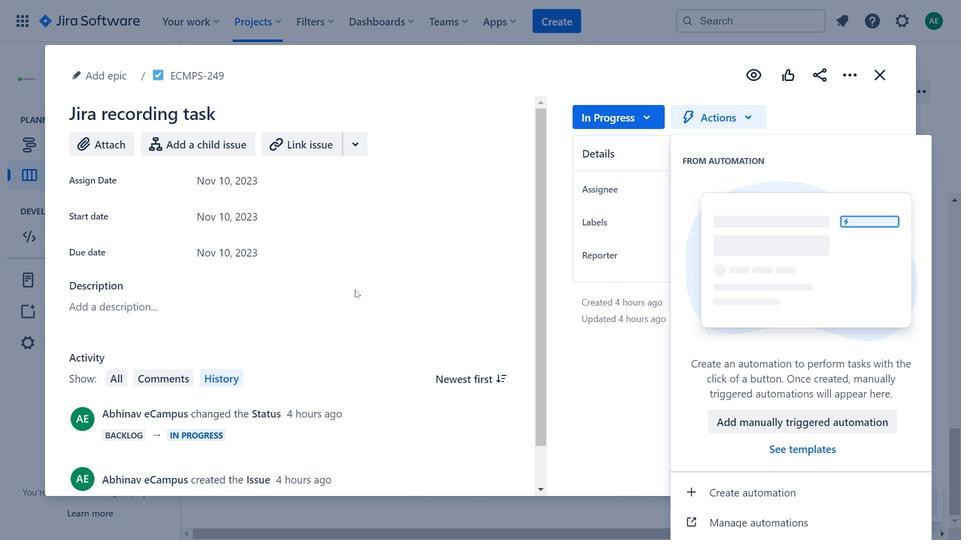 
Action: Mouse moved to (843, 75)
Screenshot: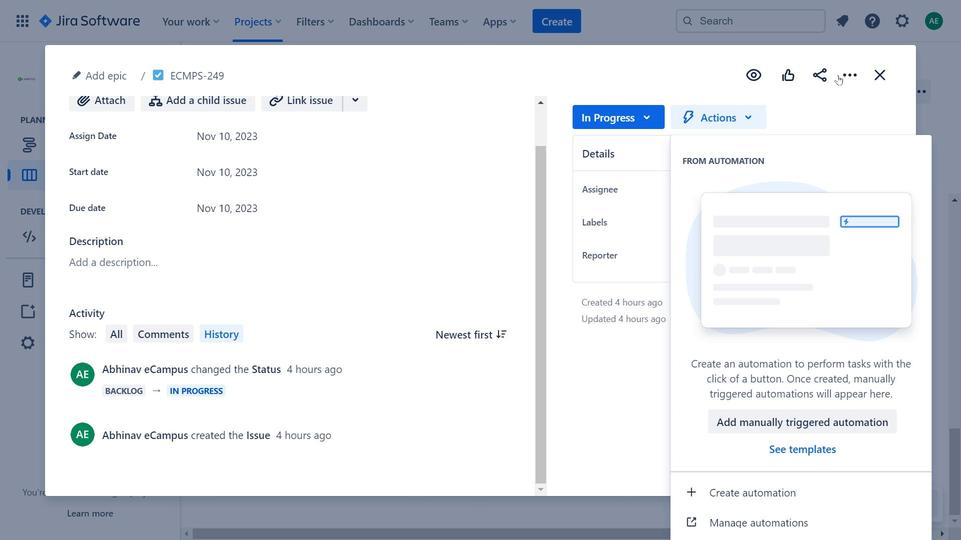 
Action: Mouse pressed left at (843, 75)
Screenshot: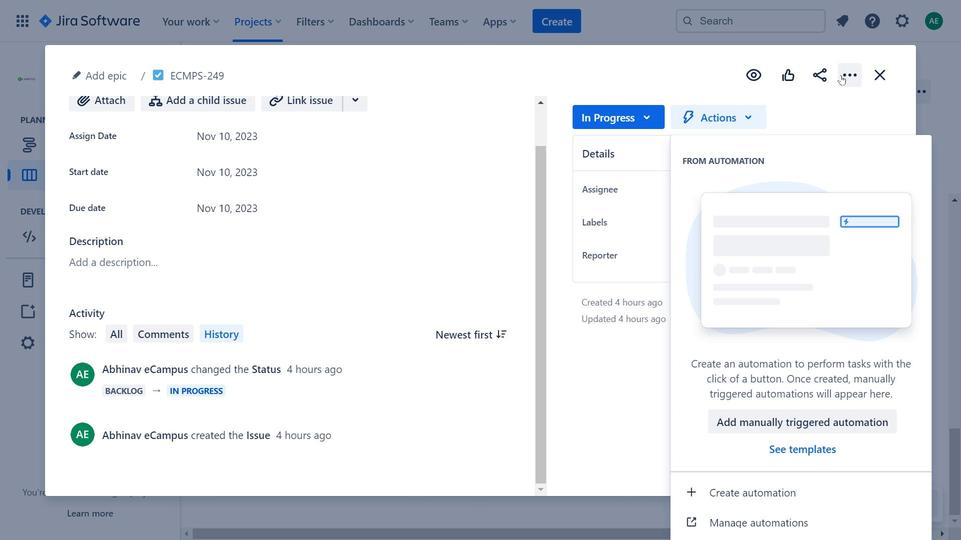 
Action: Mouse moved to (299, 213)
Screenshot: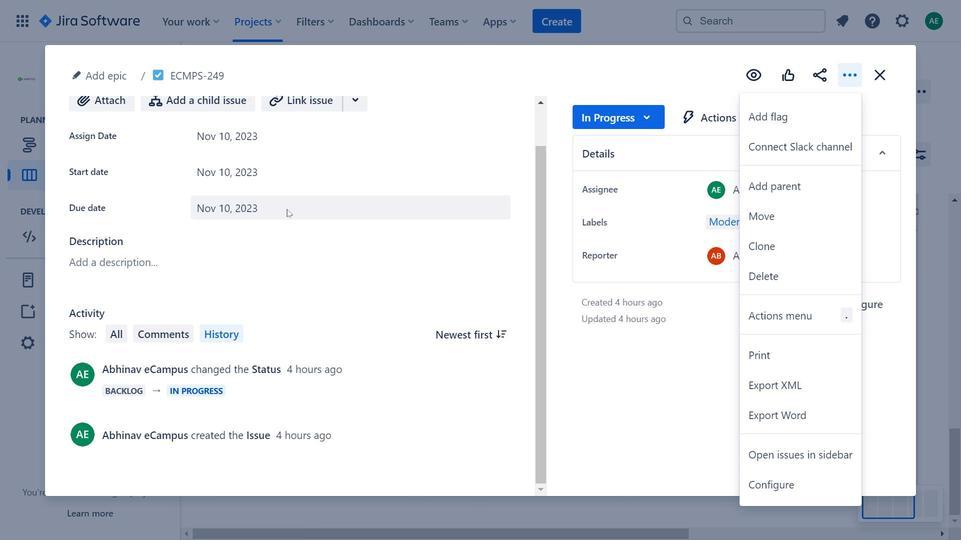 
Action: Mouse scrolled (299, 213) with delta (0, 0)
Screenshot: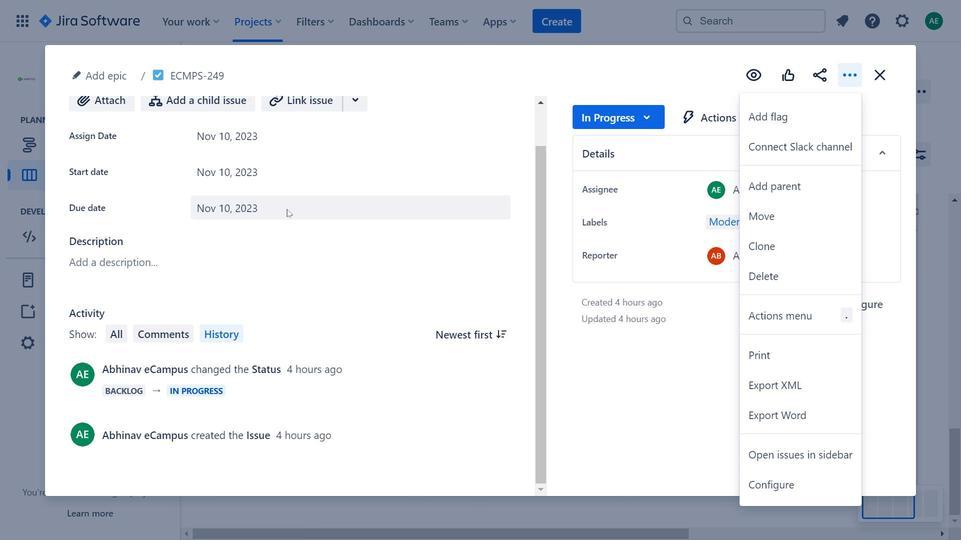 
Action: Mouse moved to (300, 213)
Screenshot: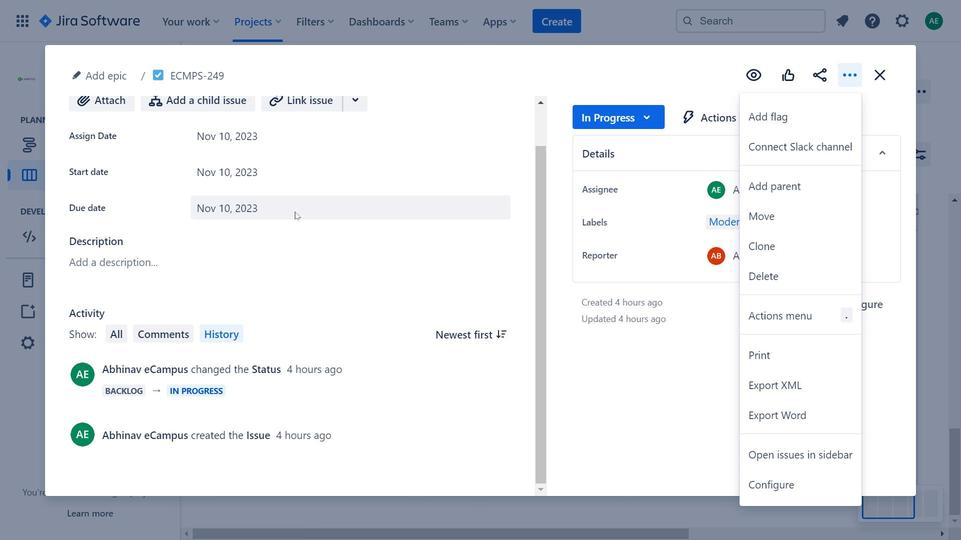 
Action: Mouse scrolled (300, 213) with delta (0, 0)
Screenshot: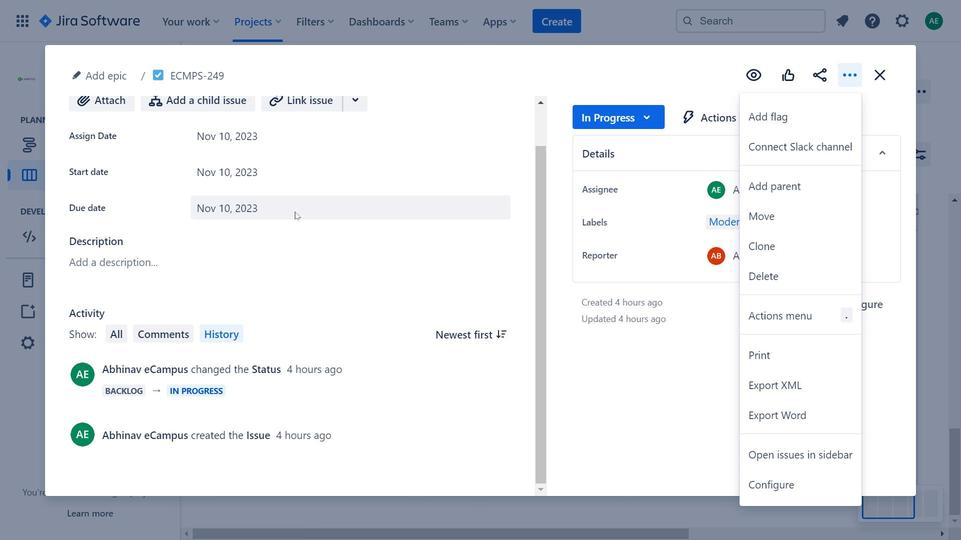 
Action: Mouse moved to (363, 146)
Screenshot: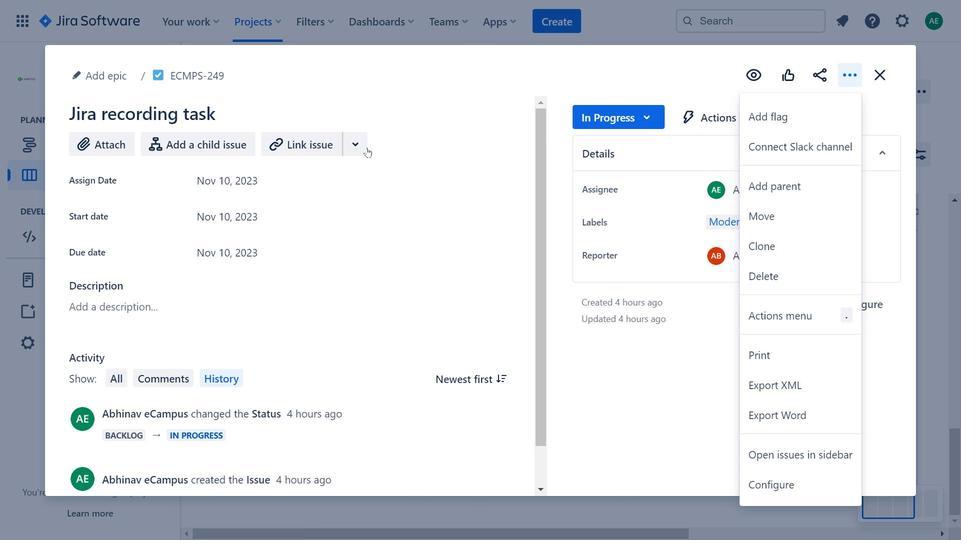 
Action: Mouse pressed left at (363, 146)
Screenshot: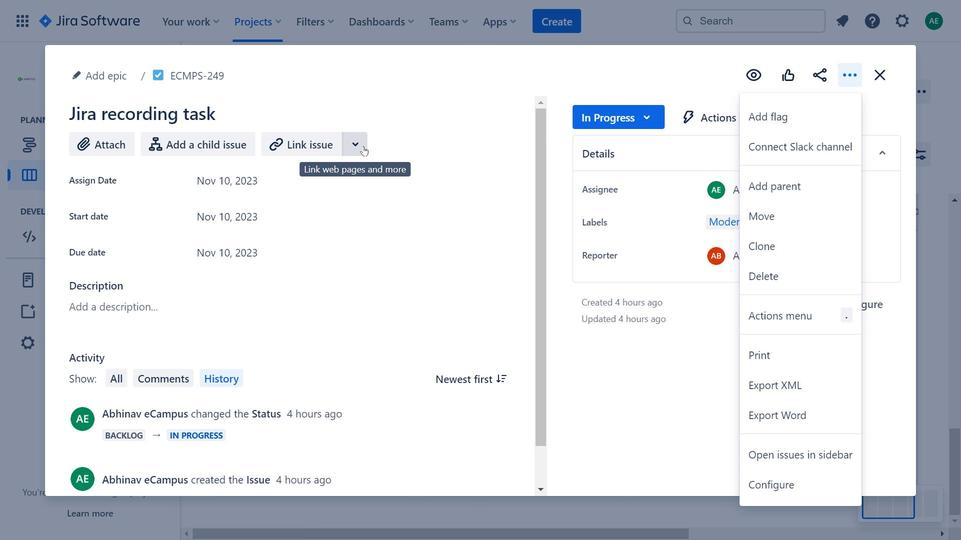 
Action: Mouse moved to (347, 217)
Screenshot: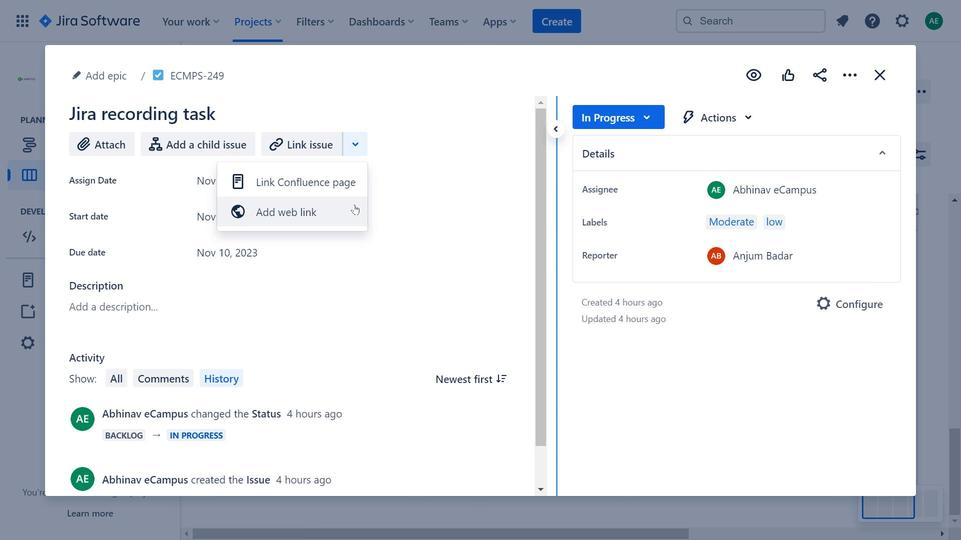 
Action: Mouse pressed left at (347, 217)
Screenshot: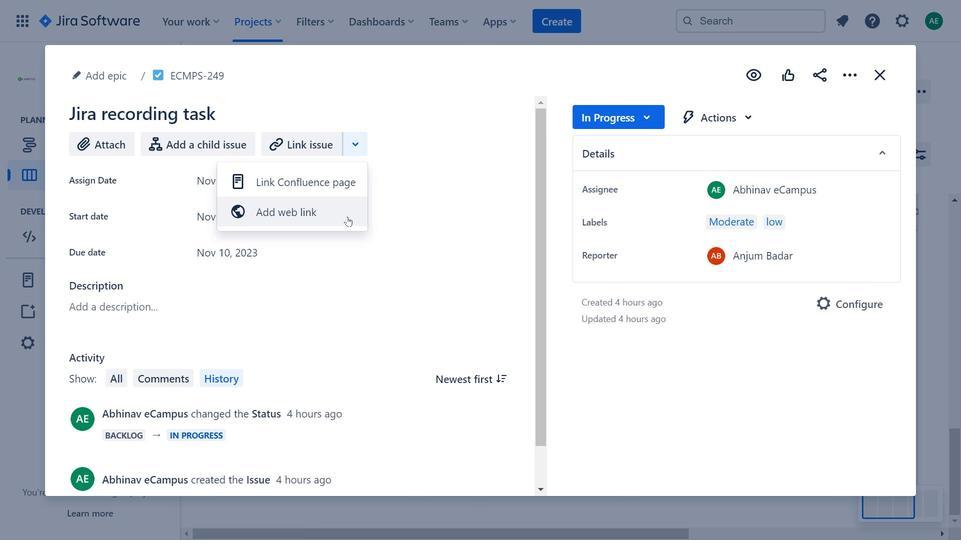 
Action: Mouse moved to (631, 122)
Screenshot: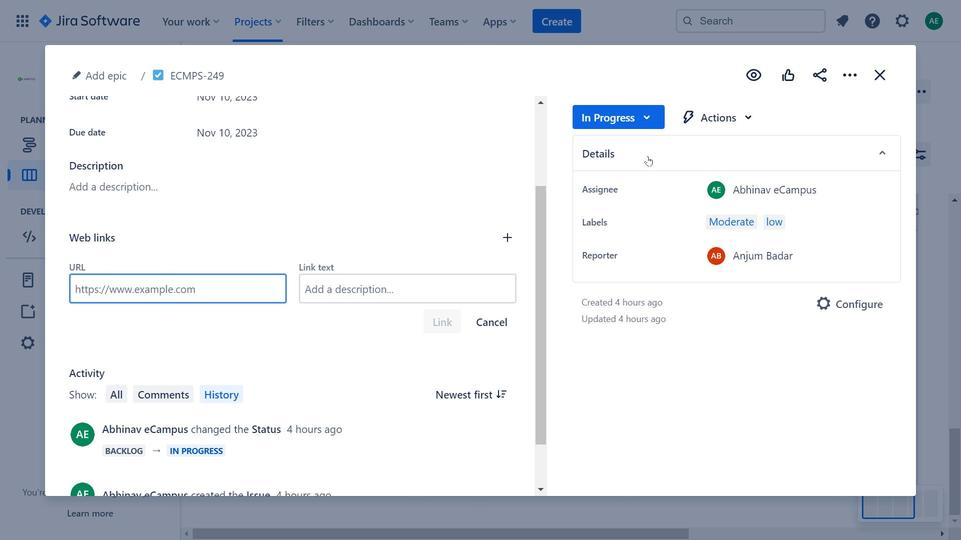
Action: Mouse pressed left at (631, 122)
Screenshot: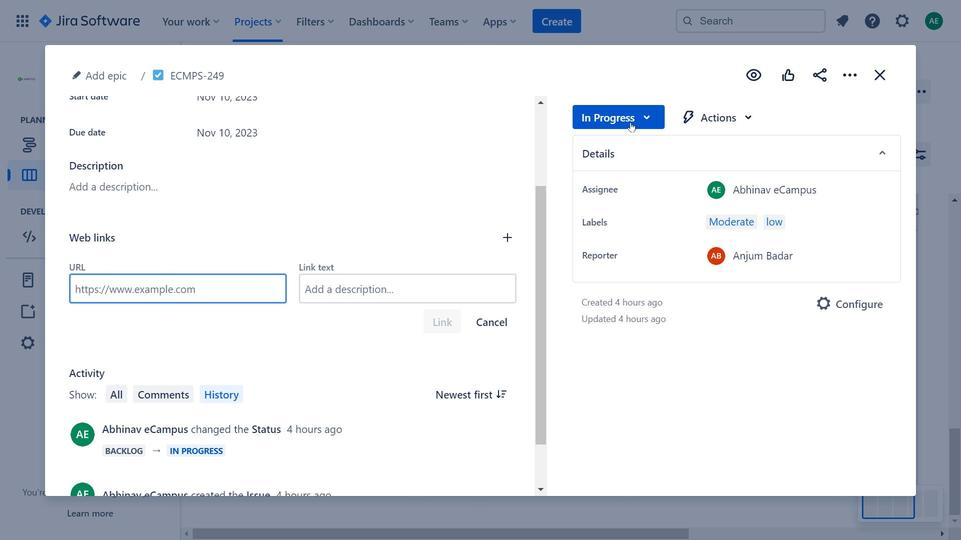 
Action: Mouse moved to (843, 168)
Screenshot: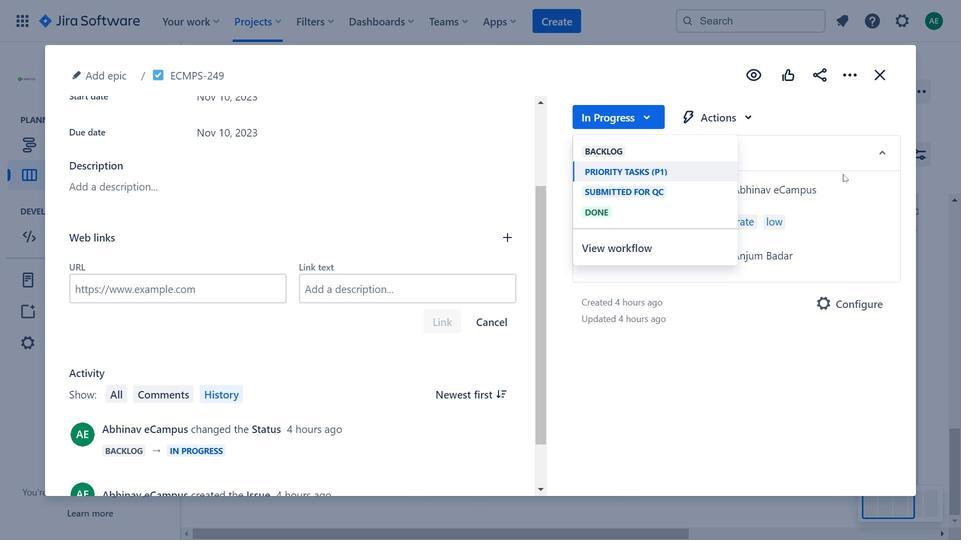 
Action: Mouse scrolled (843, 168) with delta (0, 0)
Screenshot: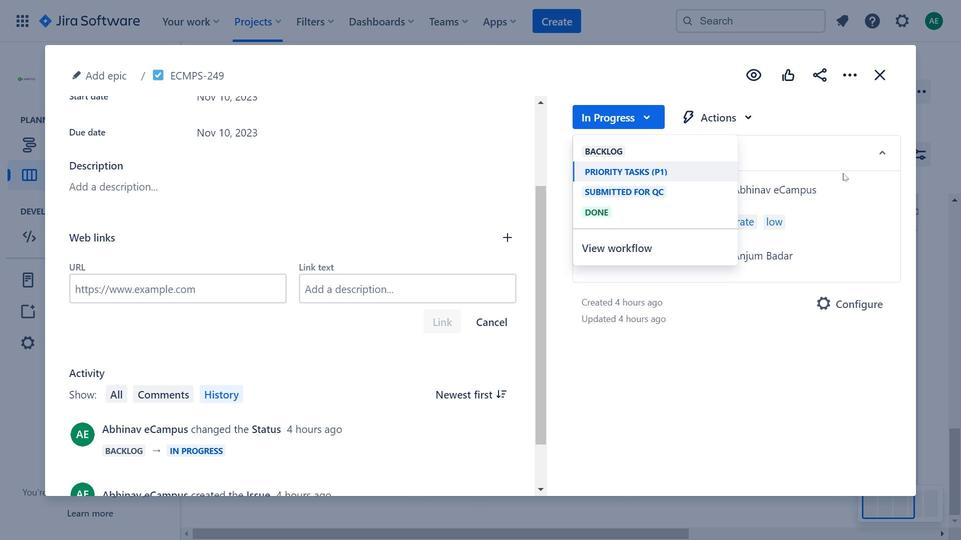 
Action: Mouse moved to (843, 167)
Screenshot: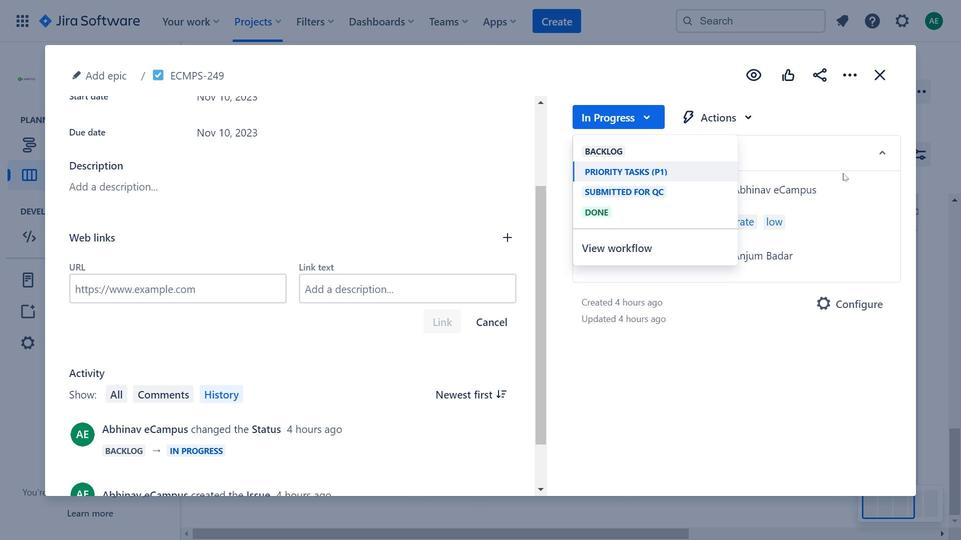 
Action: Mouse scrolled (843, 168) with delta (0, 0)
Screenshot: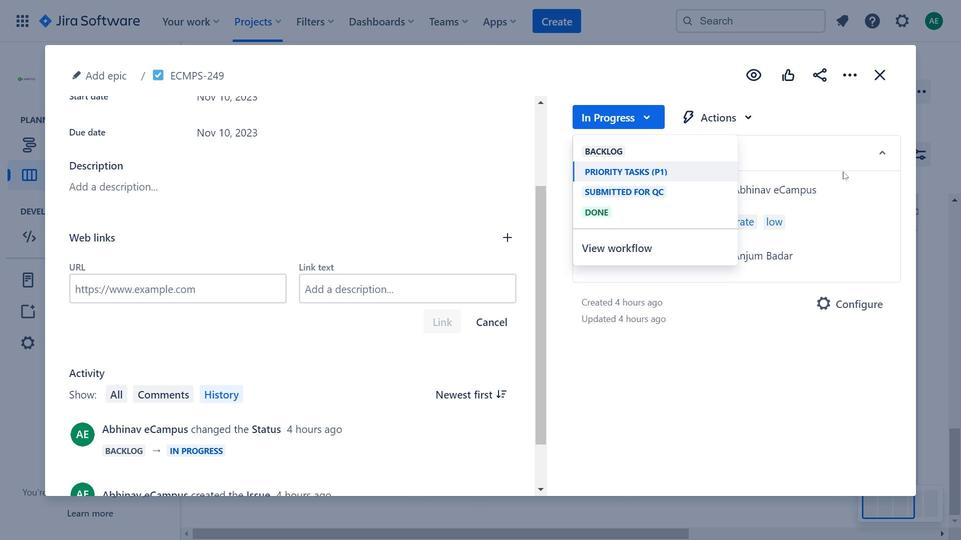 
Action: Mouse moved to (843, 165)
Screenshot: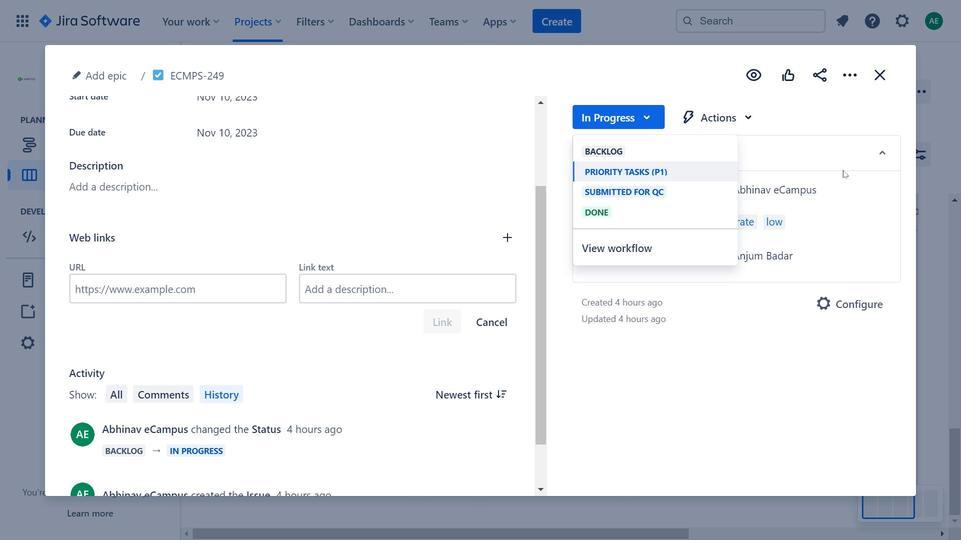 
Action: Mouse scrolled (843, 165) with delta (0, 0)
Screenshot: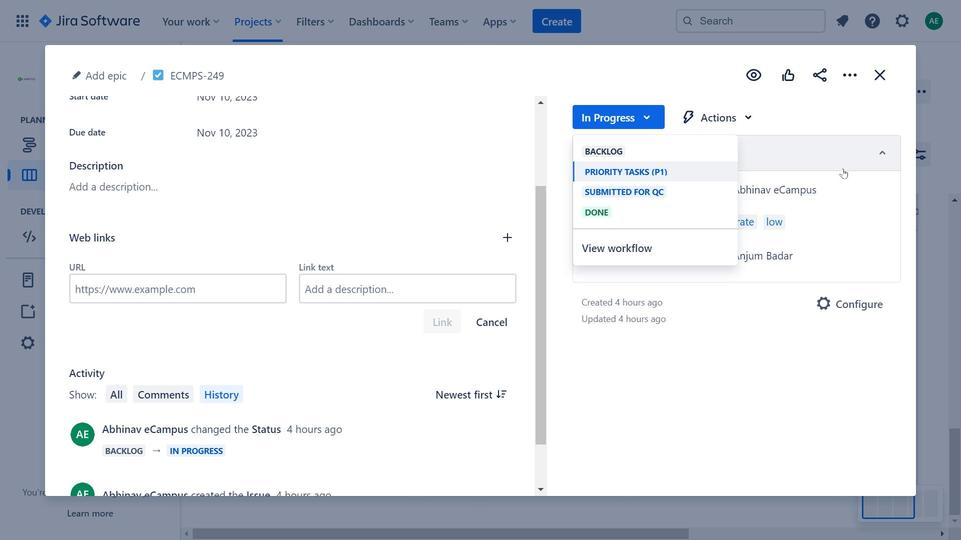 
Action: Mouse moved to (848, 74)
Screenshot: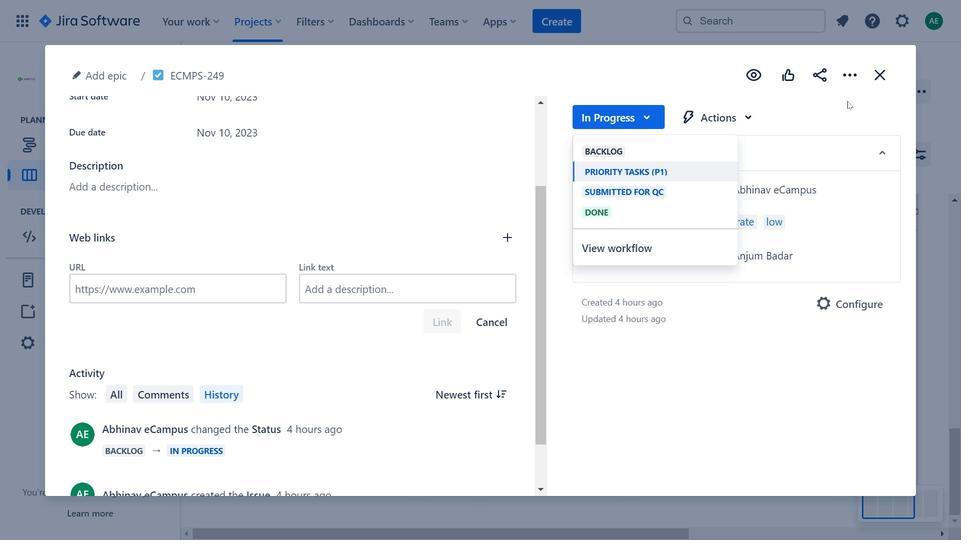 
Action: Mouse pressed left at (848, 74)
Screenshot: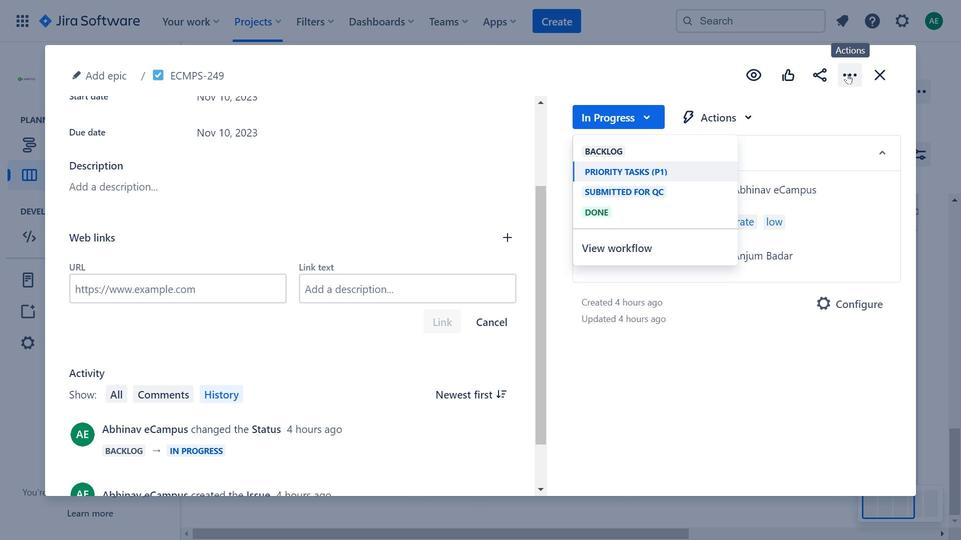 
Action: Mouse moved to (276, 167)
Screenshot: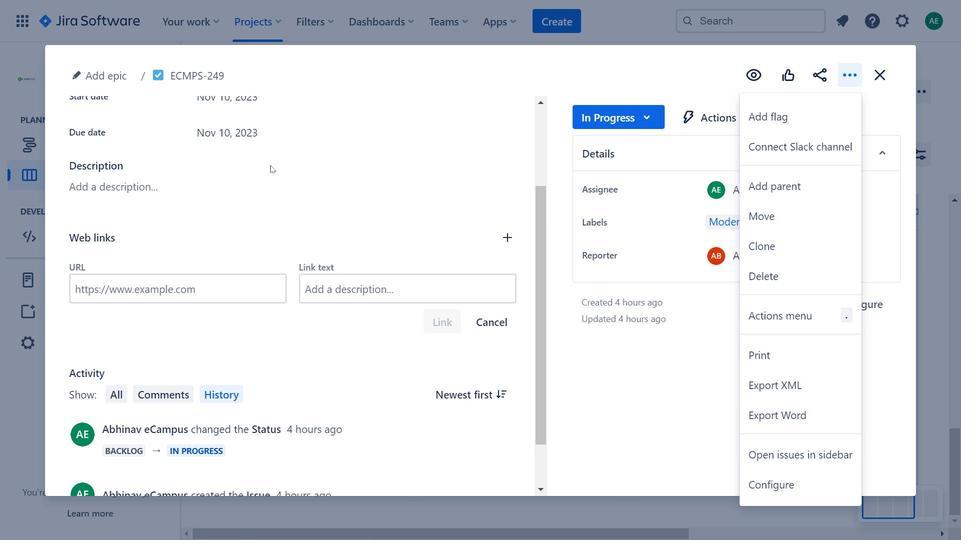 
Action: Mouse scrolled (276, 167) with delta (0, 0)
Screenshot: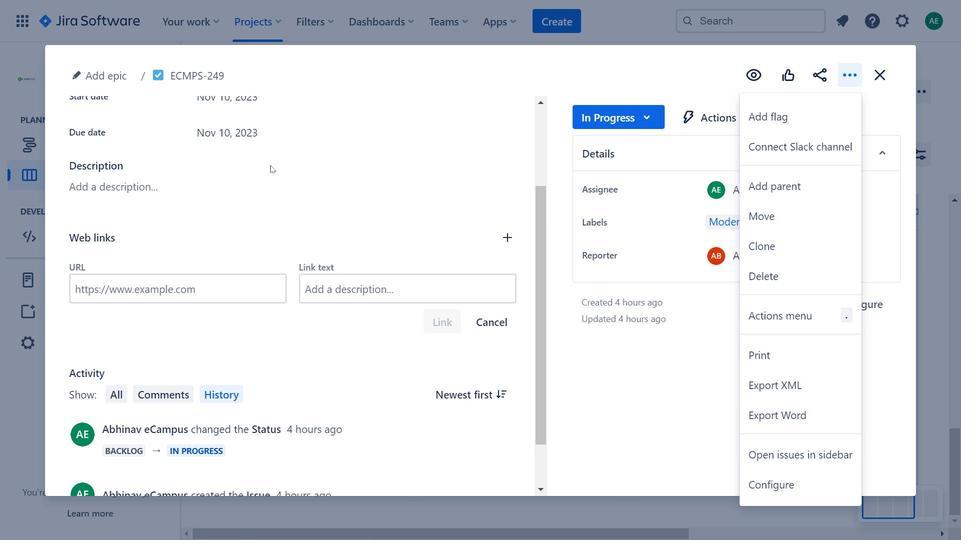 
Action: Mouse moved to (277, 167)
Screenshot: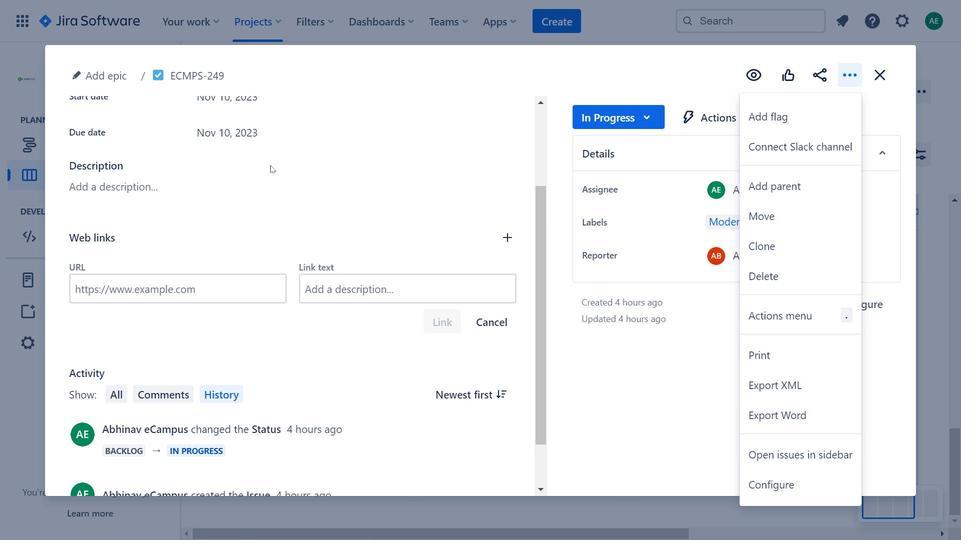 
Action: Mouse scrolled (277, 168) with delta (0, 0)
Screenshot: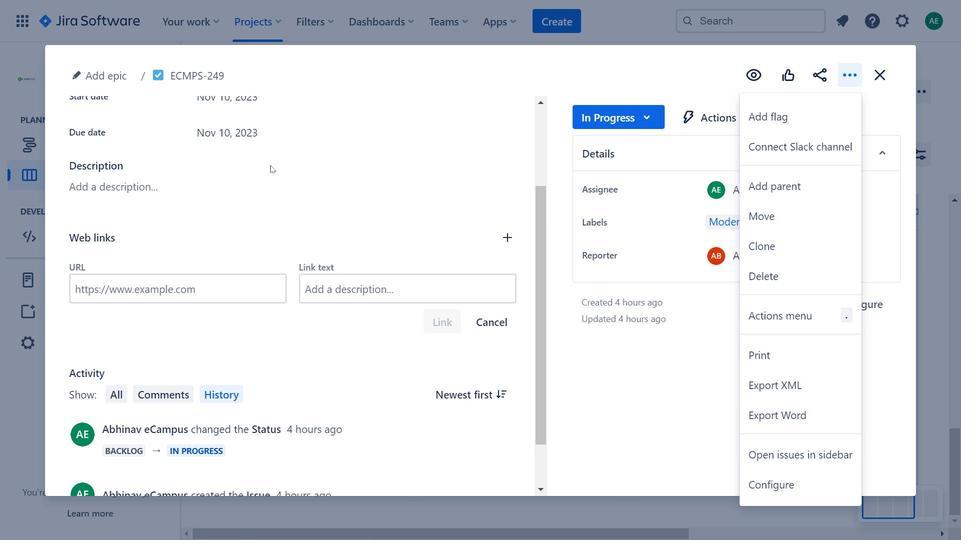 
Action: Mouse moved to (263, 173)
Screenshot: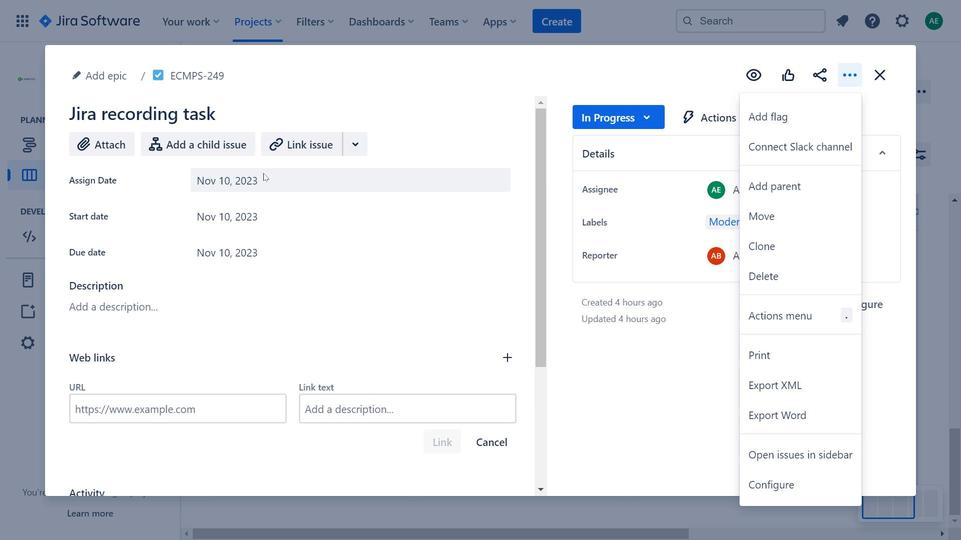 
Action: Mouse pressed left at (263, 173)
Screenshot: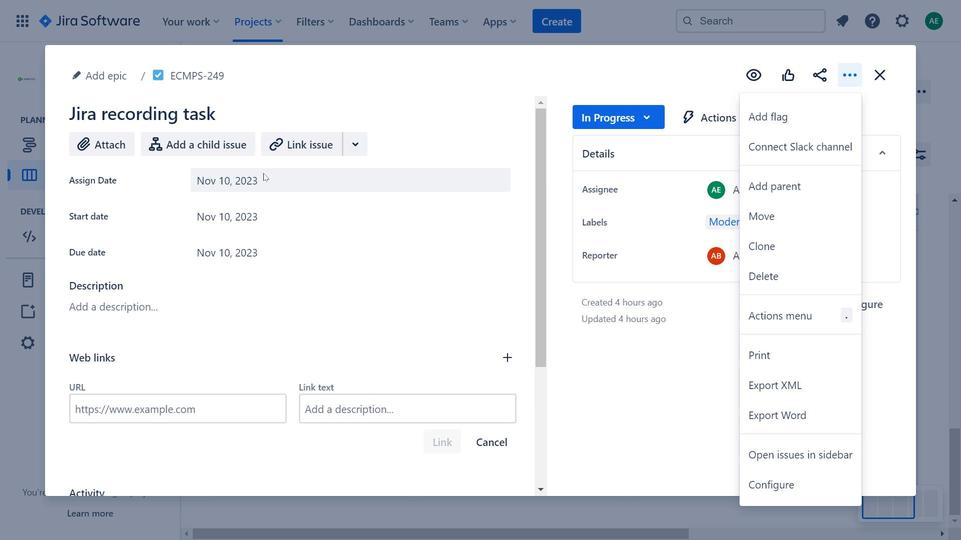 
Action: Mouse moved to (655, 118)
Screenshot: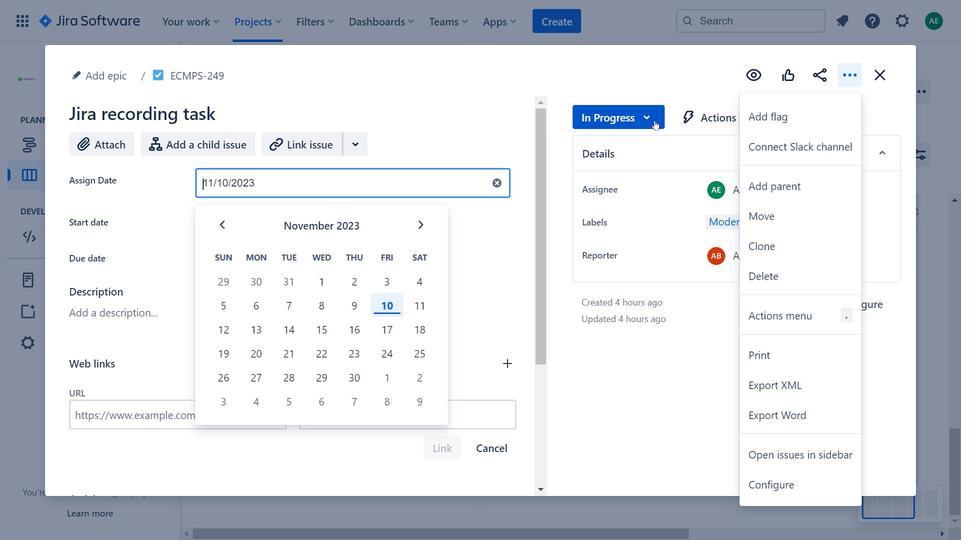 
Action: Mouse pressed left at (655, 118)
Screenshot: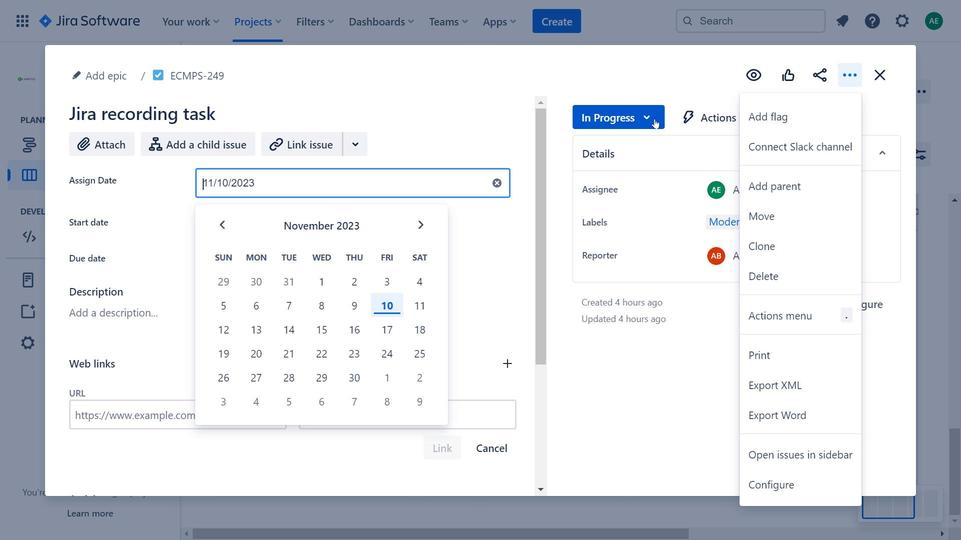 
Action: Mouse pressed left at (655, 118)
Screenshot: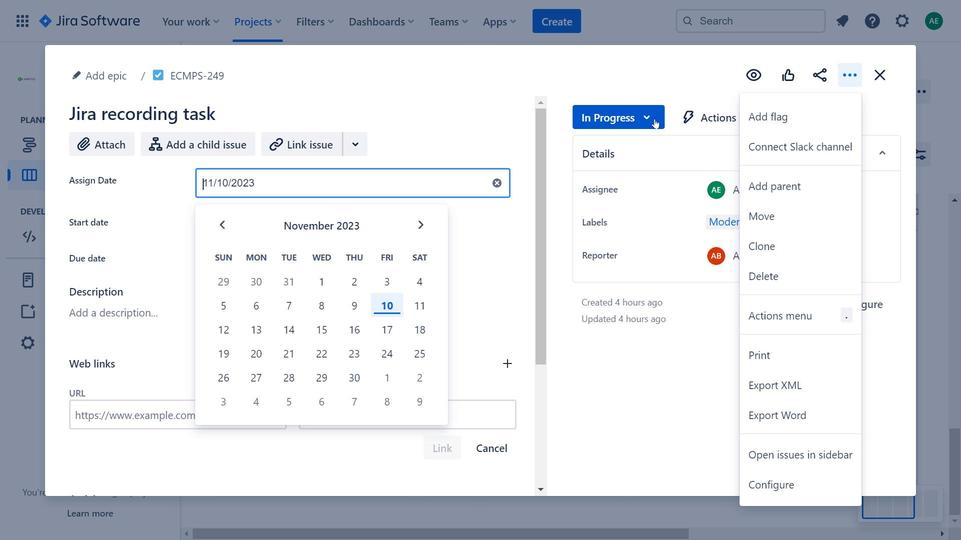 
Action: Mouse moved to (644, 116)
Screenshot: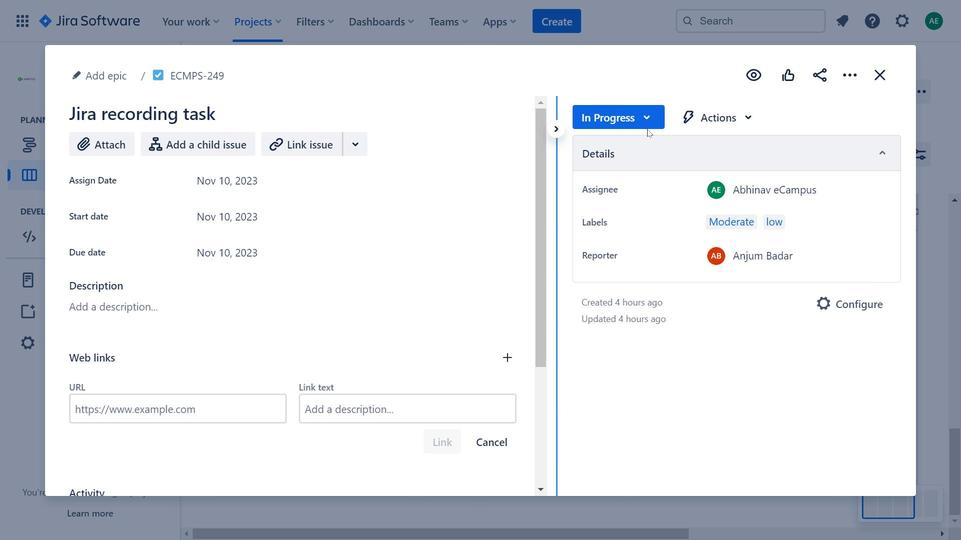 
Action: Mouse pressed left at (644, 116)
Screenshot: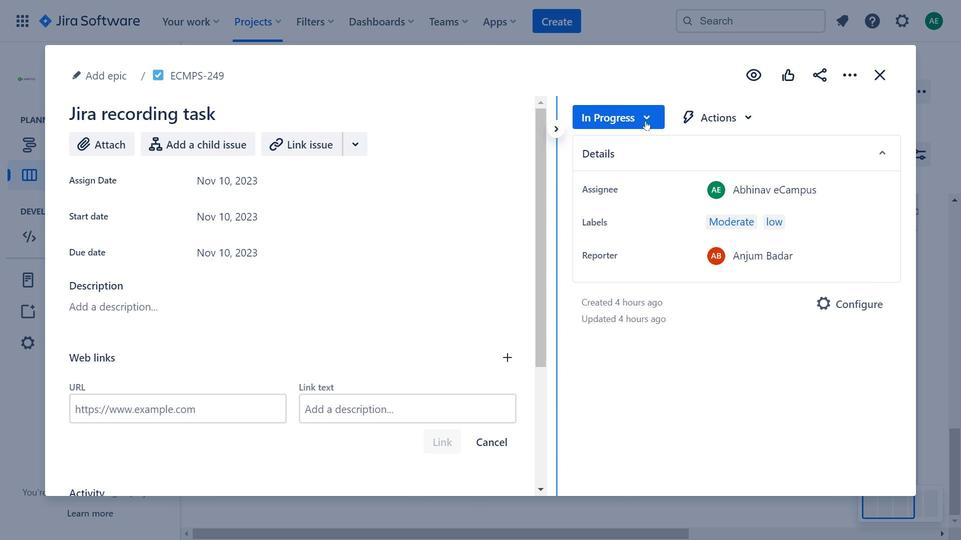 
Action: Mouse moved to (850, 78)
Screenshot: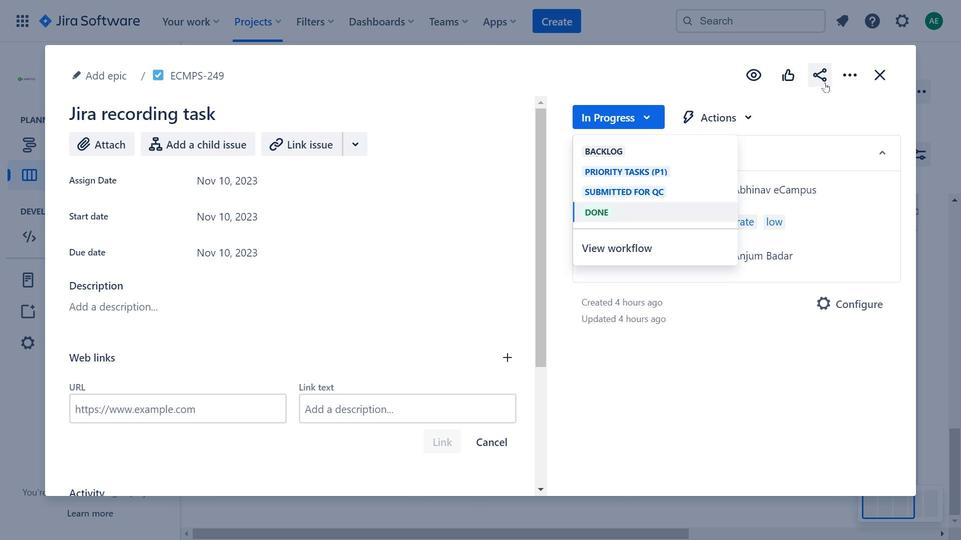
Action: Mouse pressed left at (850, 78)
Screenshot: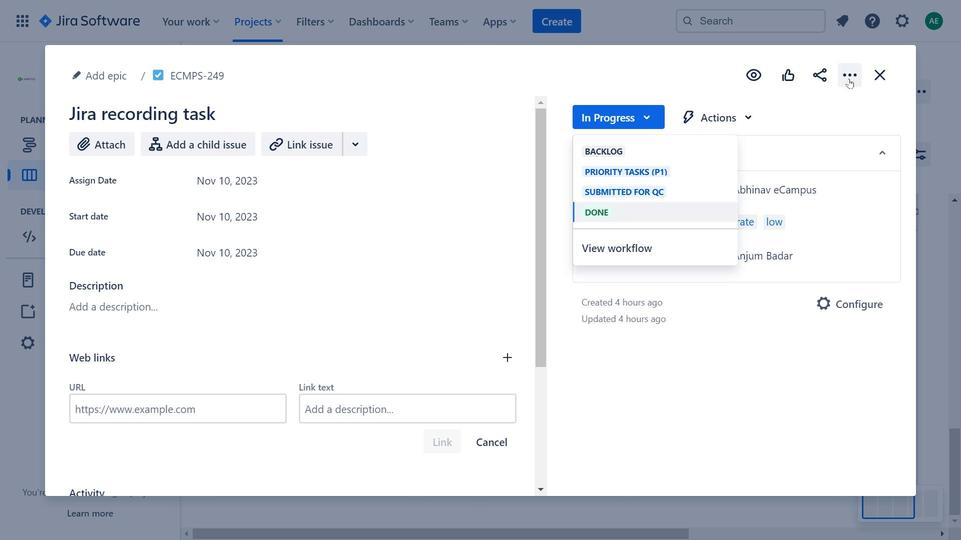 
Action: Mouse moved to (235, 252)
Screenshot: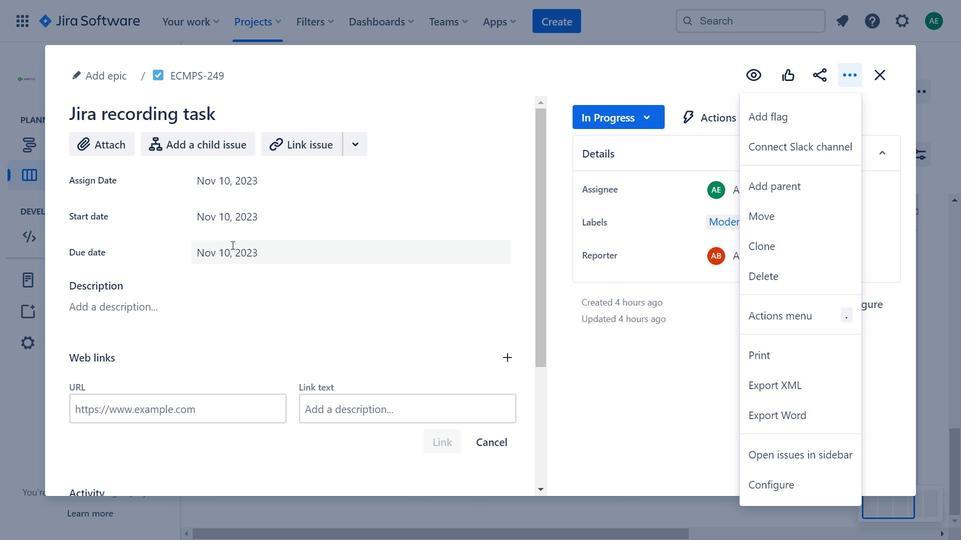 
Action: Mouse pressed left at (235, 252)
Screenshot: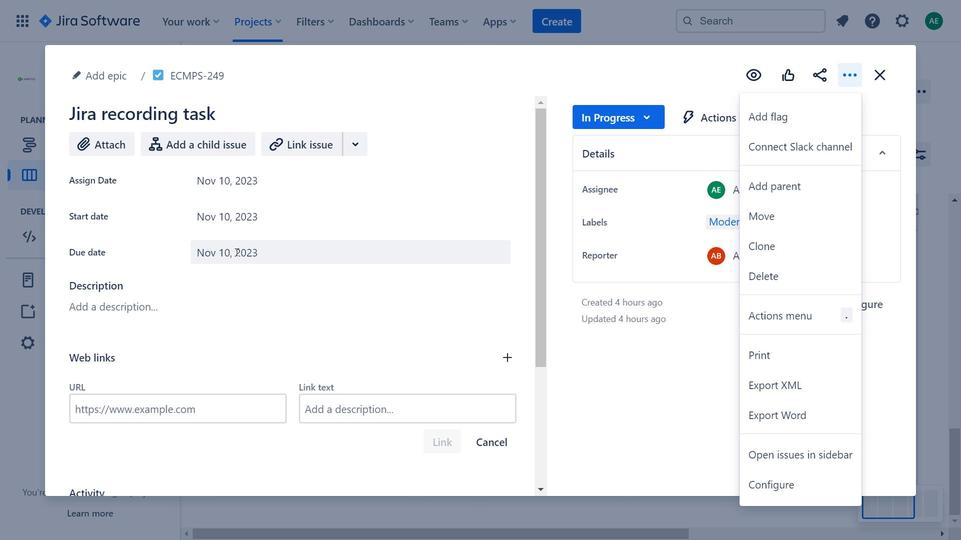 
Action: Mouse moved to (631, 128)
Screenshot: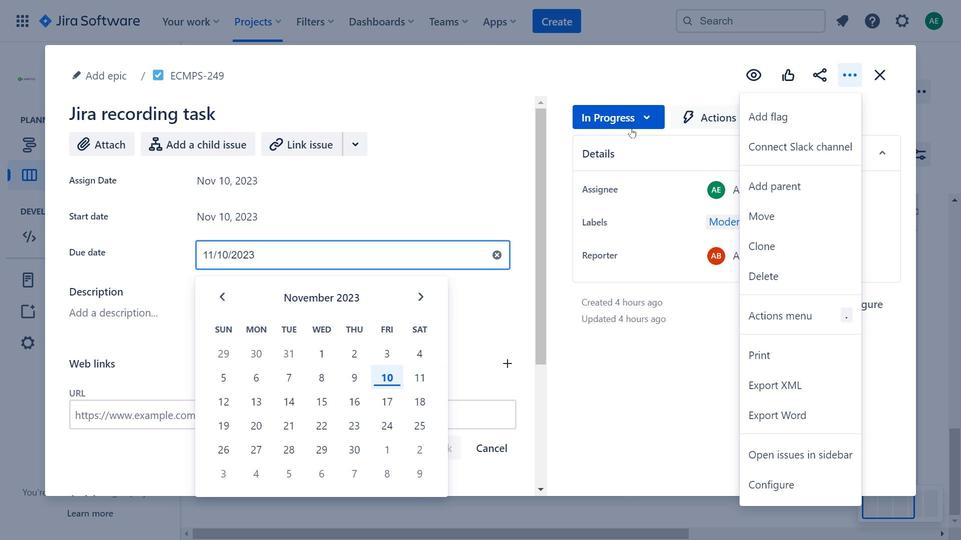 
Action: Mouse pressed left at (631, 128)
Screenshot: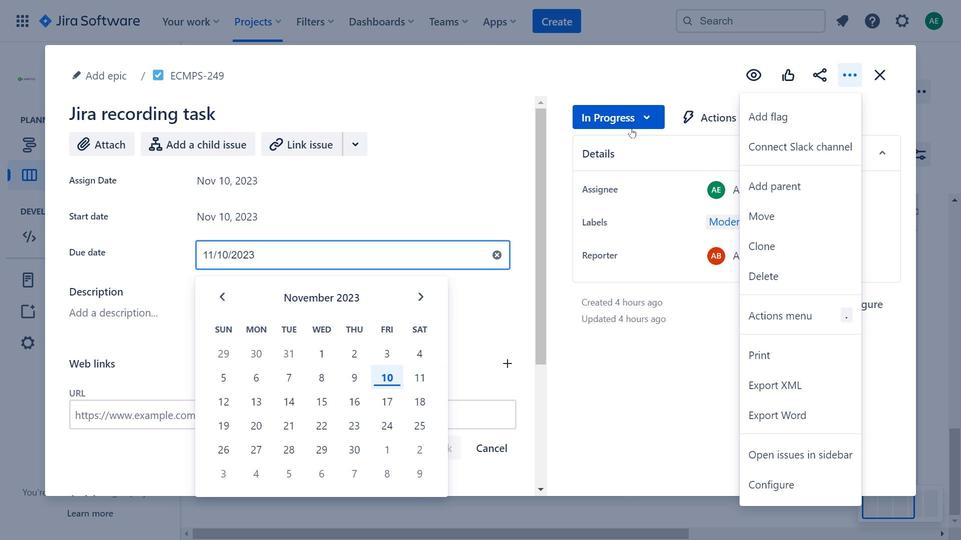 
Action: Mouse moved to (846, 82)
Screenshot: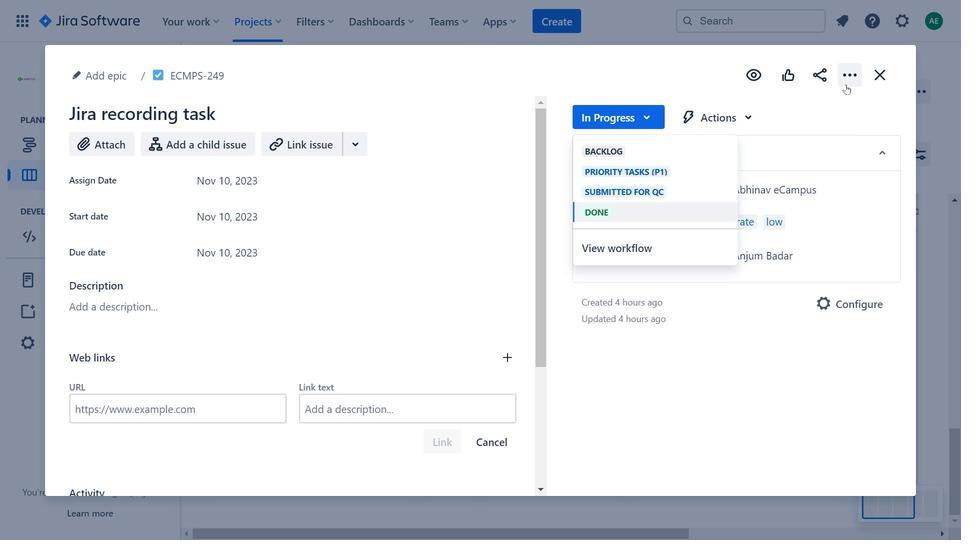
Action: Mouse pressed left at (846, 82)
Screenshot: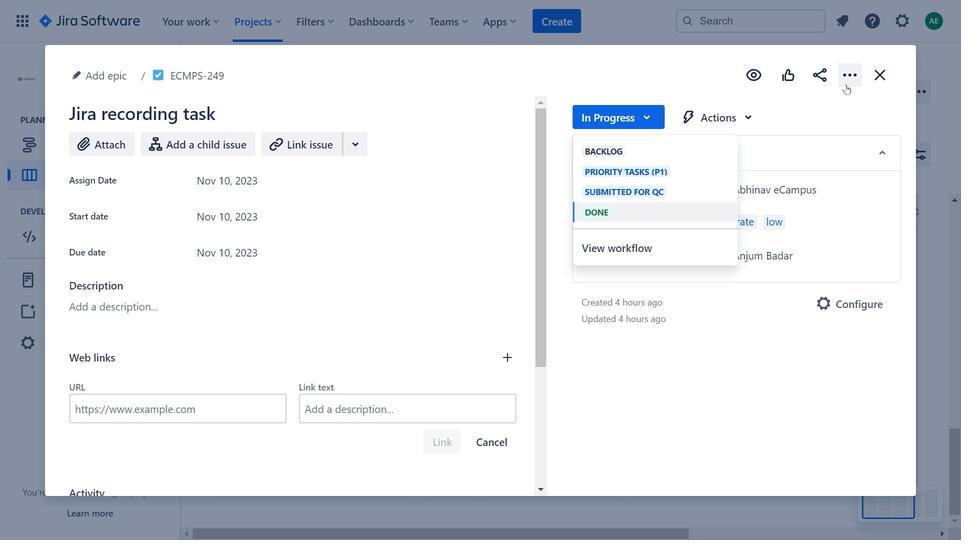 
Action: Mouse moved to (461, 323)
Screenshot: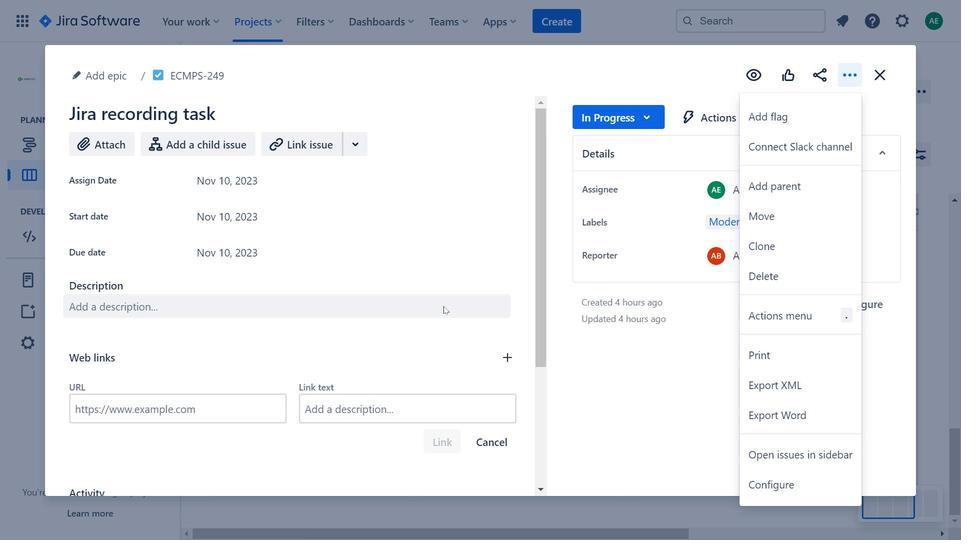 
Action: Mouse scrolled (461, 322) with delta (0, 0)
Screenshot: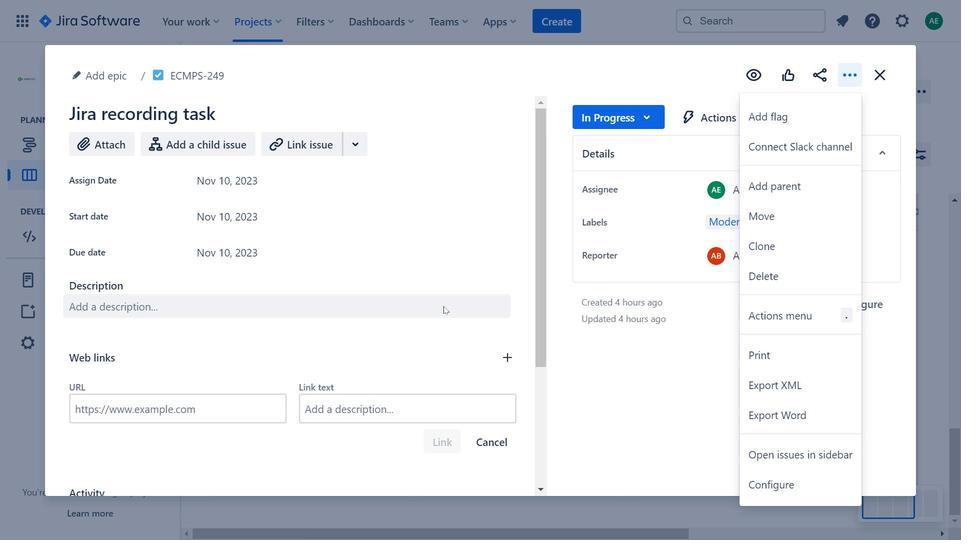 
Action: Mouse moved to (471, 328)
Screenshot: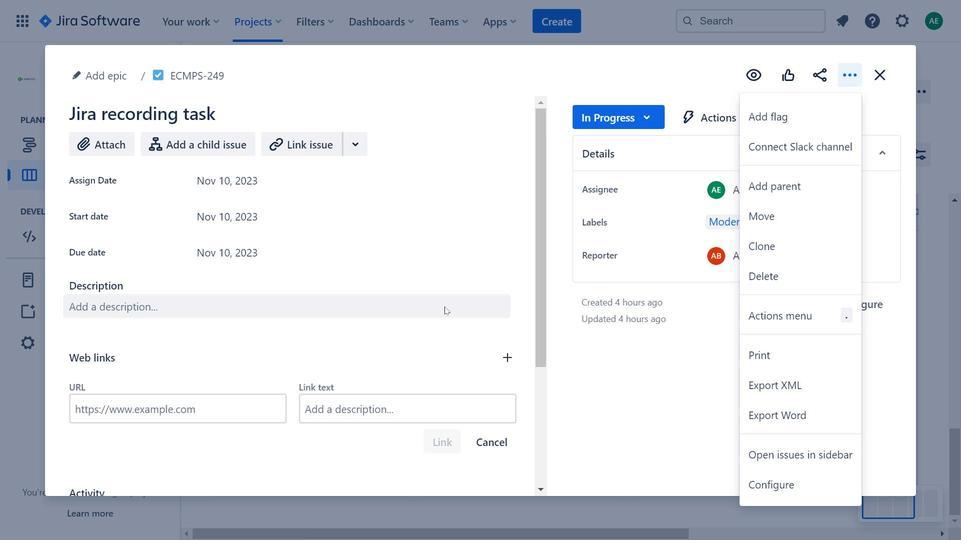 
Action: Mouse scrolled (471, 328) with delta (0, 0)
Screenshot: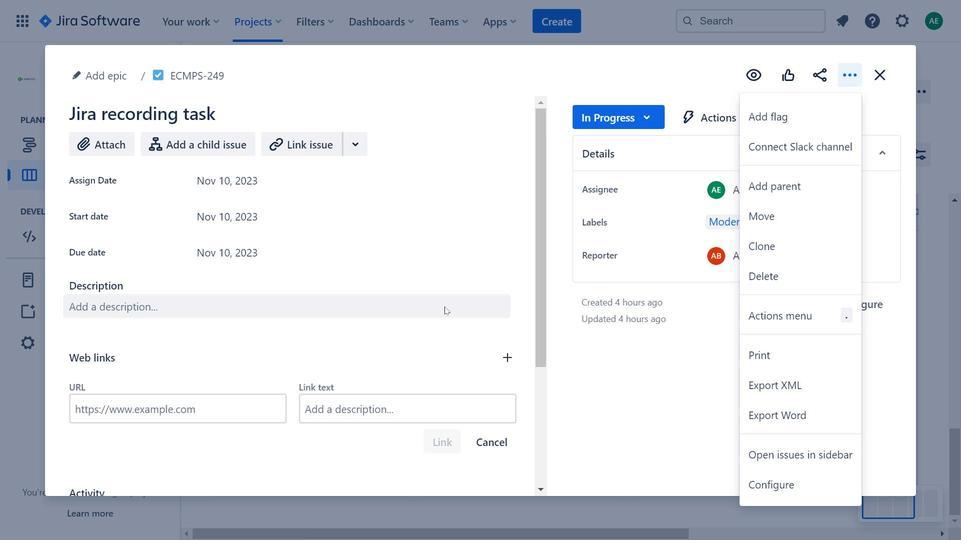 
Action: Mouse moved to (887, 79)
Screenshot: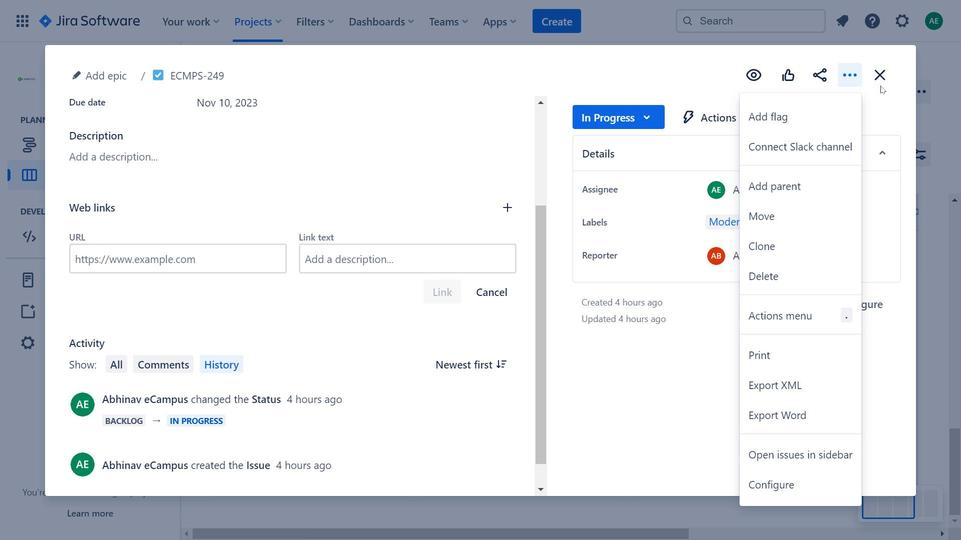 
Action: Mouse pressed left at (887, 79)
Screenshot: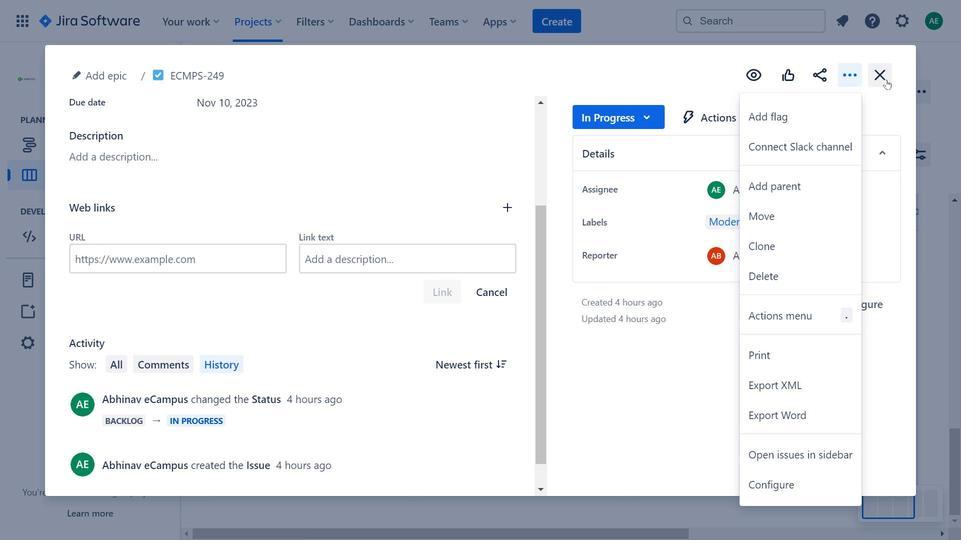 
Action: Mouse moved to (791, 323)
Screenshot: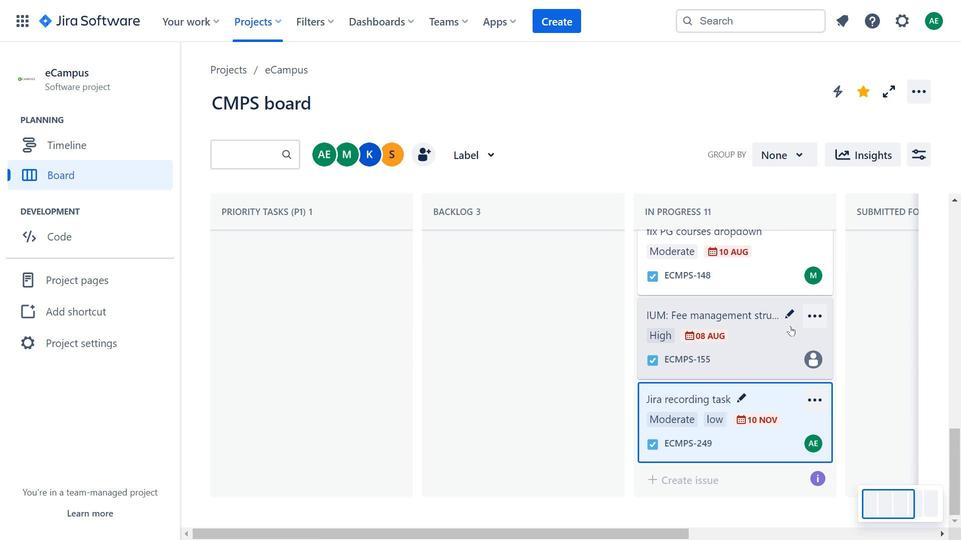 
Action: Mouse scrolled (791, 324) with delta (0, 0)
Screenshot: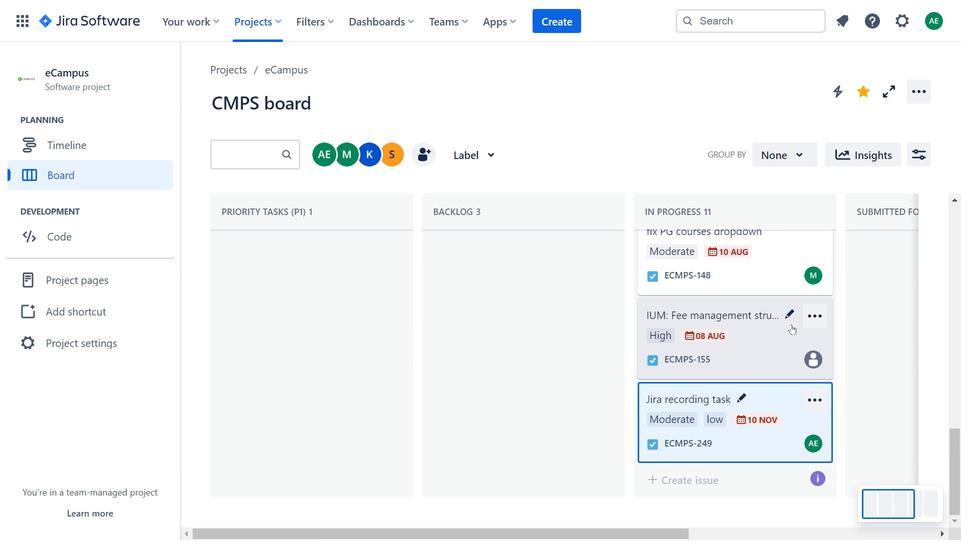 
Action: Mouse moved to (872, 303)
Screenshot: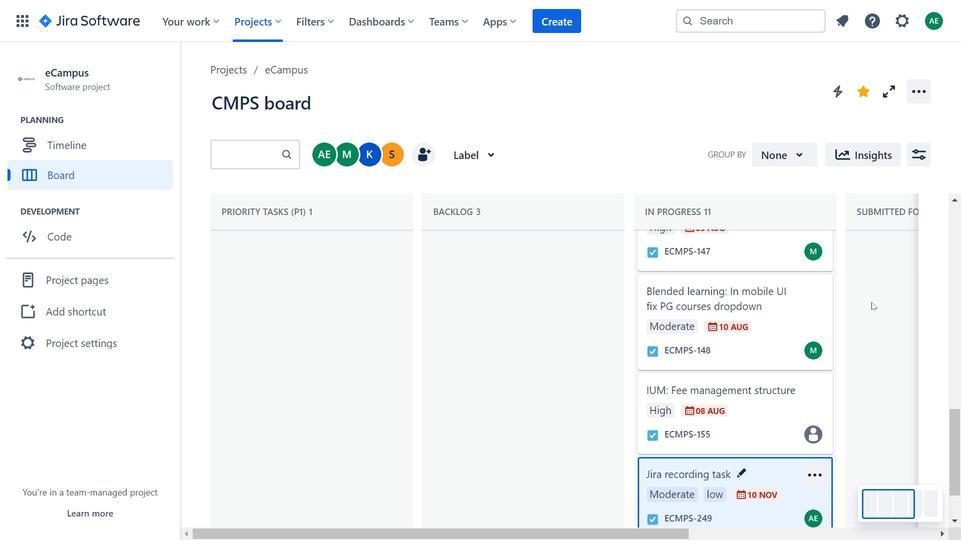 
Action: Mouse pressed left at (872, 303)
Screenshot: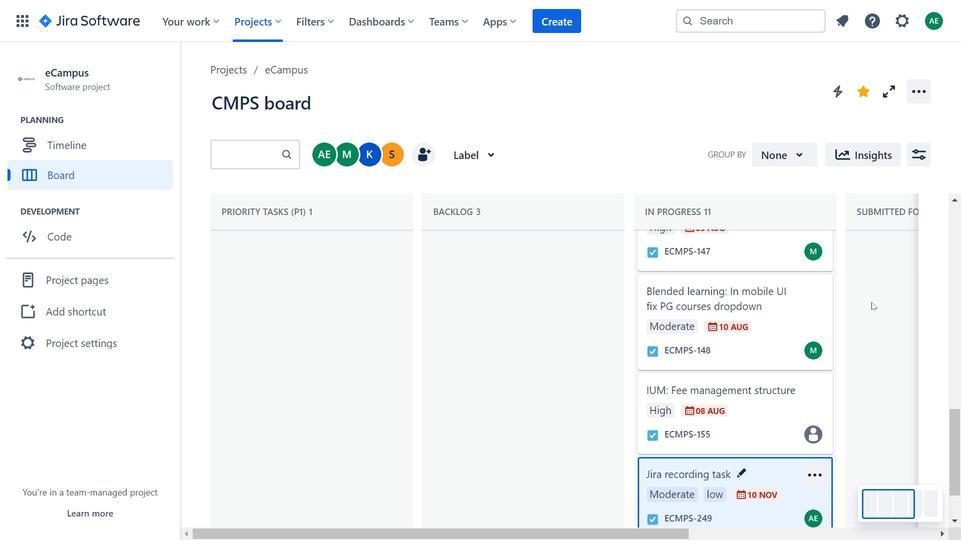 
Action: Mouse scrolled (872, 303) with delta (0, 0)
Screenshot: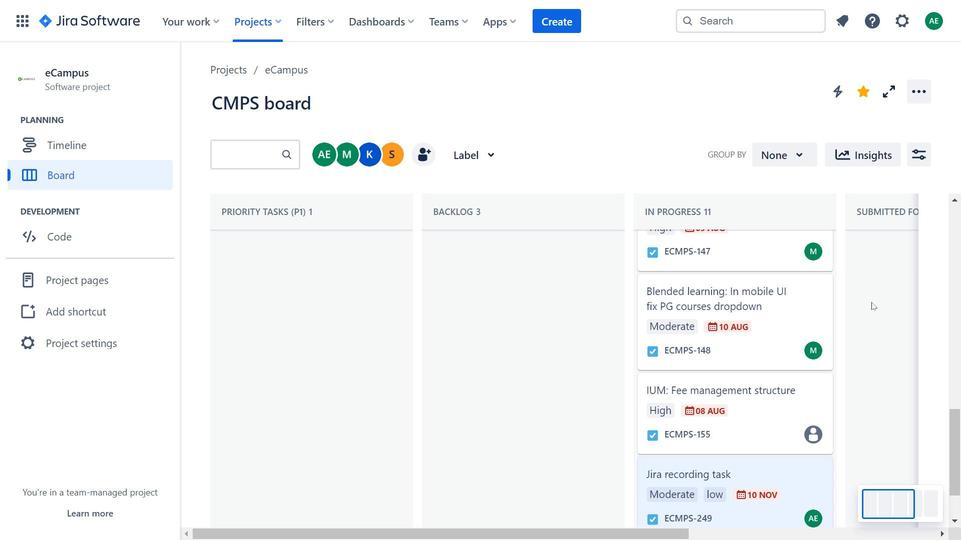 
Action: Mouse scrolled (872, 303) with delta (0, 0)
Screenshot: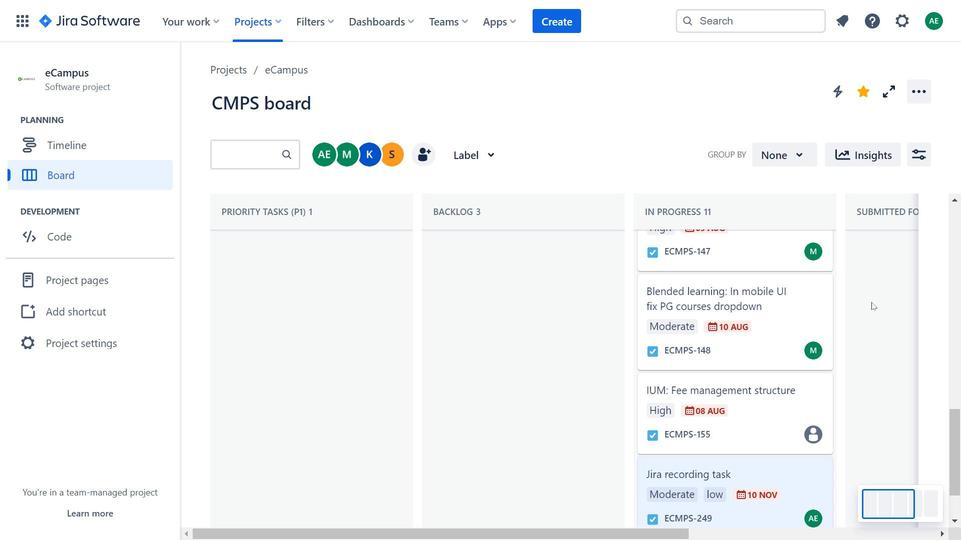 
Action: Mouse scrolled (872, 303) with delta (0, 0)
Screenshot: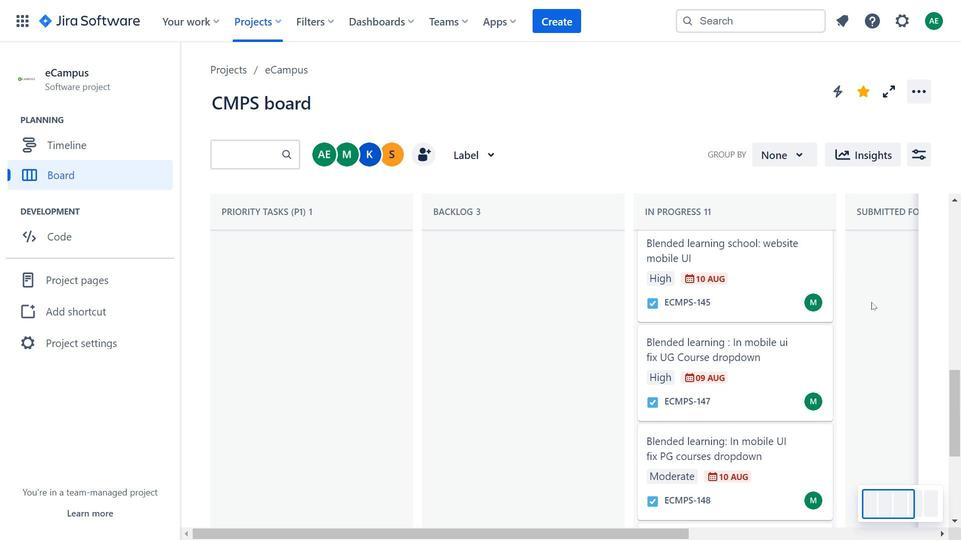 
Action: Mouse scrolled (872, 303) with delta (0, 0)
Screenshot: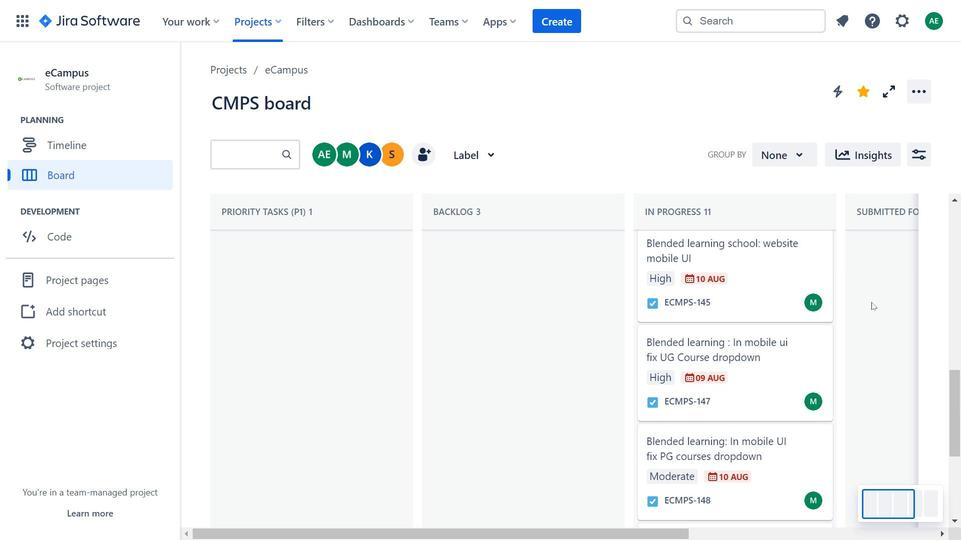
Action: Mouse scrolled (872, 303) with delta (0, 0)
Screenshot: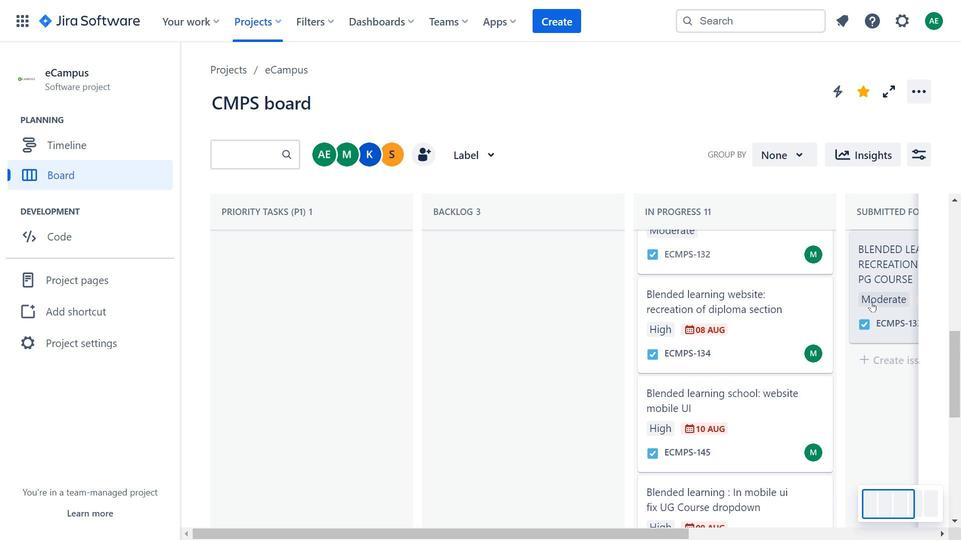 
Action: Mouse moved to (768, 332)
Screenshot: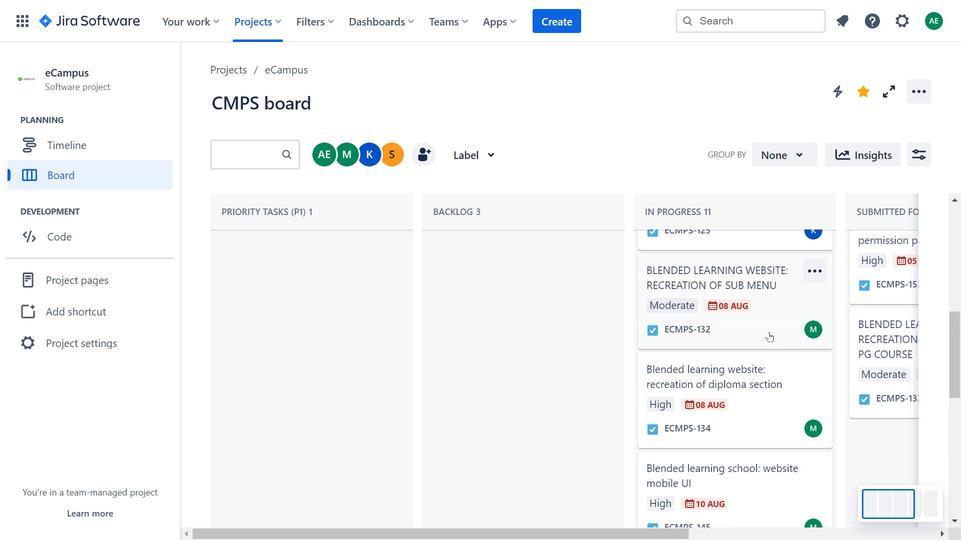 
Action: Mouse pressed left at (768, 332)
Screenshot: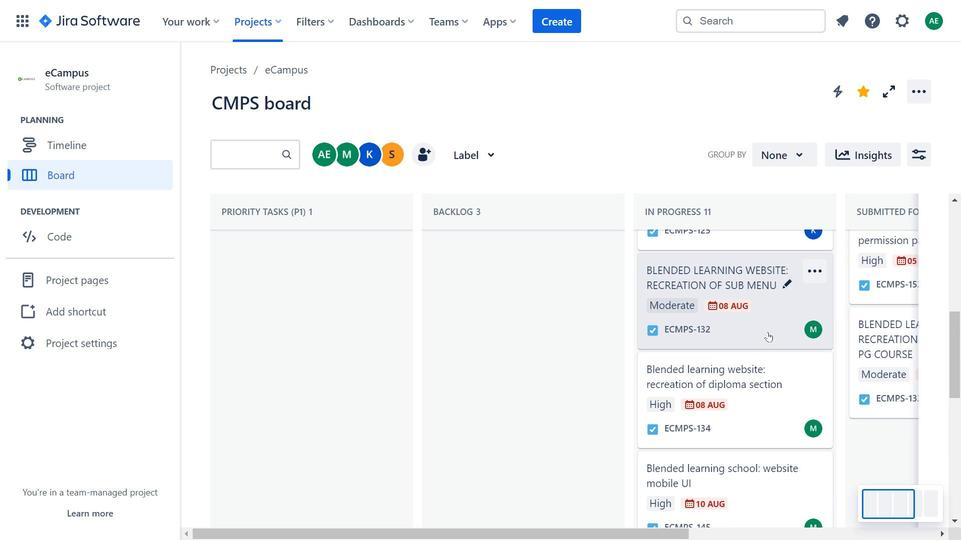 
Action: Mouse moved to (775, 455)
Screenshot: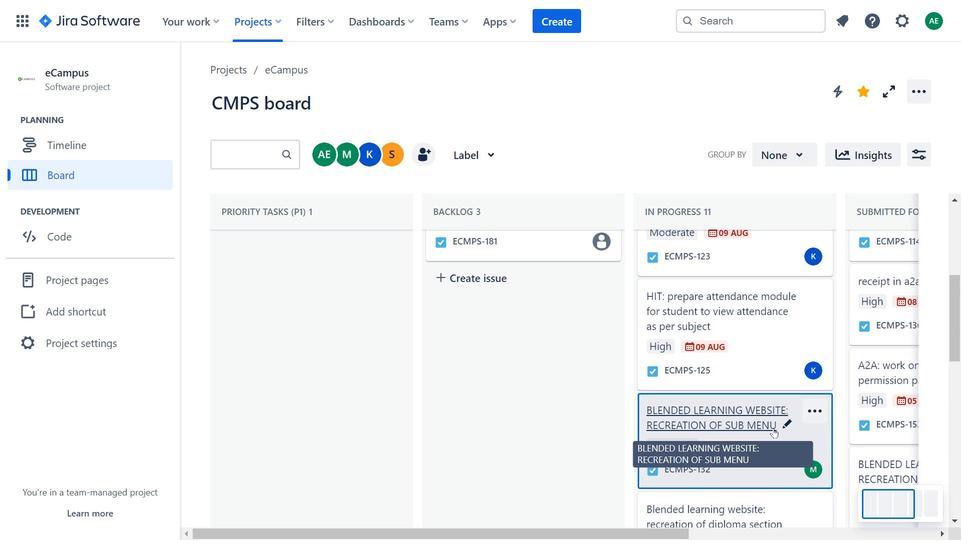 
Action: Mouse pressed left at (775, 455)
Screenshot: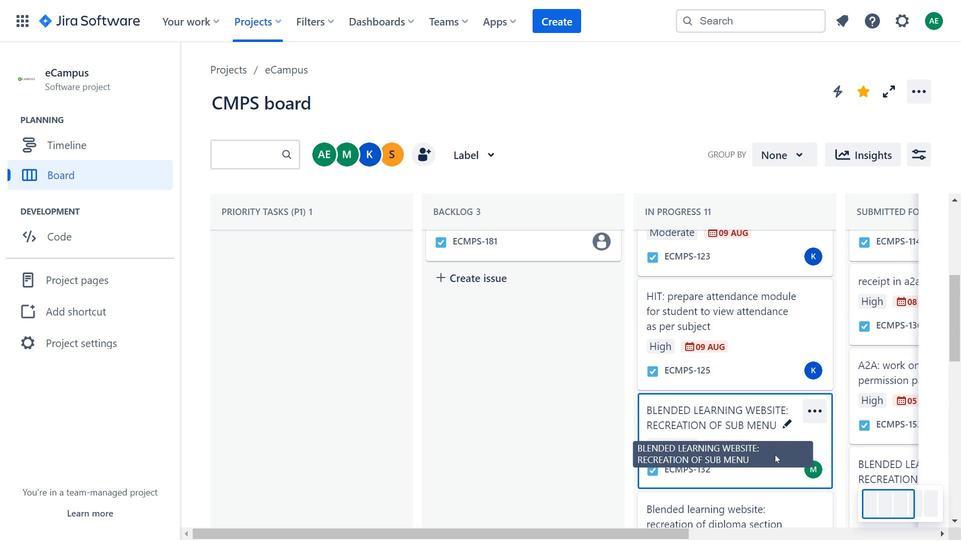 
Action: Mouse moved to (277, 203)
Screenshot: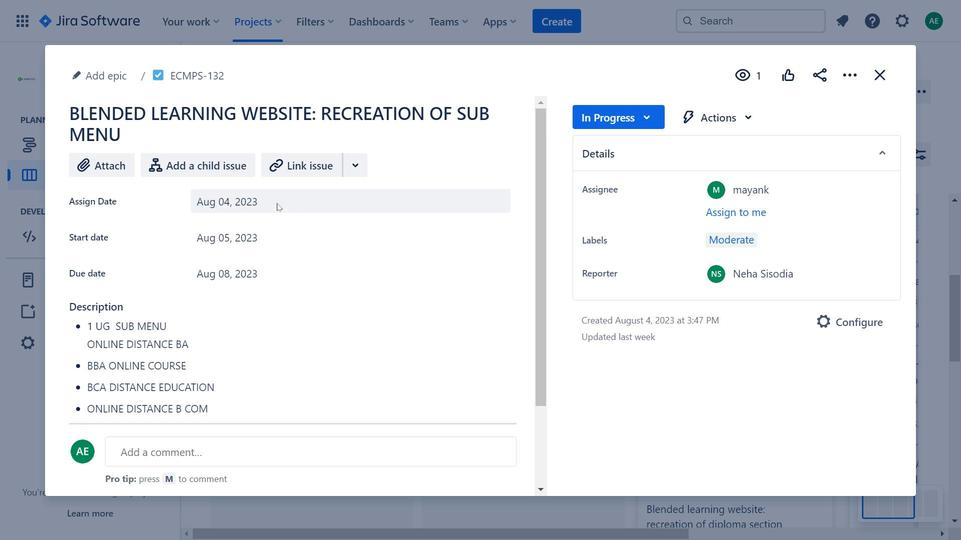 
Action: Mouse pressed left at (277, 203)
Screenshot: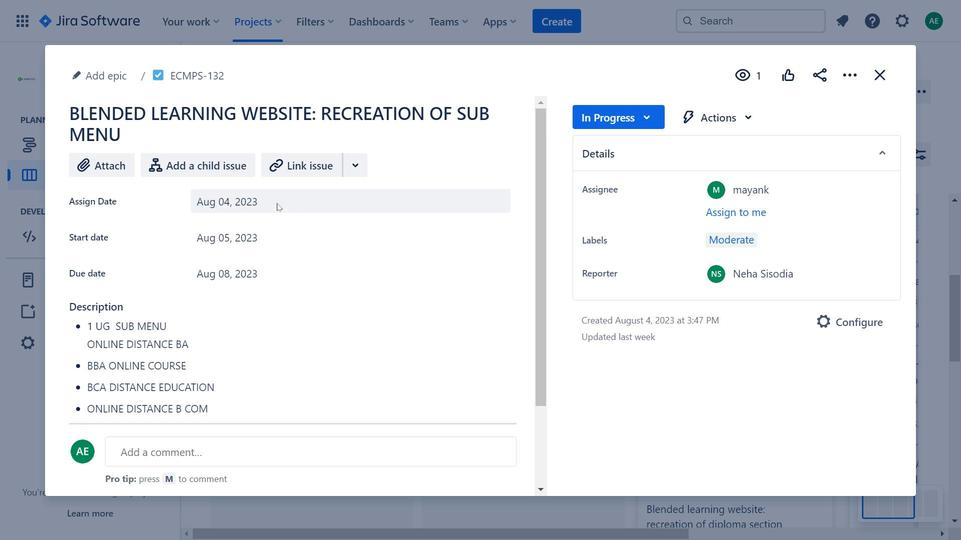 
Action: Mouse moved to (882, 77)
Screenshot: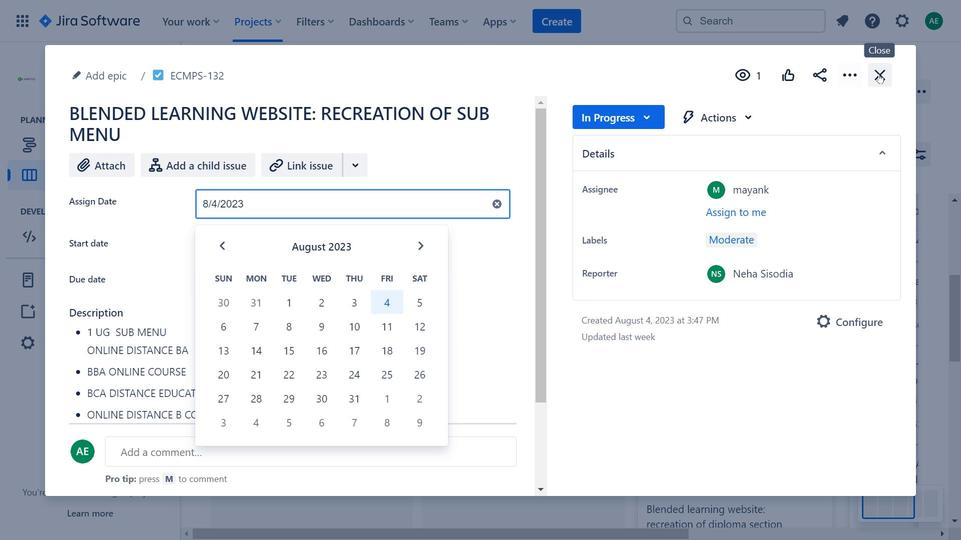 
Action: Mouse pressed left at (882, 77)
Screenshot: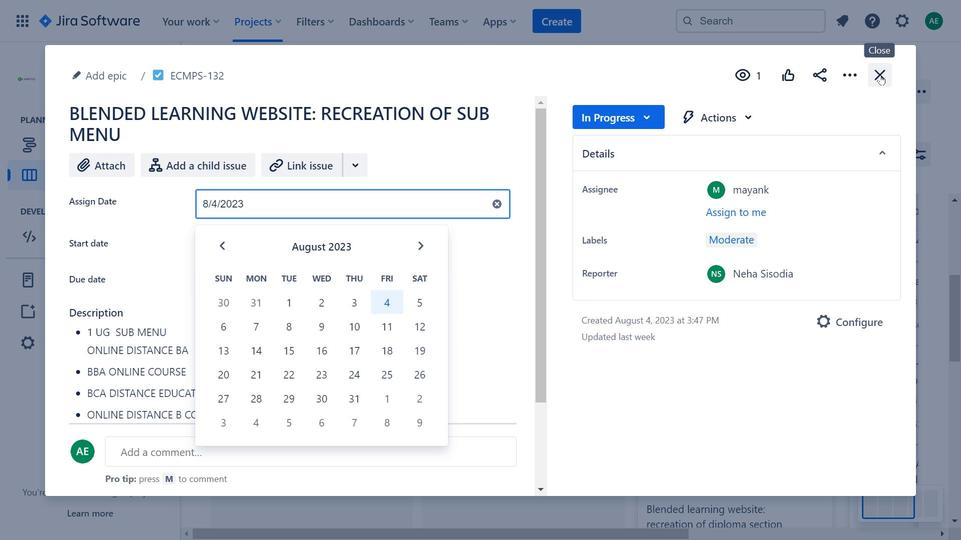 
Action: Mouse moved to (762, 311)
Screenshot: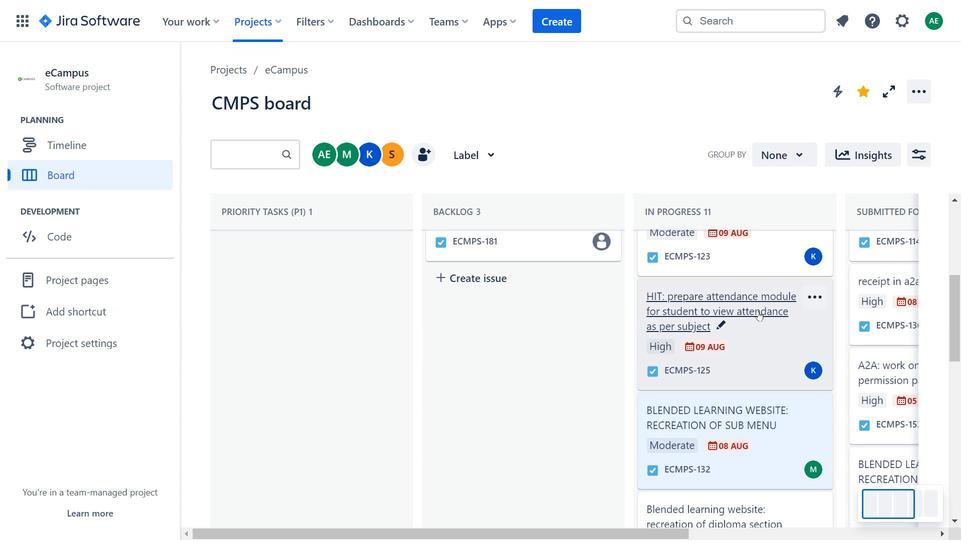 
Action: Mouse scrolled (762, 312) with delta (0, 0)
Screenshot: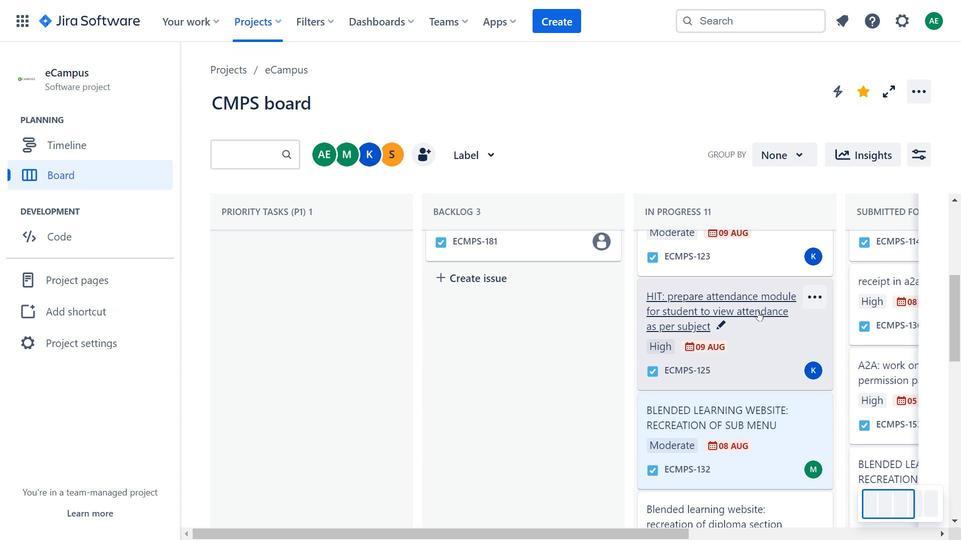 
Action: Mouse scrolled (762, 312) with delta (0, 0)
Screenshot: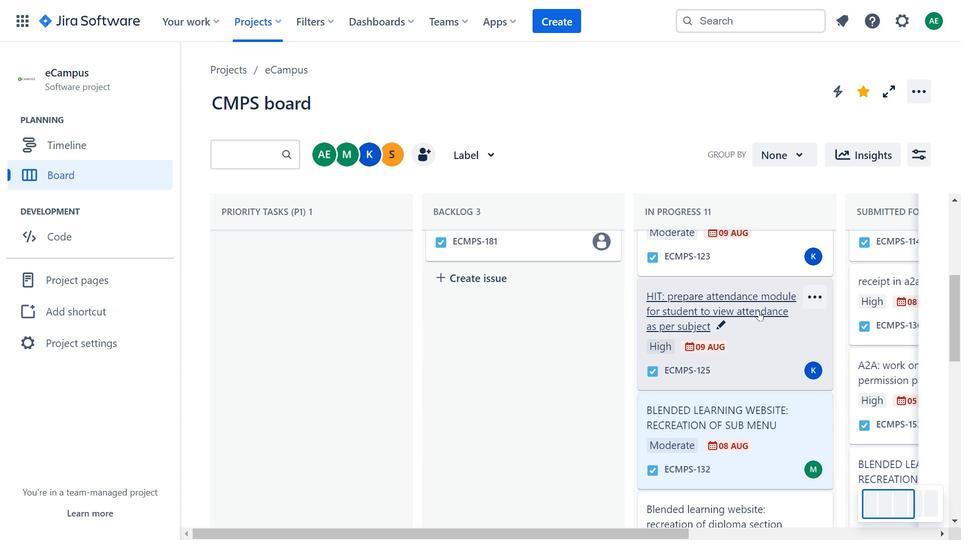 
Action: Mouse moved to (765, 309)
Screenshot: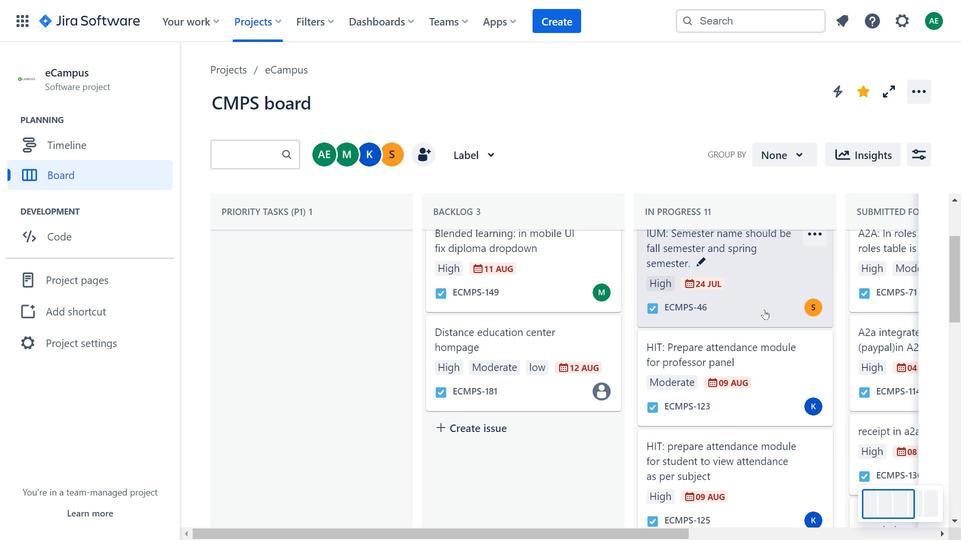 
Action: Mouse pressed left at (765, 309)
Screenshot: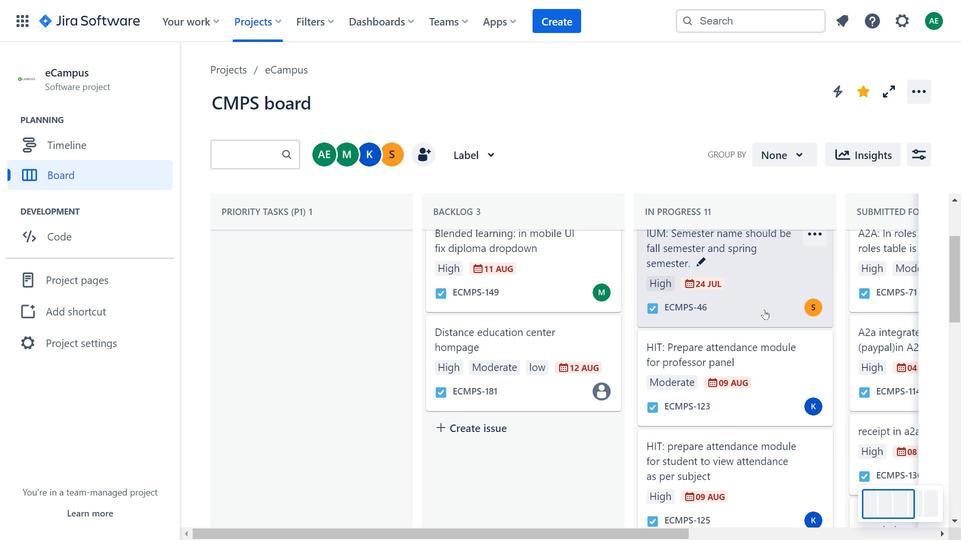 
Action: Mouse moved to (782, 299)
Screenshot: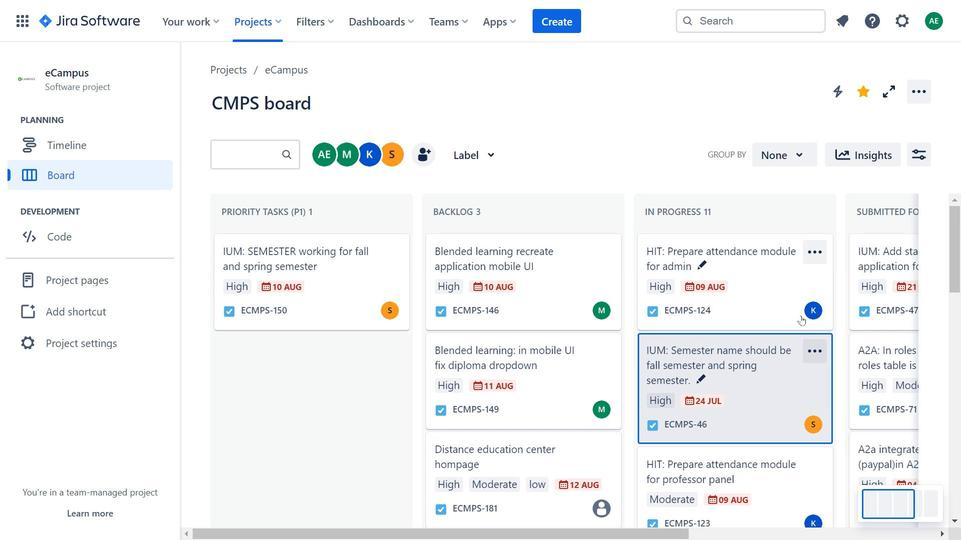 
Action: Mouse pressed left at (782, 299)
Screenshot: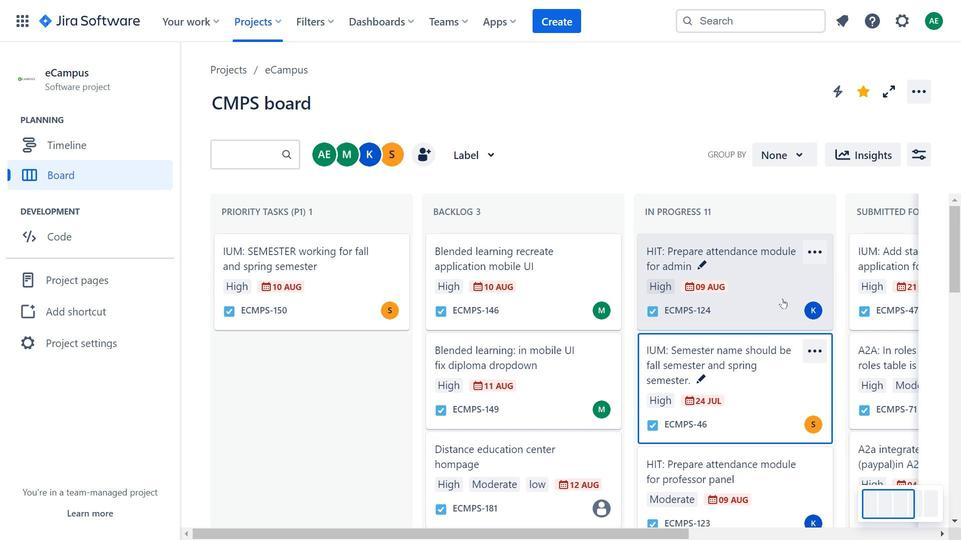 
Action: Mouse moved to (340, 211)
Screenshot: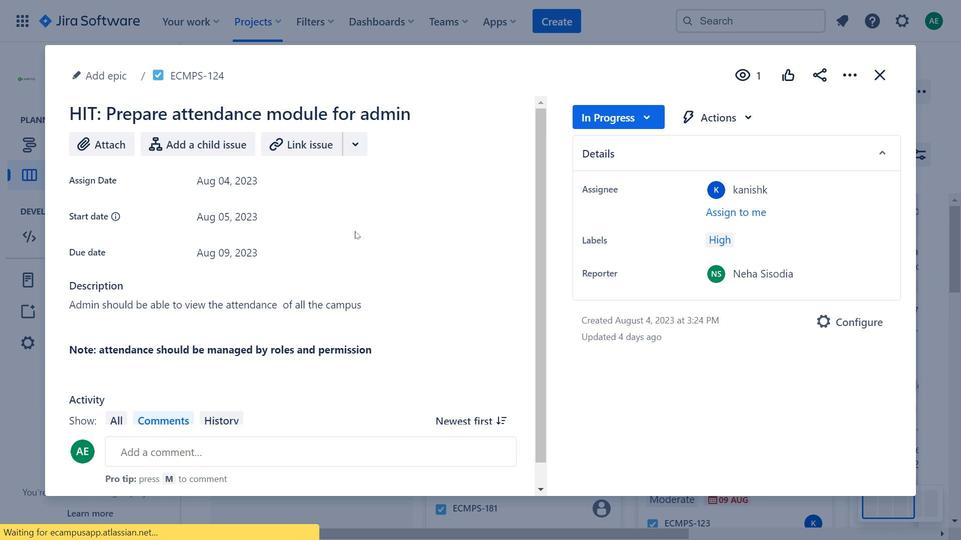 
Action: Mouse pressed left at (340, 211)
Screenshot: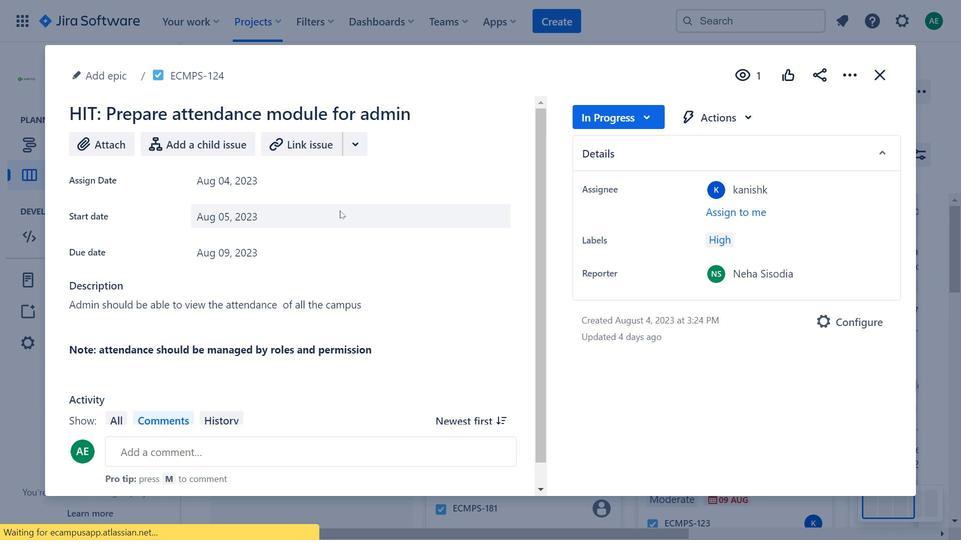 
Action: Mouse moved to (415, 260)
Screenshot: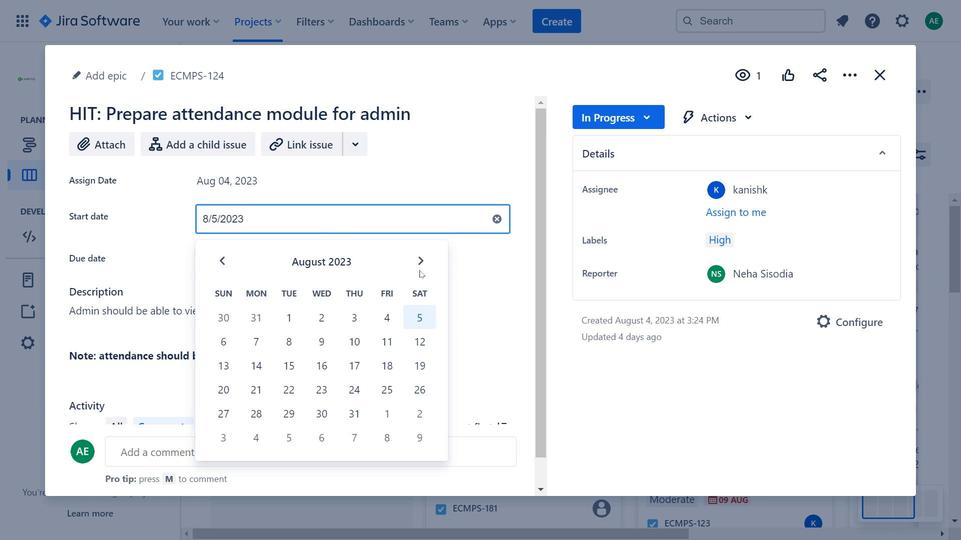 
Action: Mouse pressed left at (415, 260)
Screenshot: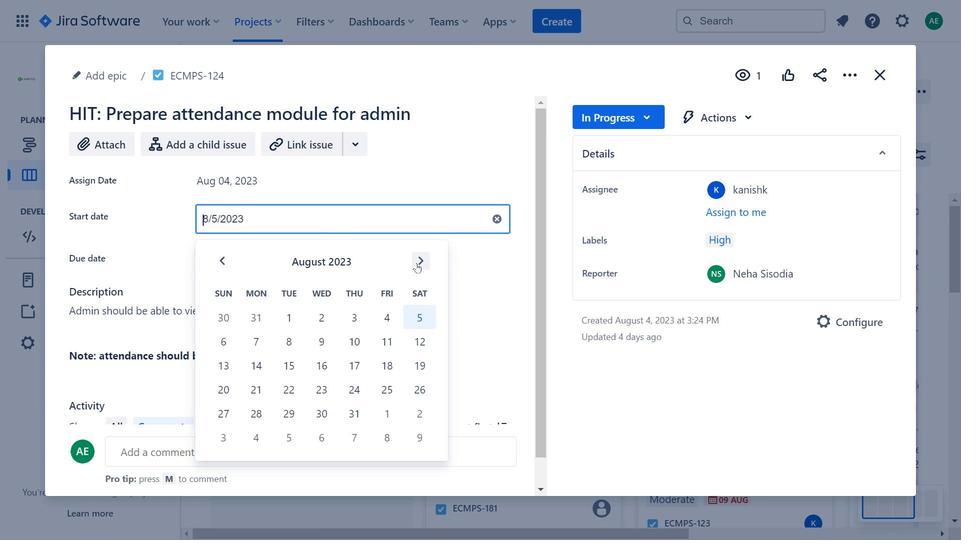 
Action: Mouse moved to (881, 74)
Screenshot: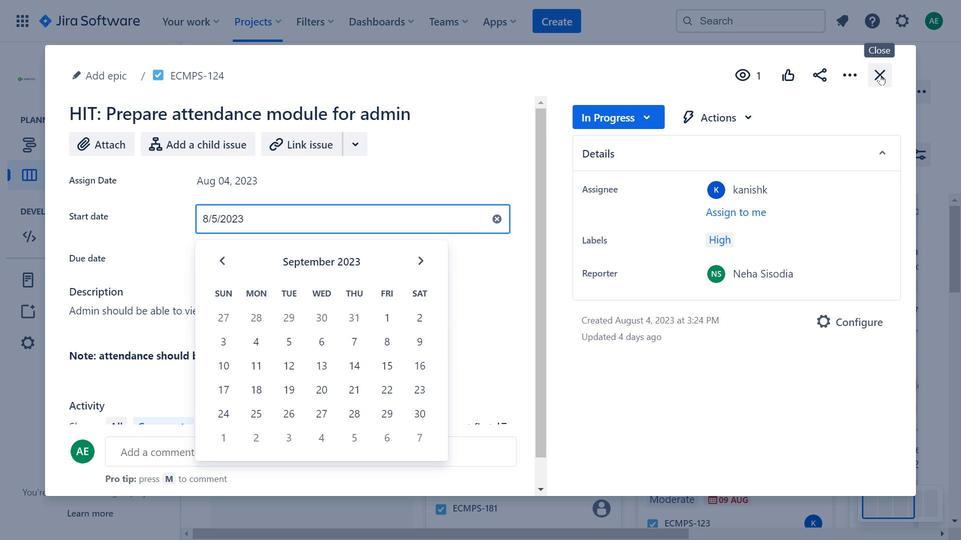 
Action: Mouse pressed left at (881, 74)
Screenshot: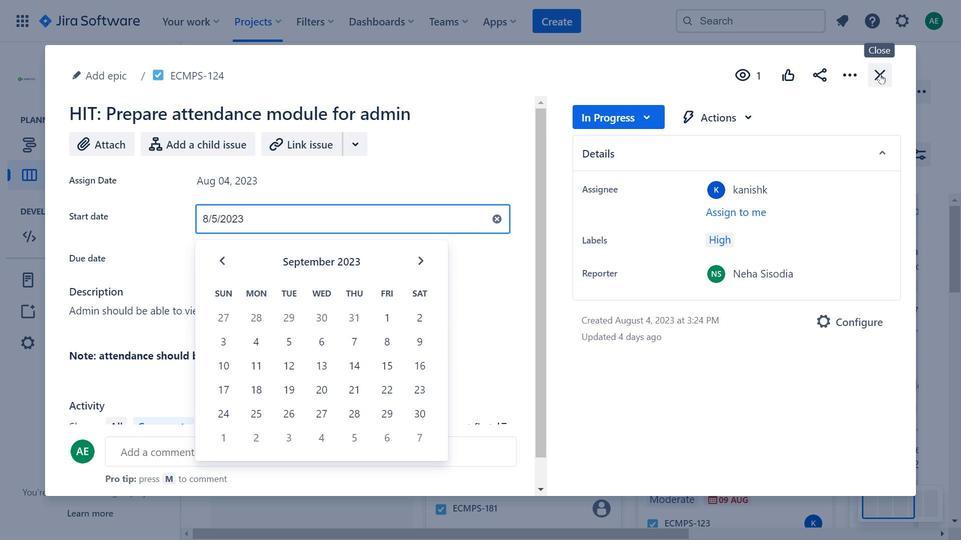 
Action: Mouse moved to (762, 363)
Screenshot: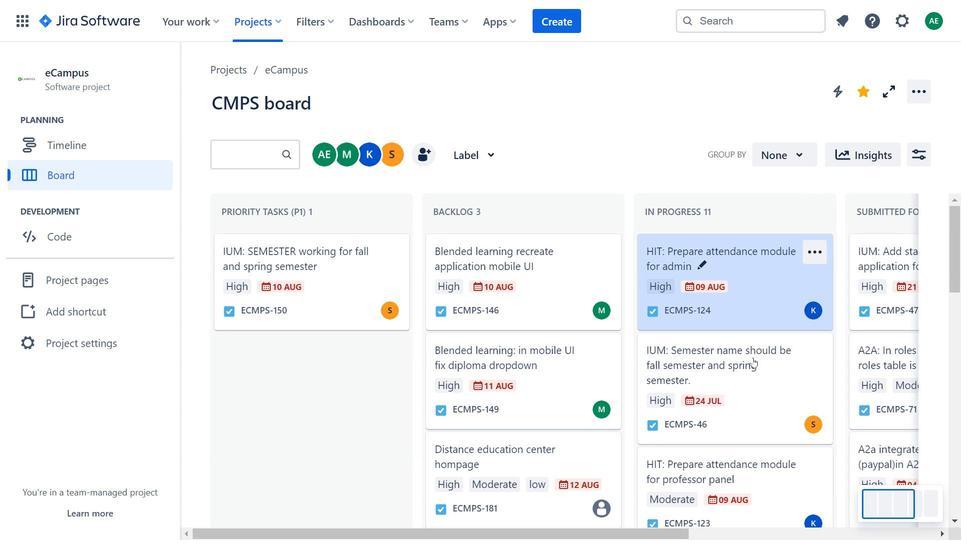 
Action: Mouse scrolled (762, 362) with delta (0, 0)
Screenshot: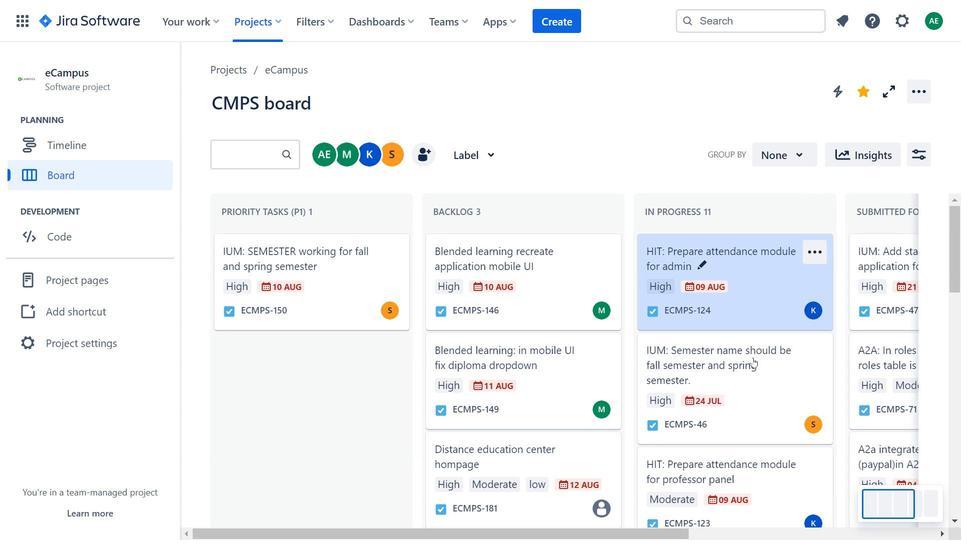 
Action: Mouse moved to (763, 363)
Screenshot: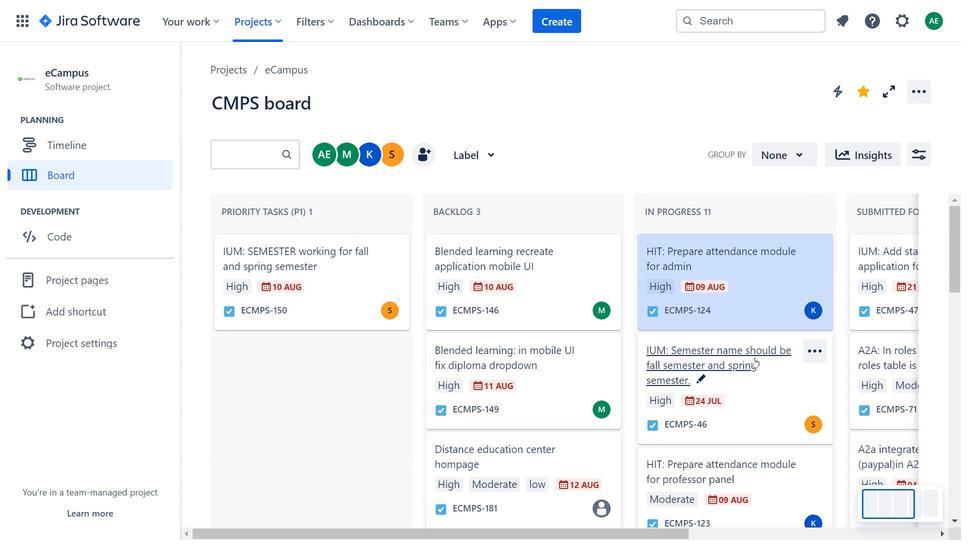 
Action: Mouse scrolled (763, 363) with delta (0, 0)
Screenshot: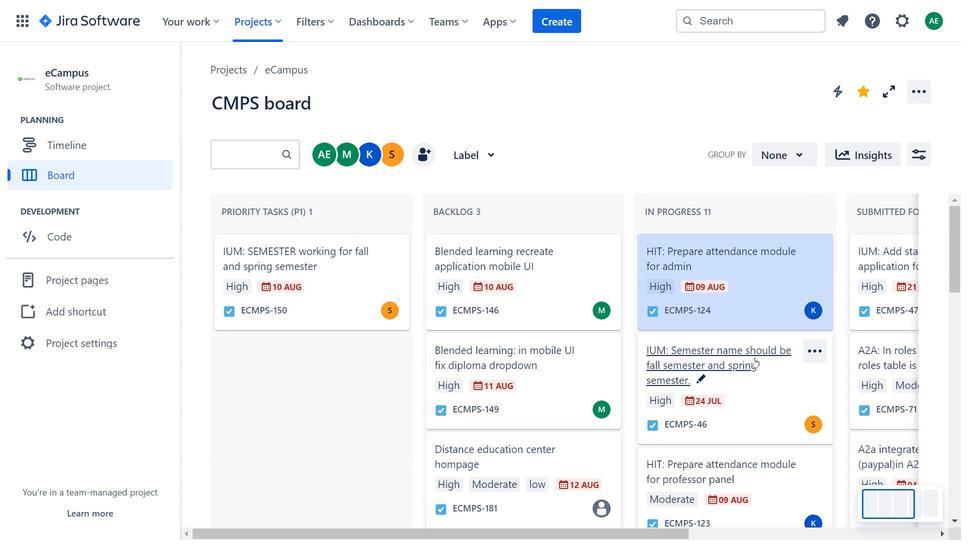
Action: Mouse moved to (765, 363)
Screenshot: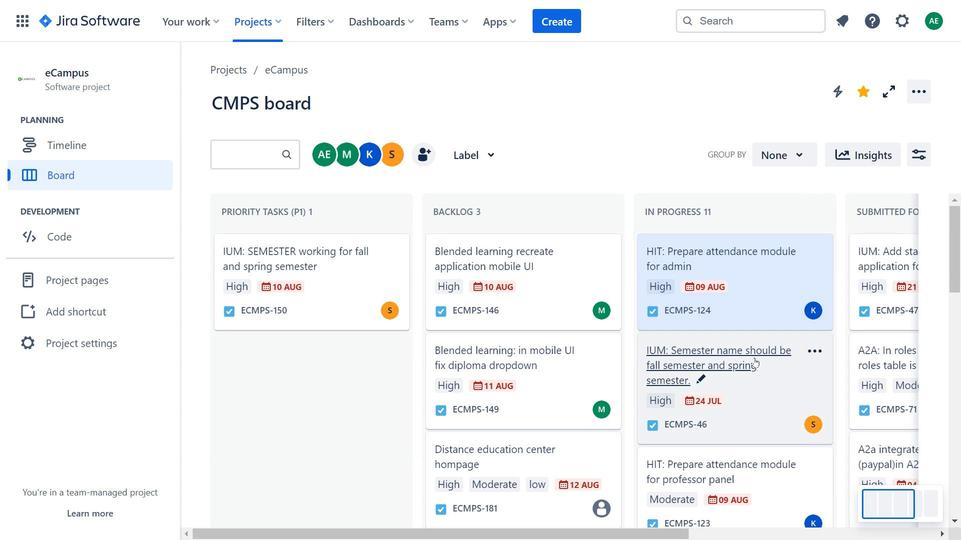 
Action: Mouse scrolled (765, 363) with delta (0, 0)
Screenshot: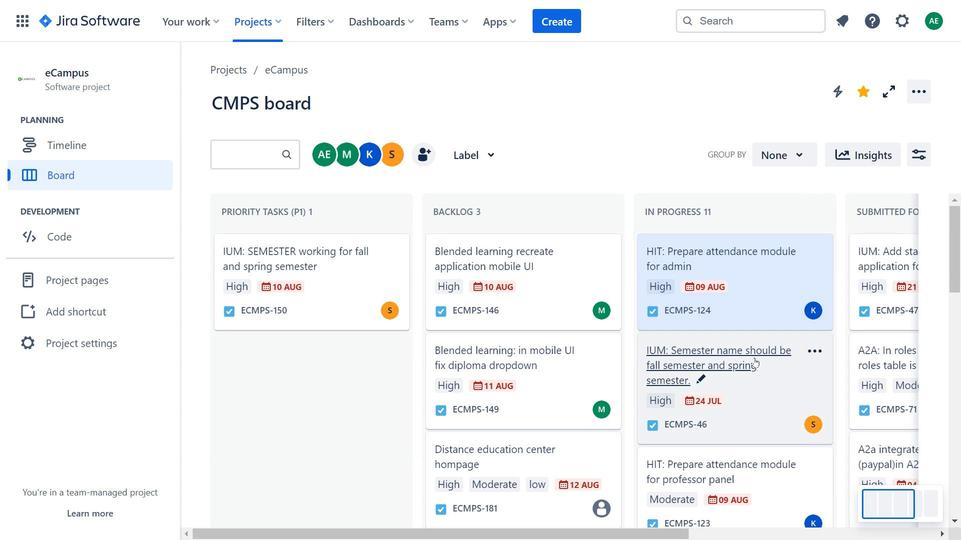 
Action: Mouse moved to (783, 378)
Screenshot: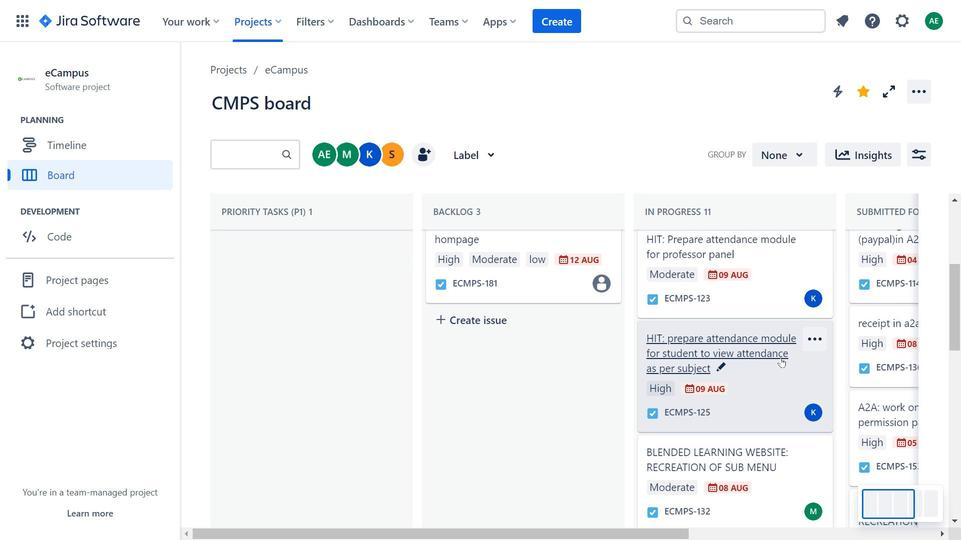 
Action: Mouse pressed left at (783, 378)
Screenshot: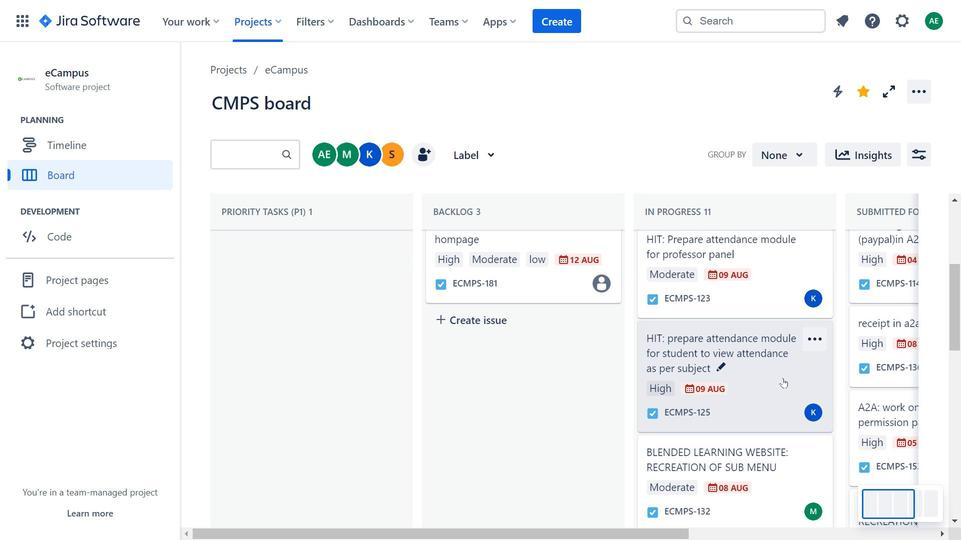 
Action: Mouse moved to (782, 462)
Screenshot: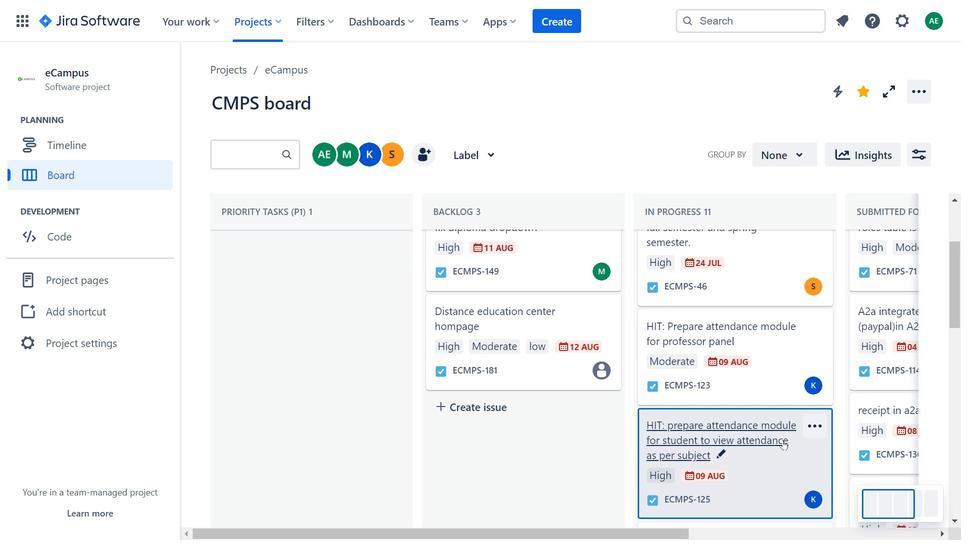 
Action: Mouse pressed left at (782, 462)
Screenshot: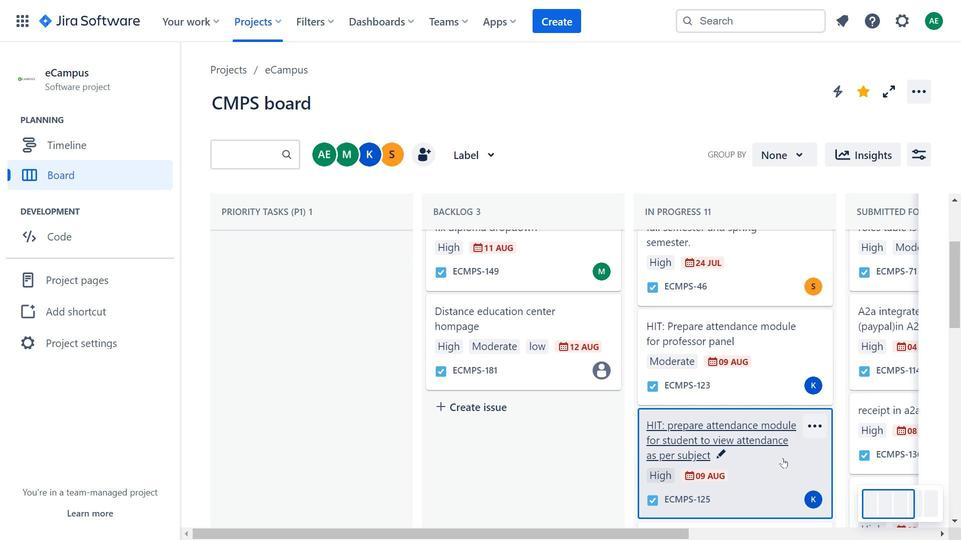 
Action: Mouse moved to (720, 115)
Screenshot: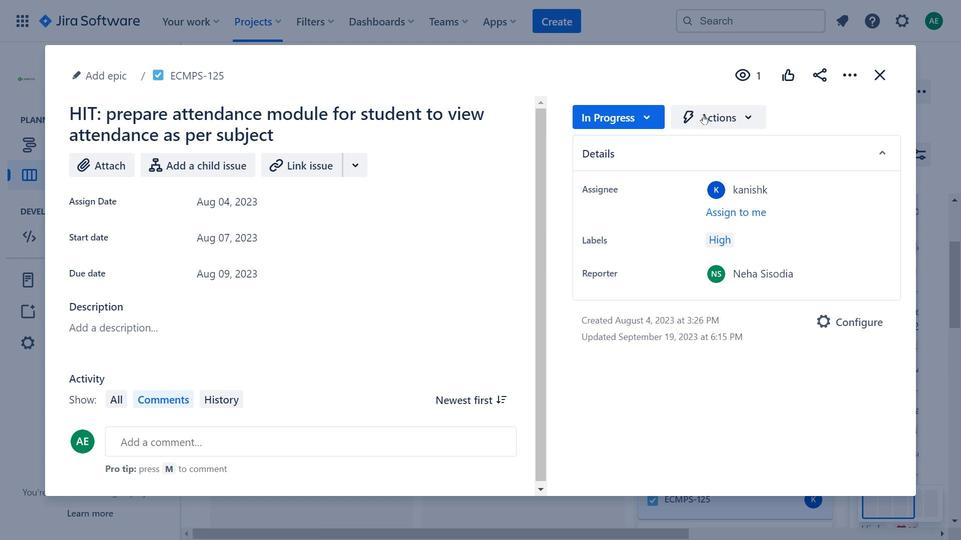
Action: Mouse pressed left at (720, 115)
Screenshot: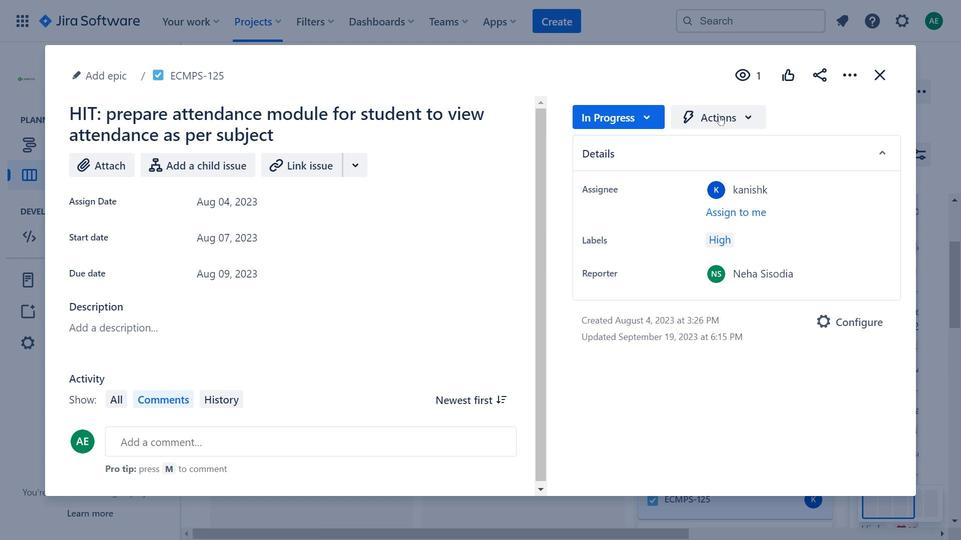 
Action: Mouse moved to (216, 267)
Screenshot: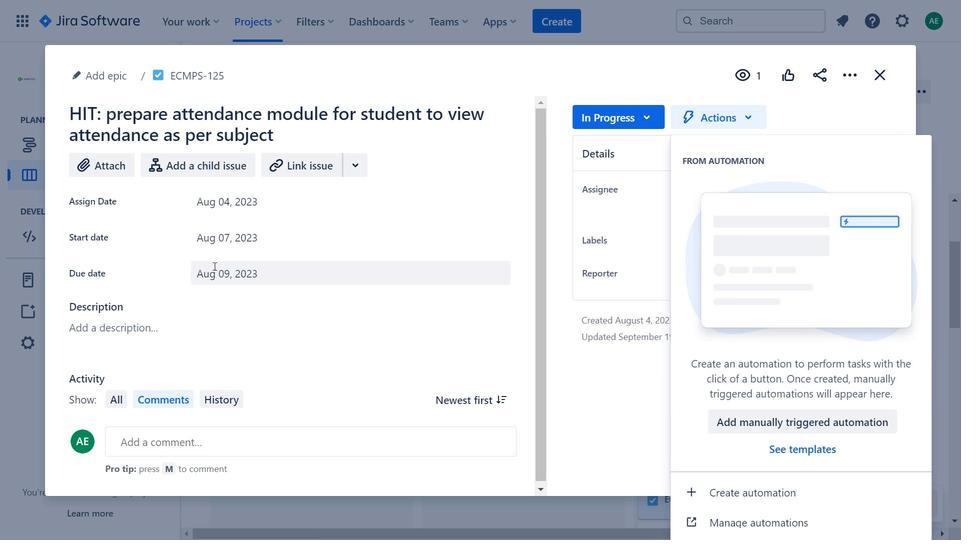 
Action: Mouse pressed left at (216, 267)
Screenshot: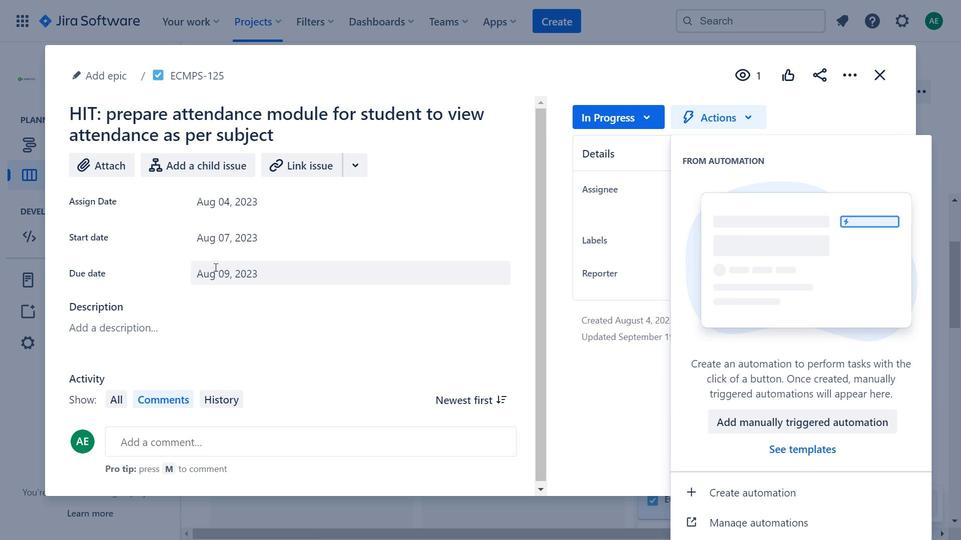 
Action: Mouse moved to (678, 393)
Screenshot: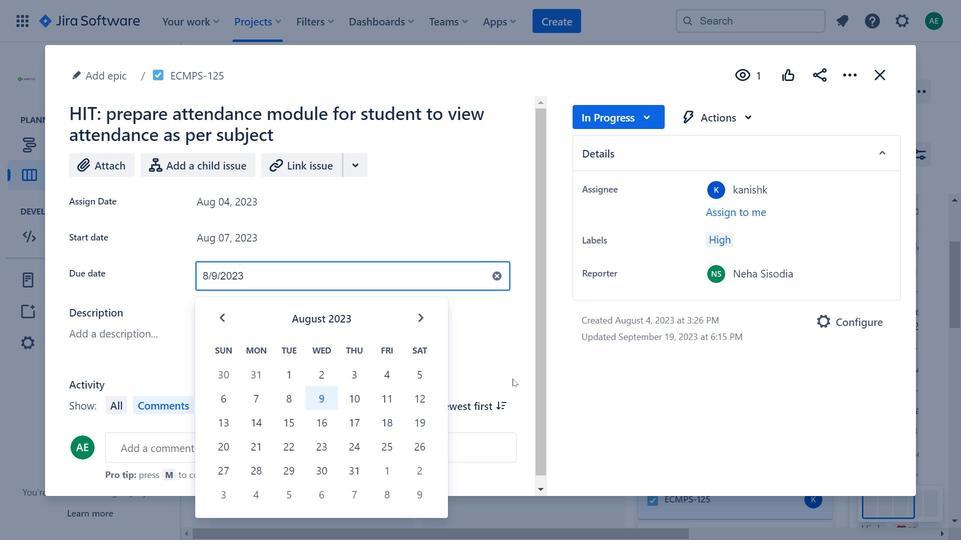 
Action: Key pressed <Key.cmd><Key.cmd><Key.cmd><Key.cmd><Key.cmd><Key.cmd><Key.cmd><Key.cmd><Key.cmd><Key.cmd><Key.cmd><Key.cmd><Key.cmd><Key.cmd><Key.cmd><Key.cmd><Key.cmd><Key.cmd>
Screenshot: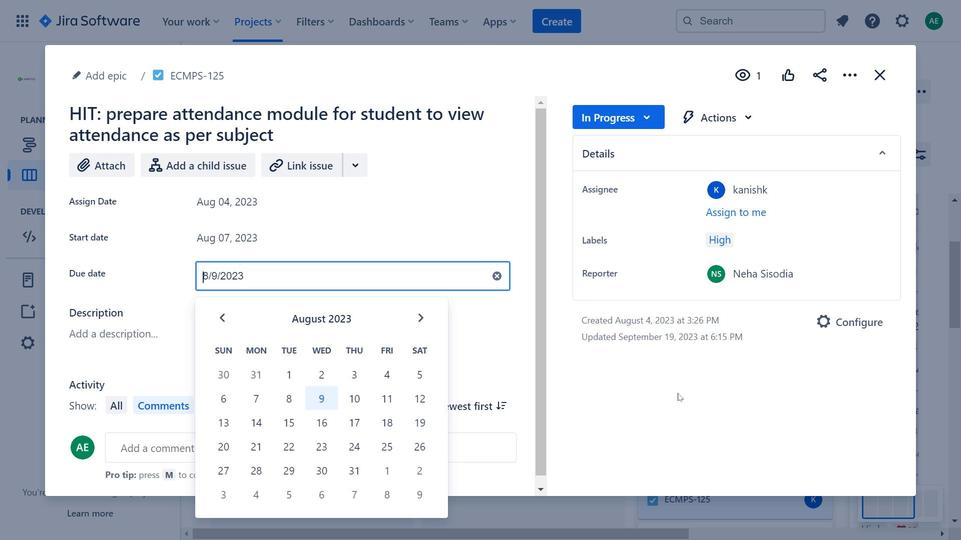 
